 Task: Look for space in Espírito Santo do Pinhal, Brazil from 12th  July, 2023 to 15th July, 2023 for 3 adults in price range Rs.12000 to Rs.16000. Place can be entire place with 2 bedrooms having 3 beds and 1 bathroom. Property type can be house, flat, guest house. Booking option can be shelf check-in. Required host language is Spanish.
Action: Mouse moved to (537, 124)
Screenshot: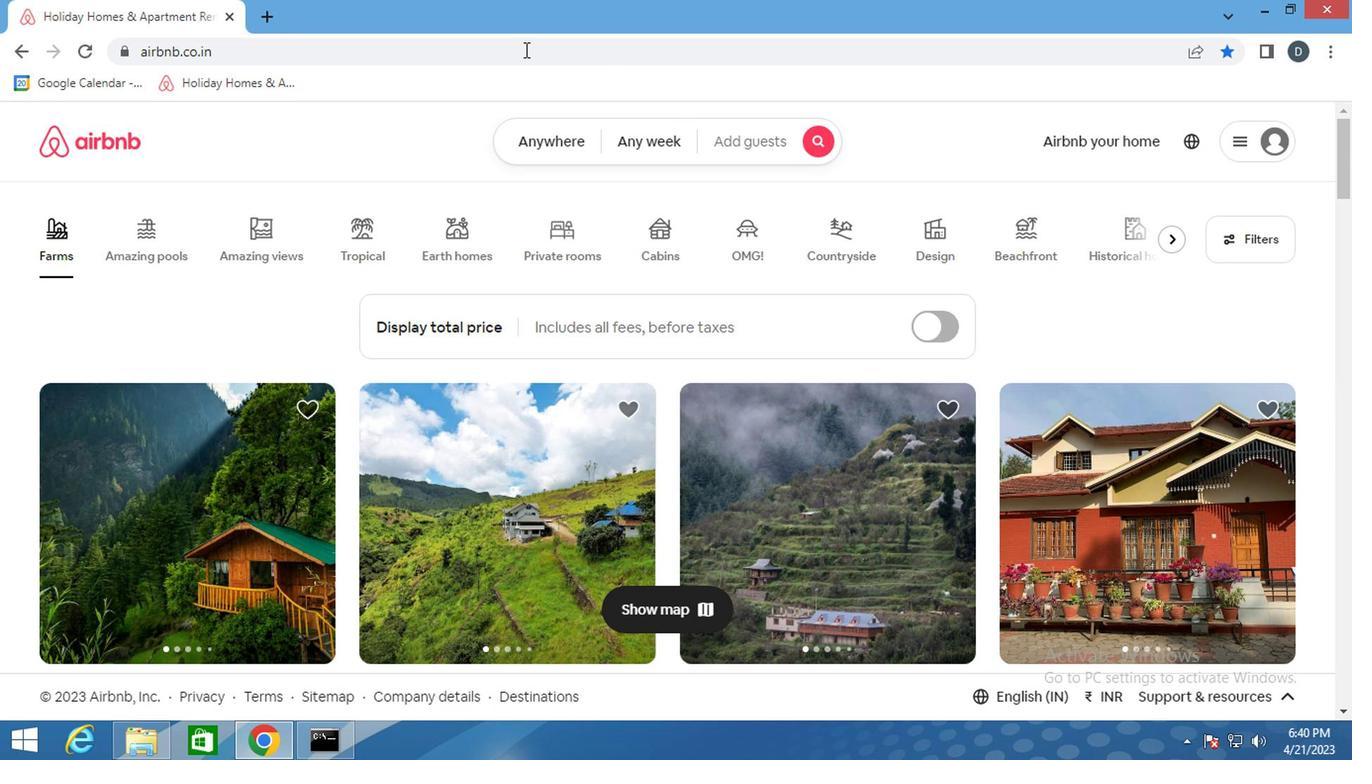 
Action: Mouse pressed left at (537, 124)
Screenshot: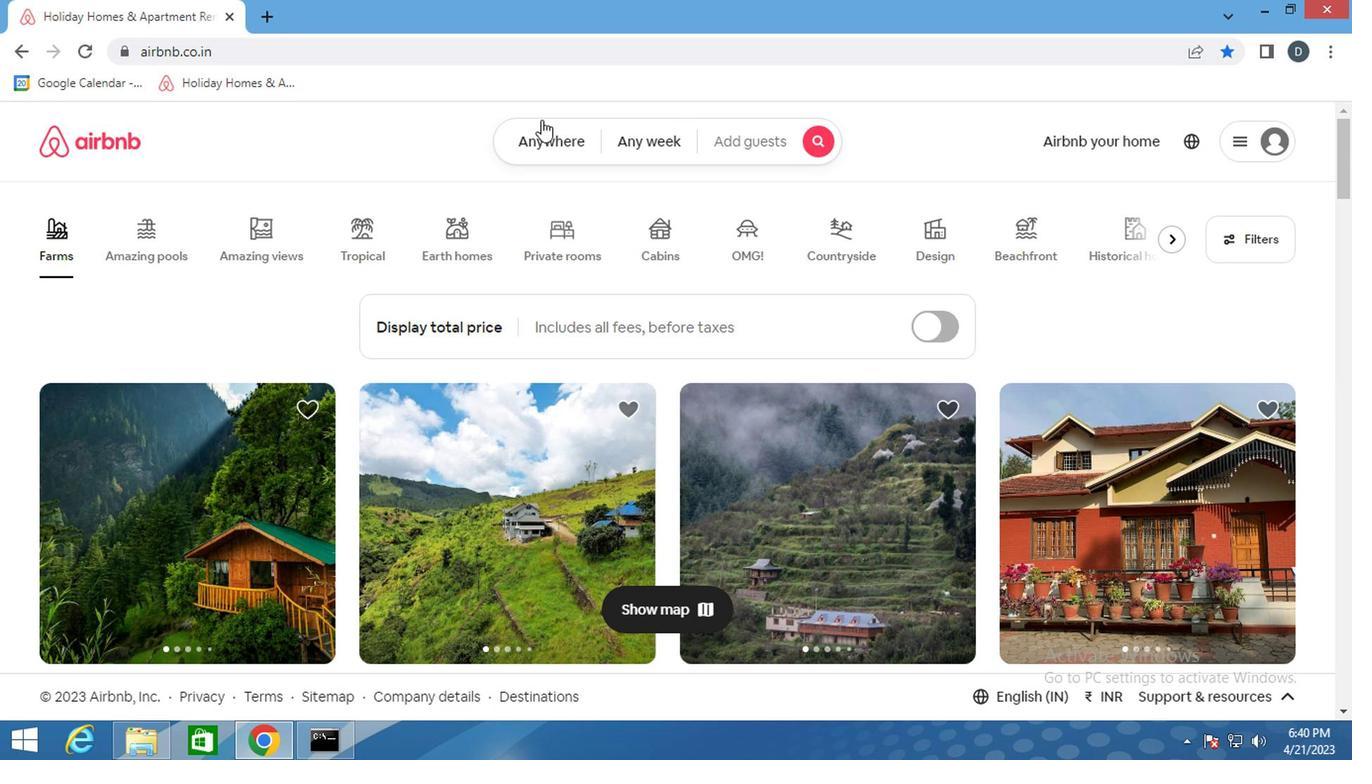 
Action: Mouse moved to (458, 226)
Screenshot: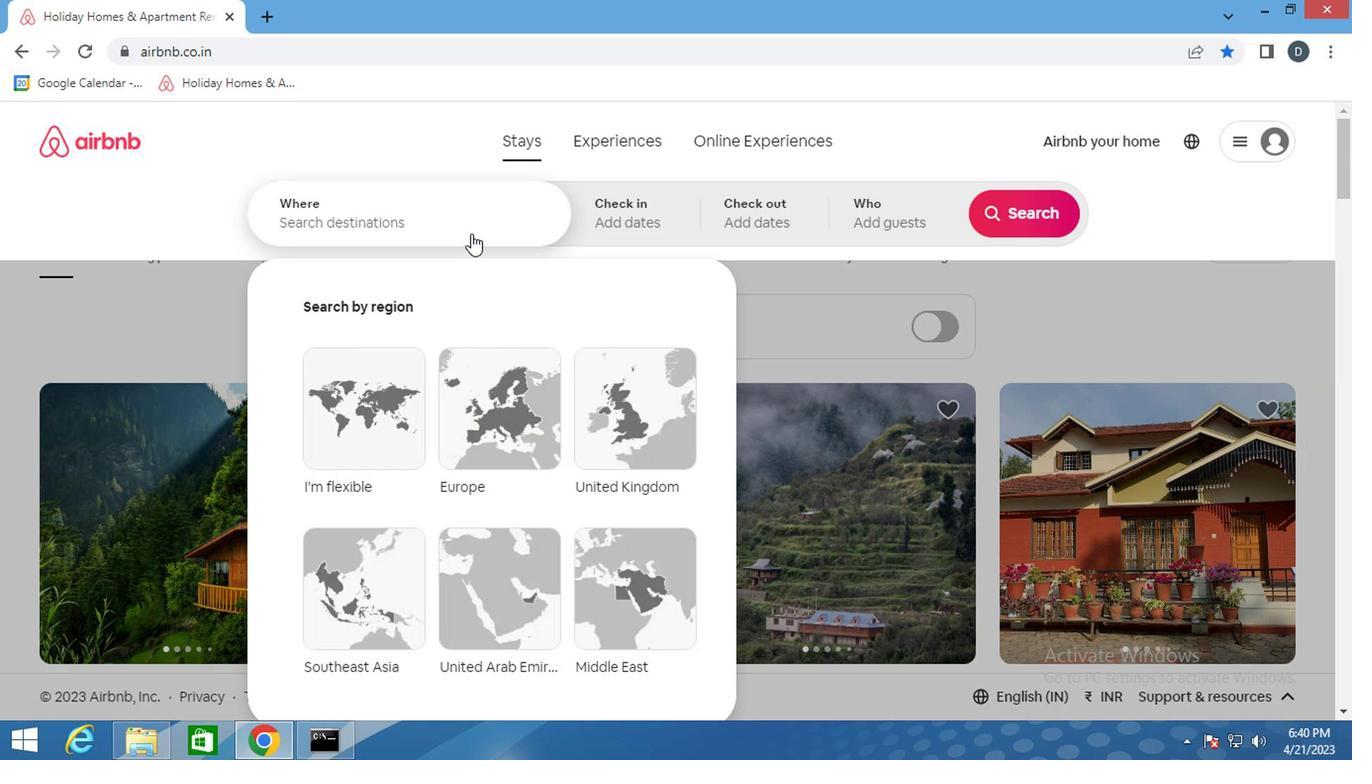 
Action: Mouse pressed left at (458, 226)
Screenshot: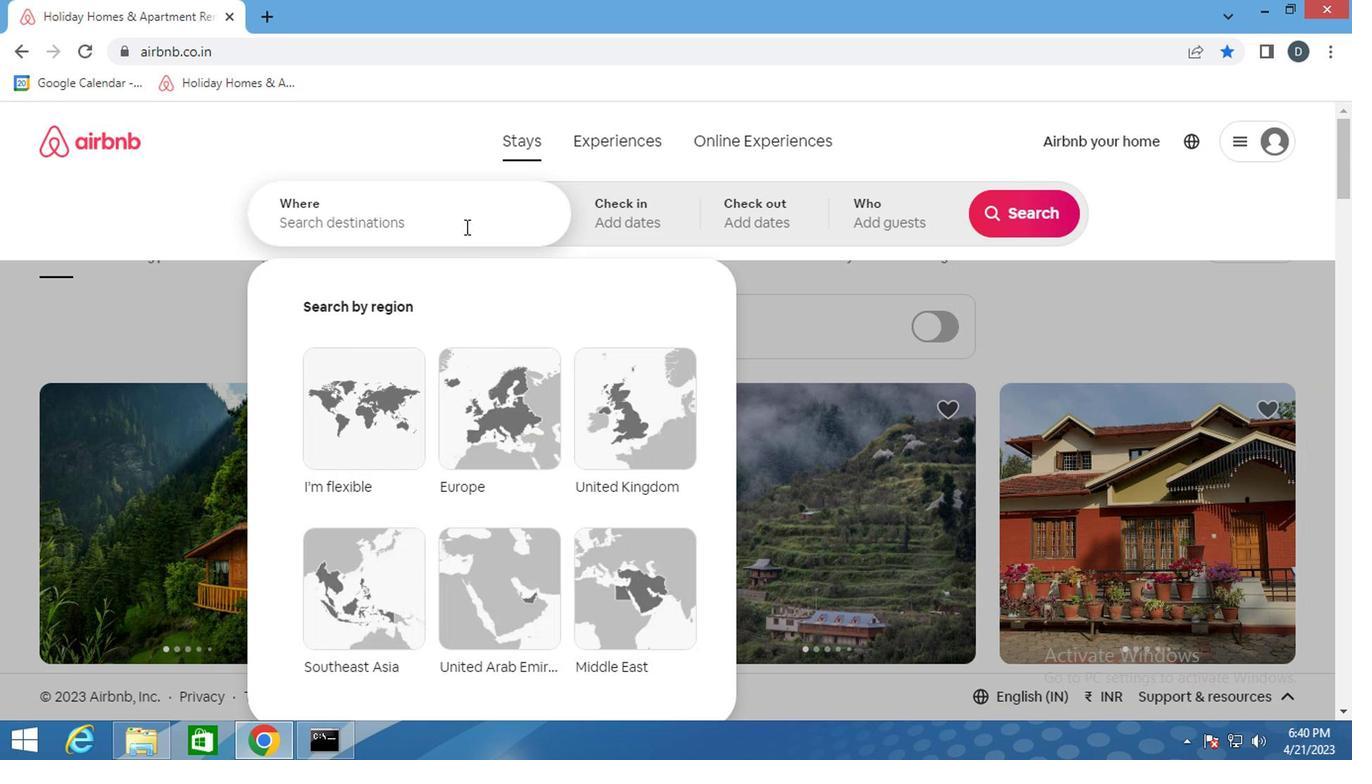 
Action: Key pressed <Key.shift_r>Es[<Key.backspace>pirito<Key.down><Key.up><Key.down><Key.backspace><Key.backspace><Key.backspace><Key.backspace><Key.backspace><Key.backspace><Key.backspace><Key.backspace>b<Key.space><Key.backspace><Key.backspace><Key.space>do<Key.space><Key.shift>PINHAL,<Key.shift><Key.shift><Key.shift><Key.shift><Key.shift><Key.shift><Key.shift><Key.shift><Key.shift><Key.shift><Key.shift><Key.shift><Key.shift><Key.shift><Key.shift><Key.shift><Key.shift><Key.shift><Key.shift><Key.shift><Key.shift><Key.shift><Key.shift><Key.shift><Key.shift><Key.shift><Key.shift>BRAZIL<Key.enter>
Screenshot: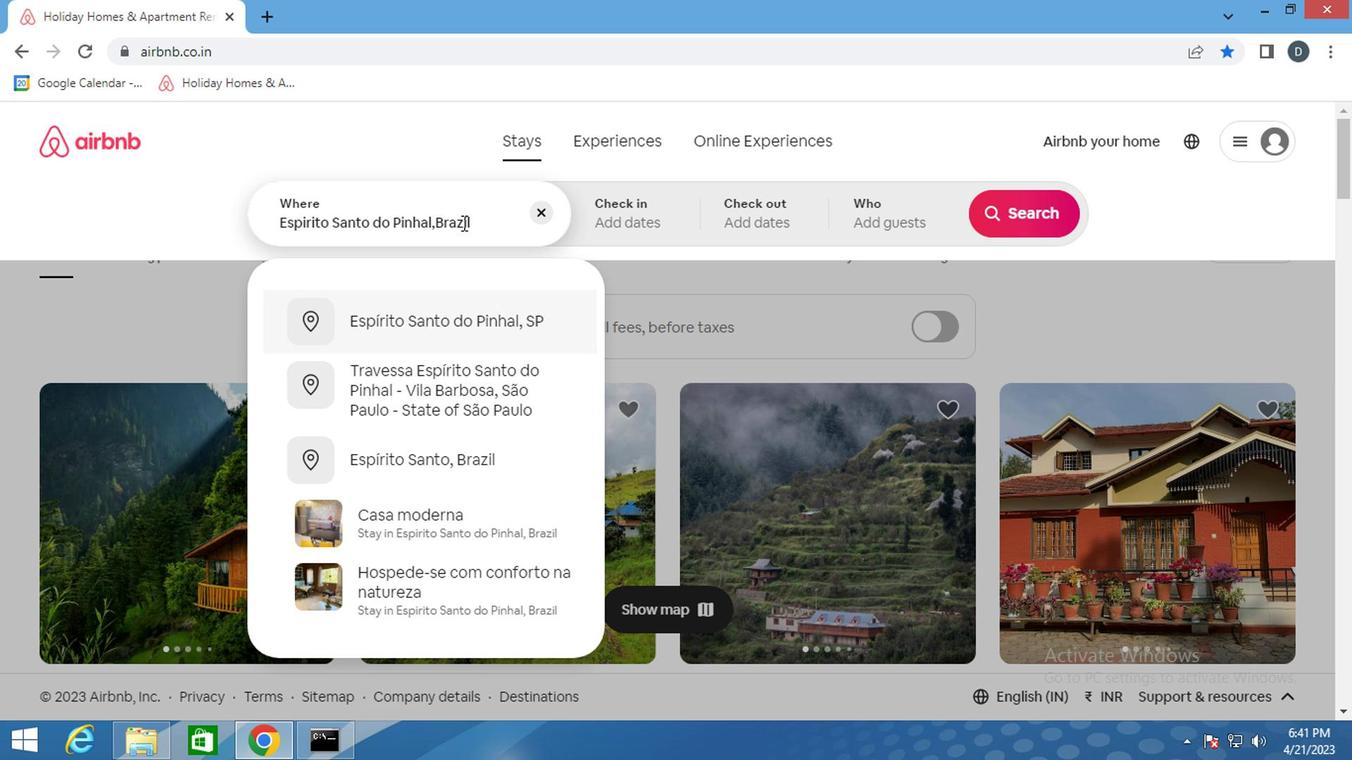 
Action: Mouse moved to (1009, 385)
Screenshot: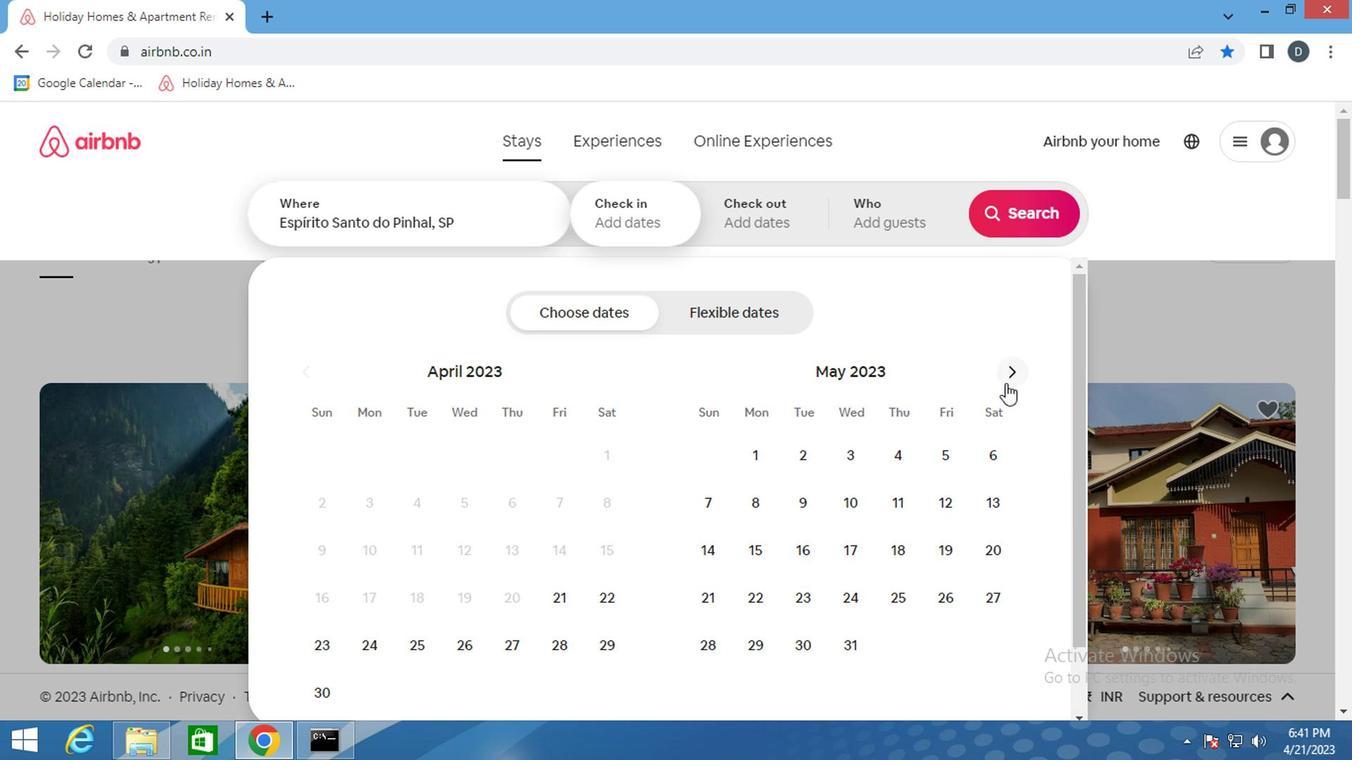 
Action: Mouse pressed left at (1009, 385)
Screenshot: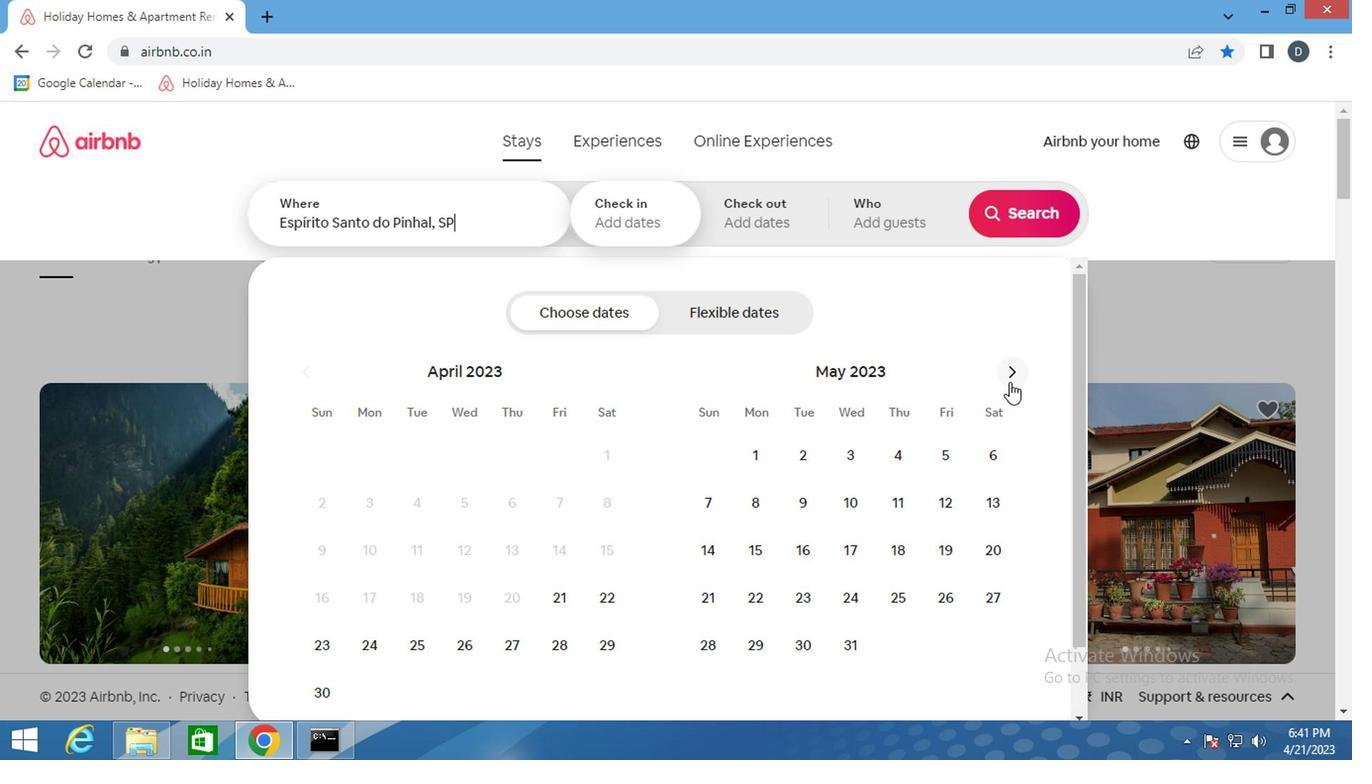 
Action: Mouse pressed left at (1009, 385)
Screenshot: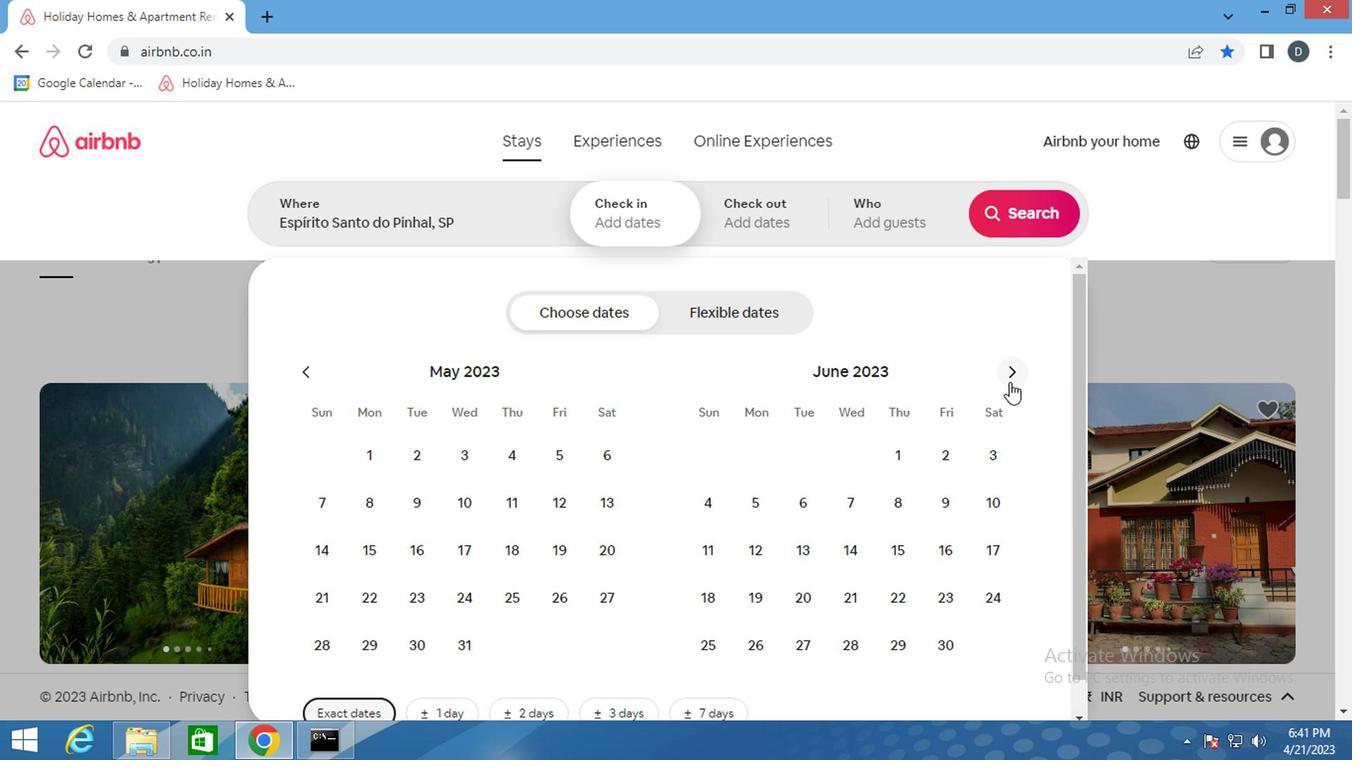 
Action: Mouse moved to (839, 560)
Screenshot: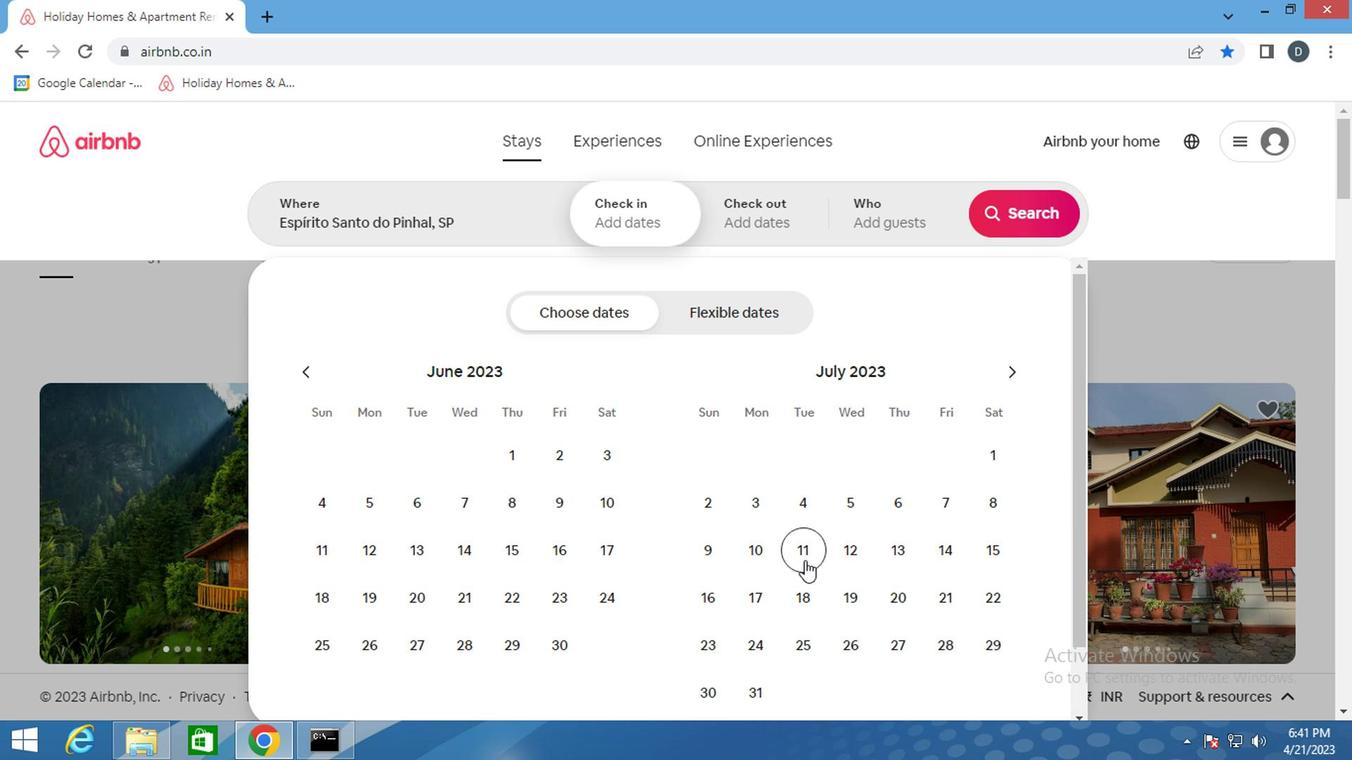
Action: Mouse pressed left at (839, 560)
Screenshot: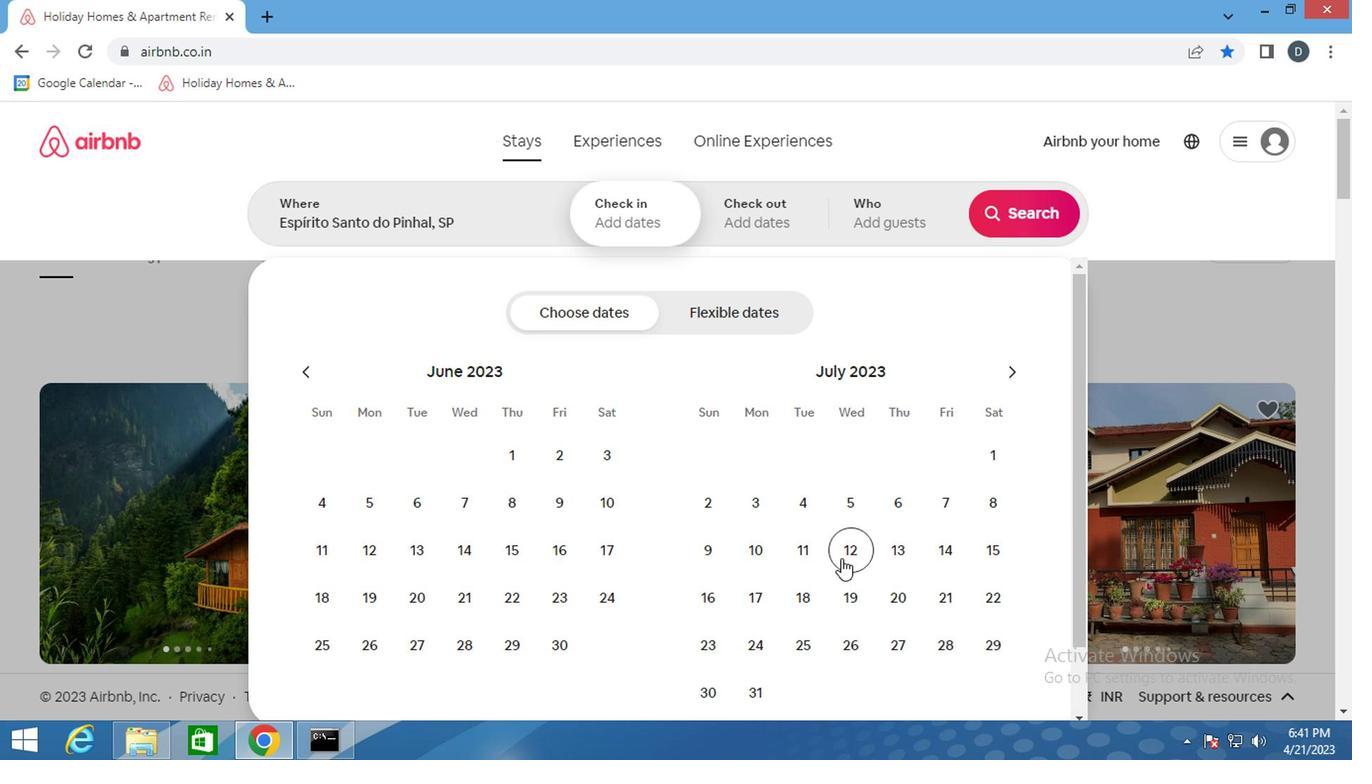 
Action: Mouse moved to (1014, 551)
Screenshot: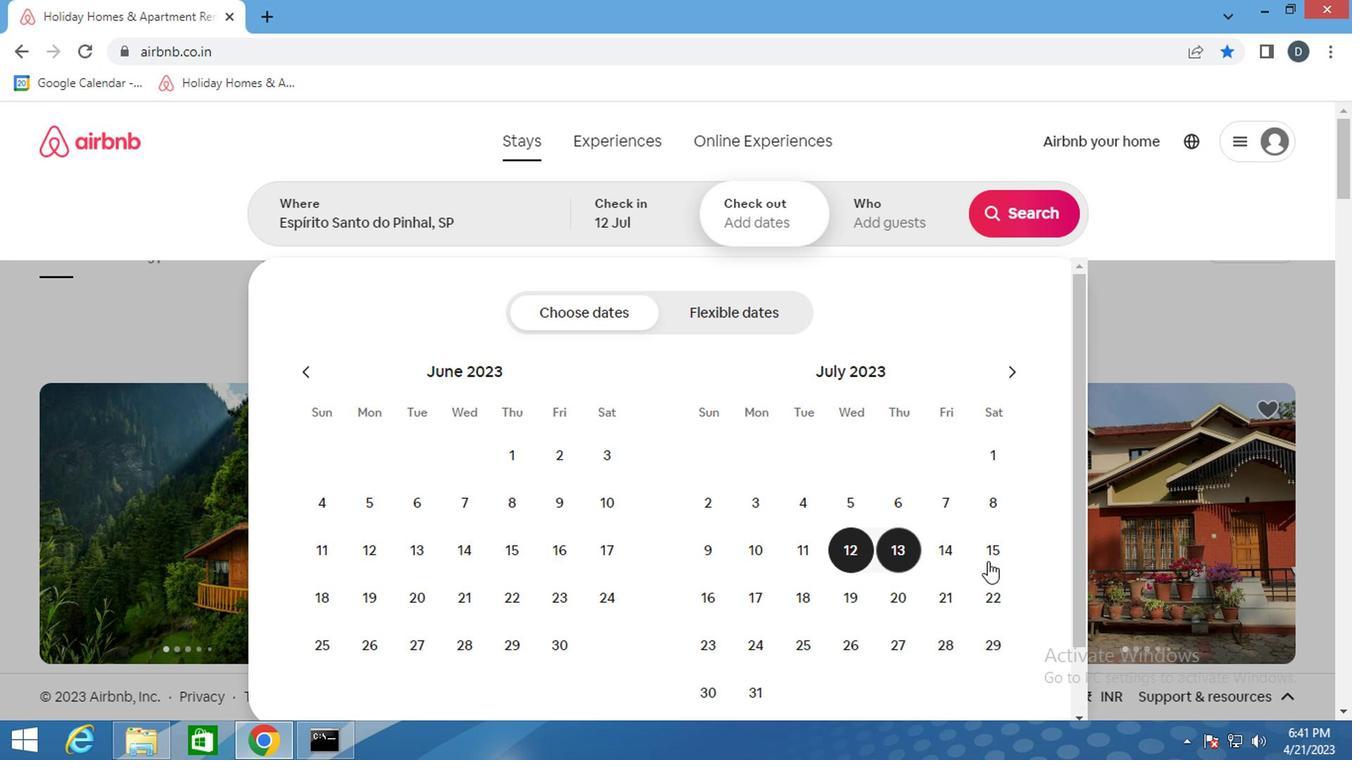 
Action: Mouse pressed left at (1014, 551)
Screenshot: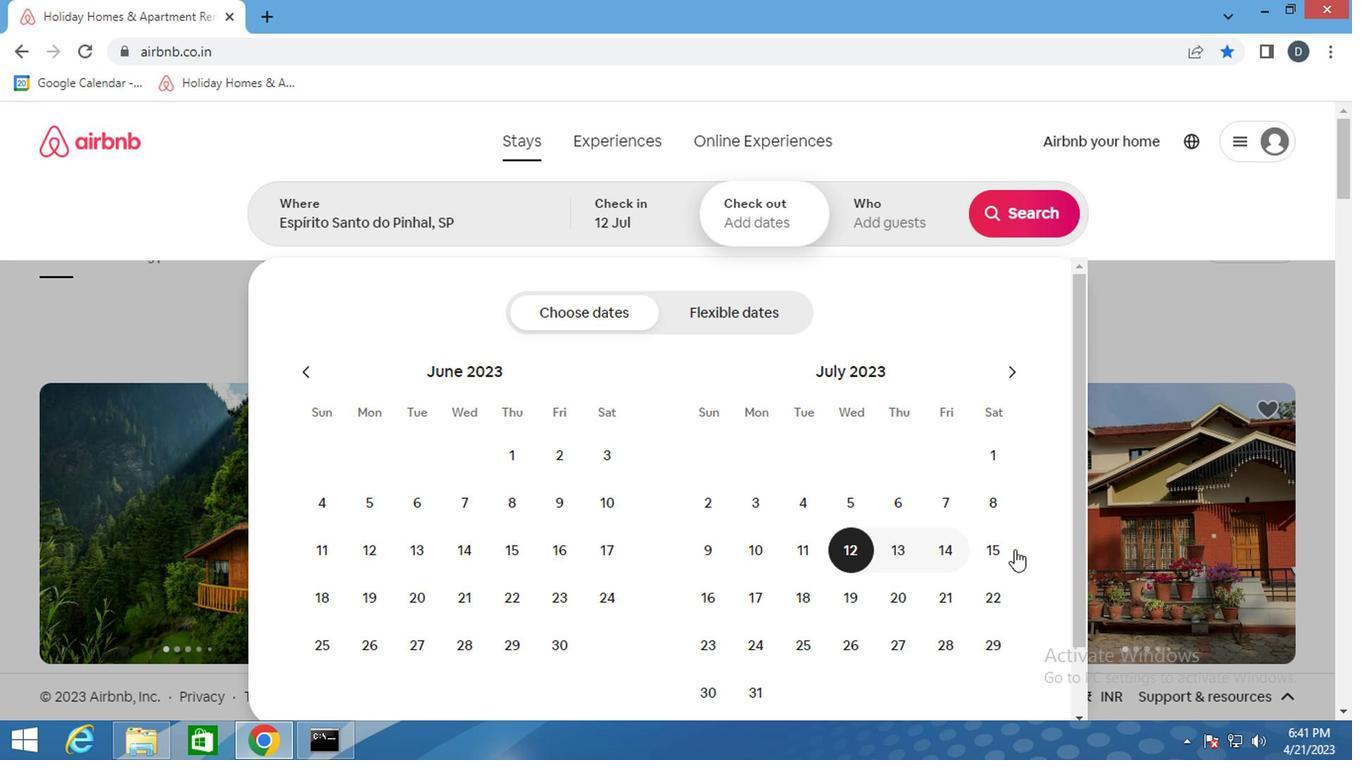 
Action: Mouse moved to (897, 230)
Screenshot: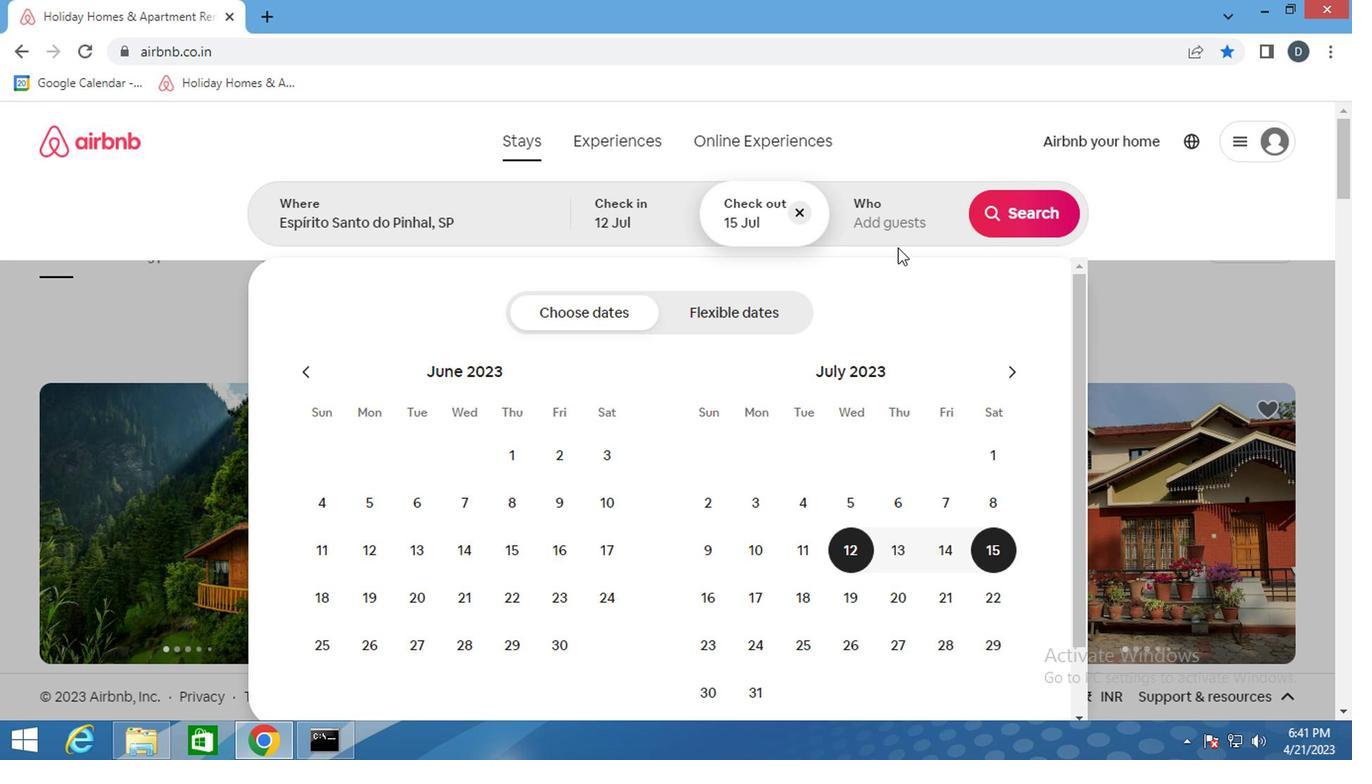 
Action: Mouse pressed left at (897, 230)
Screenshot: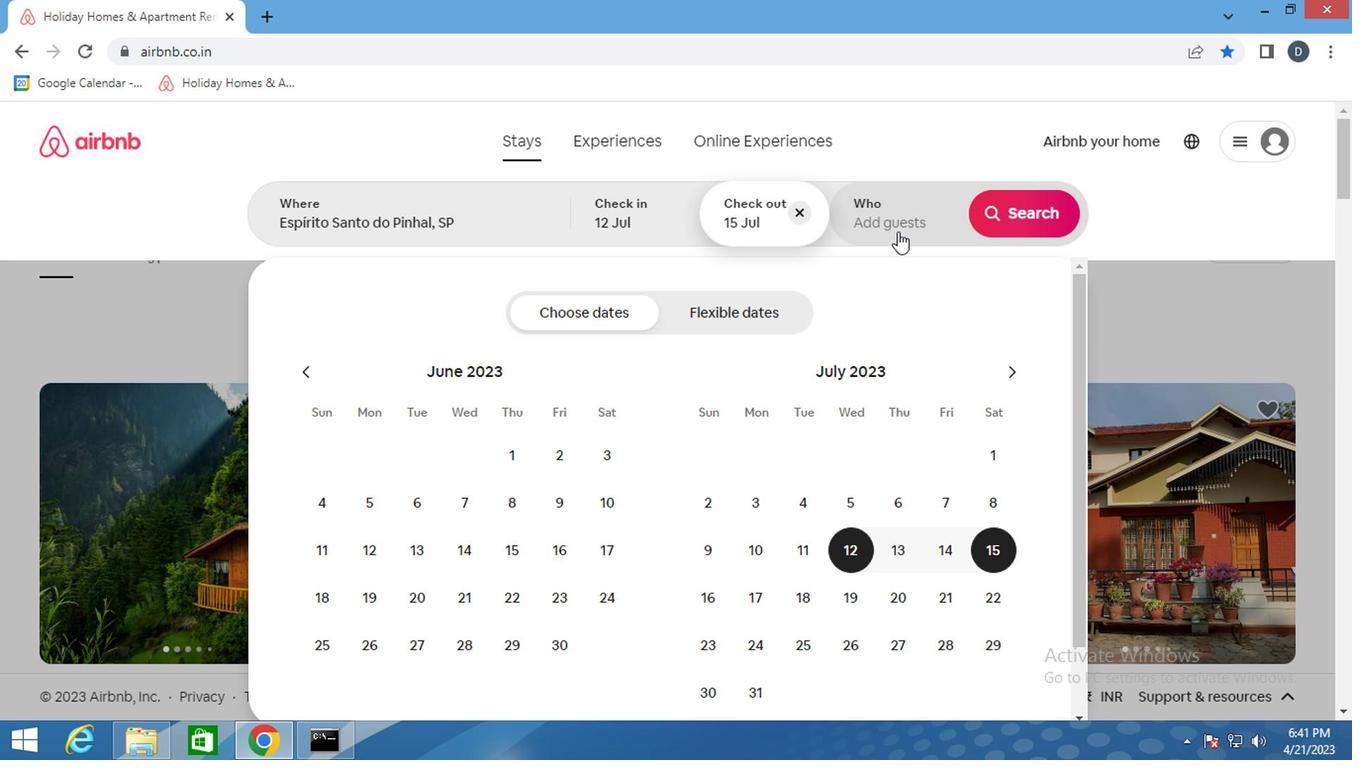 
Action: Mouse moved to (1025, 320)
Screenshot: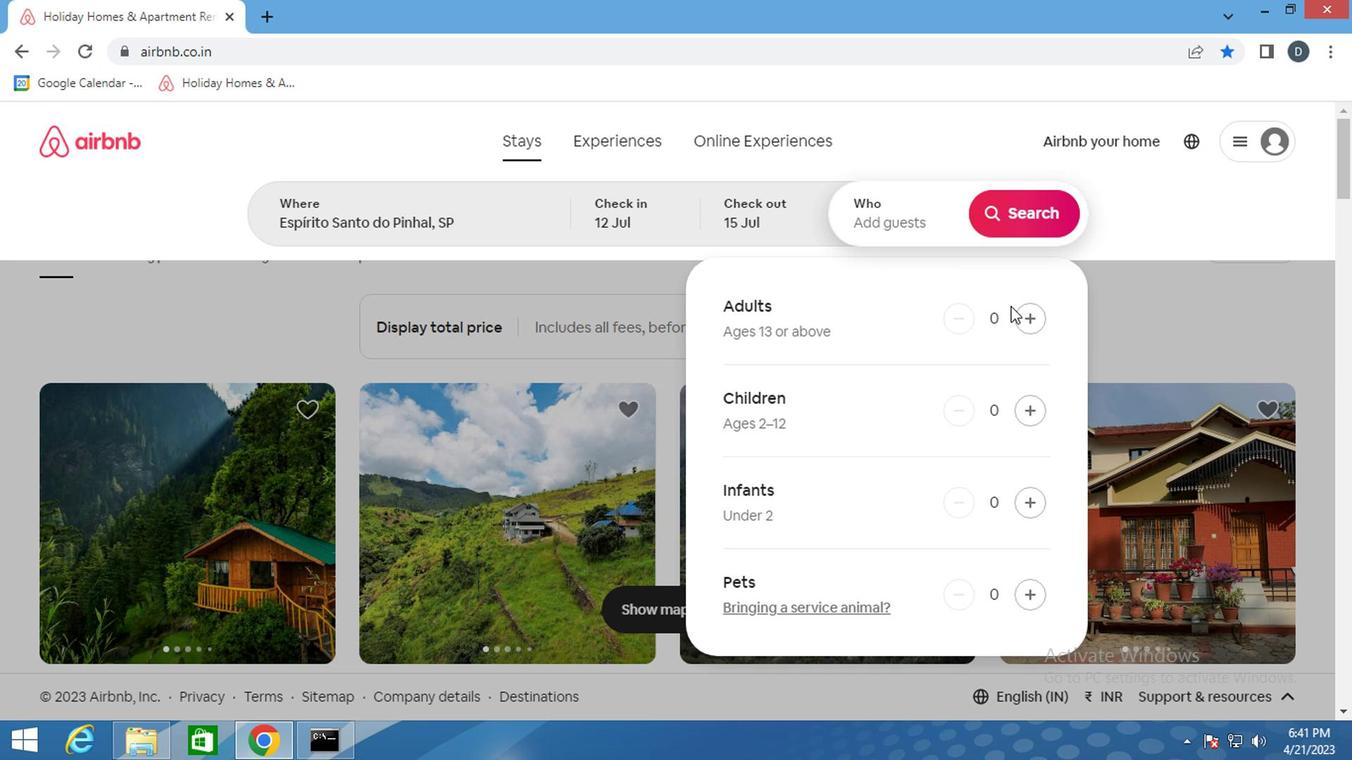 
Action: Mouse pressed left at (1025, 320)
Screenshot: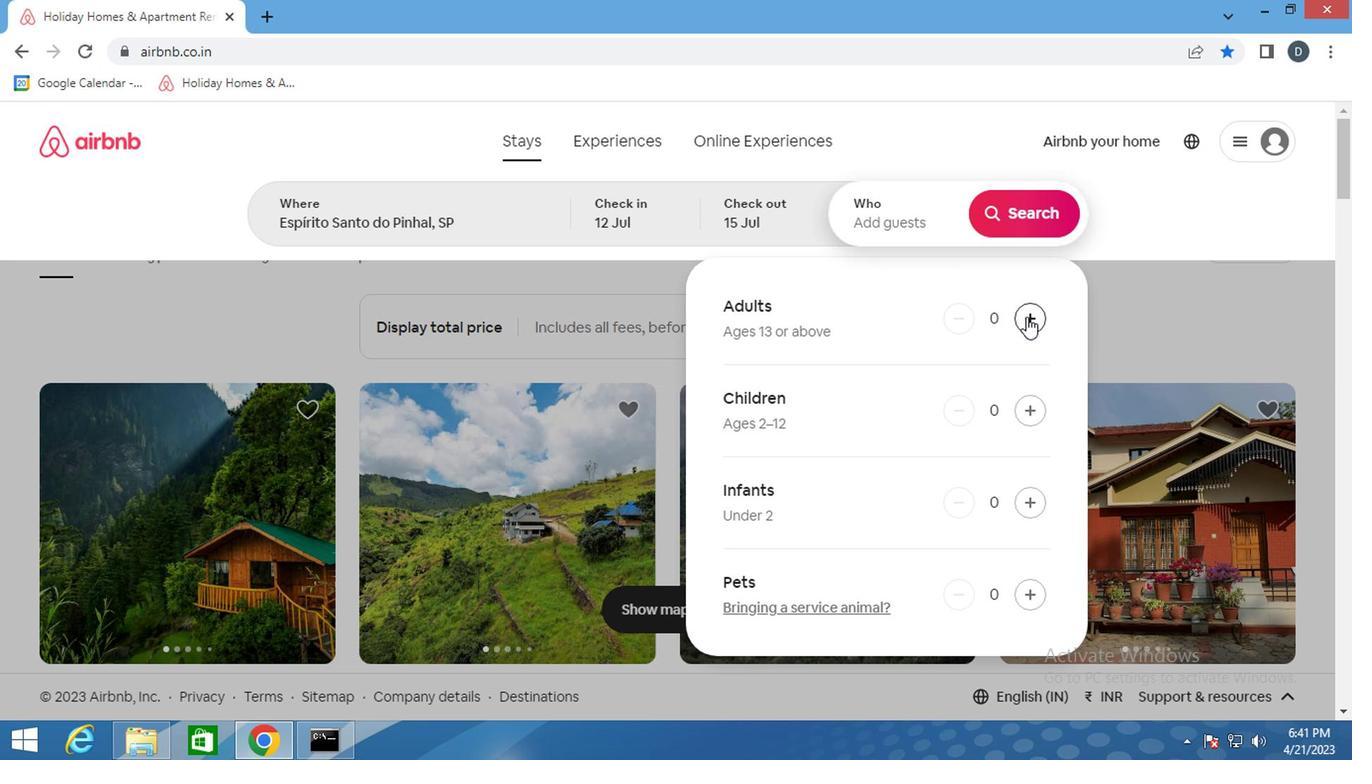 
Action: Mouse pressed left at (1025, 320)
Screenshot: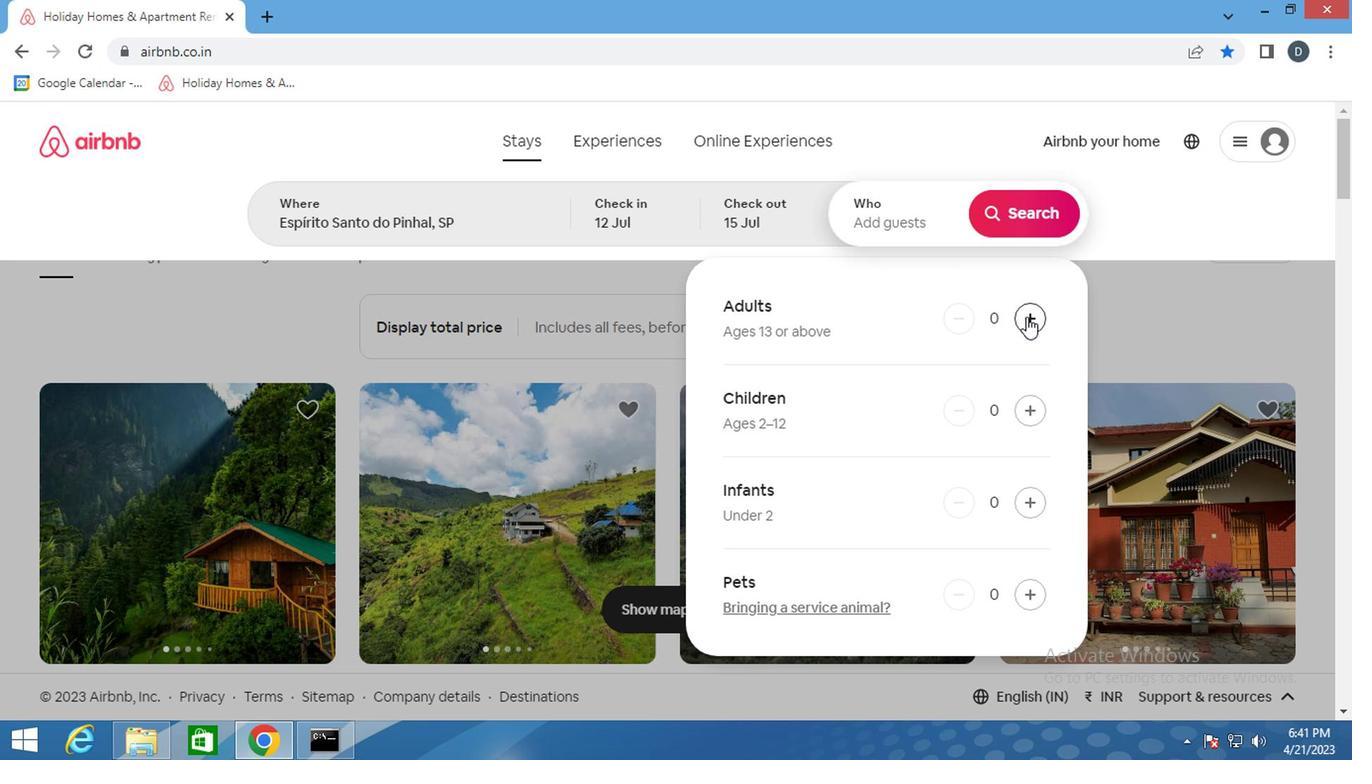
Action: Mouse pressed left at (1025, 320)
Screenshot: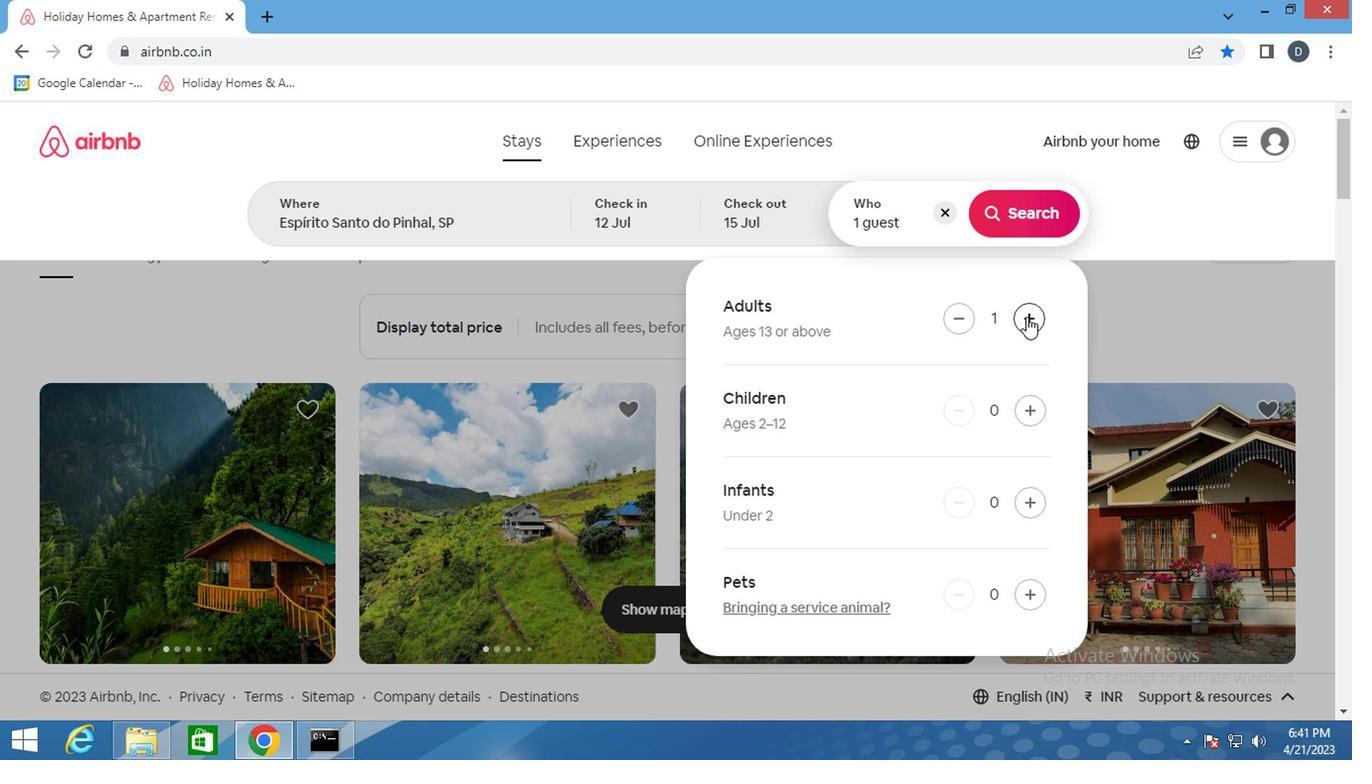 
Action: Mouse moved to (1016, 223)
Screenshot: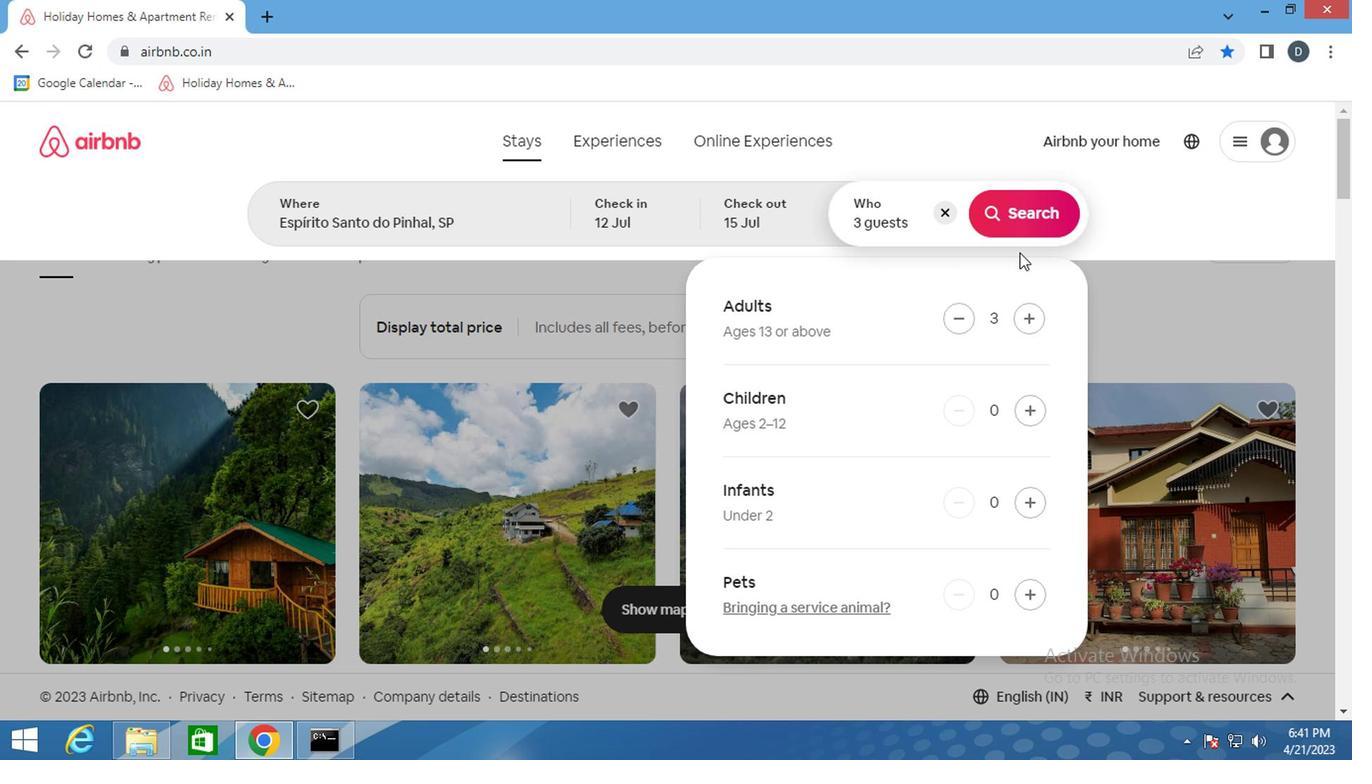 
Action: Mouse pressed left at (1016, 223)
Screenshot: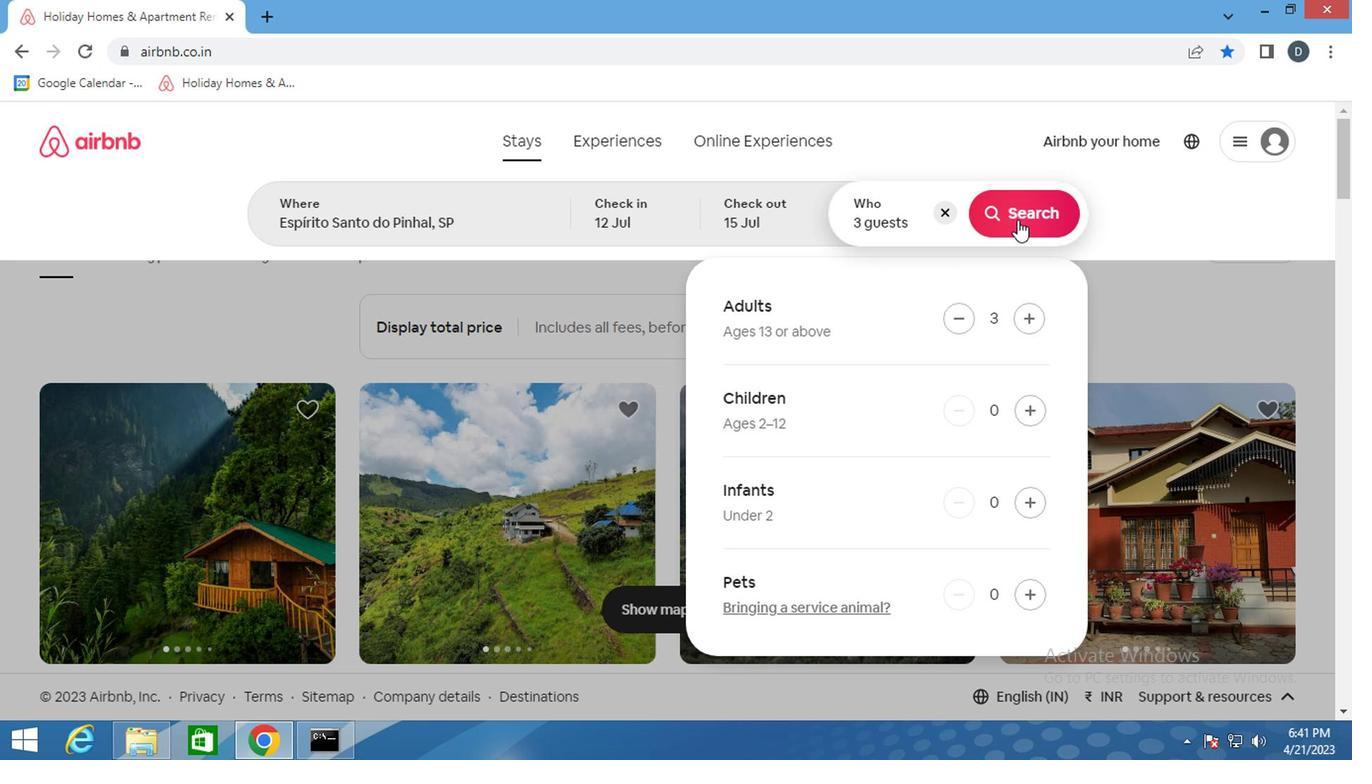
Action: Mouse moved to (1256, 216)
Screenshot: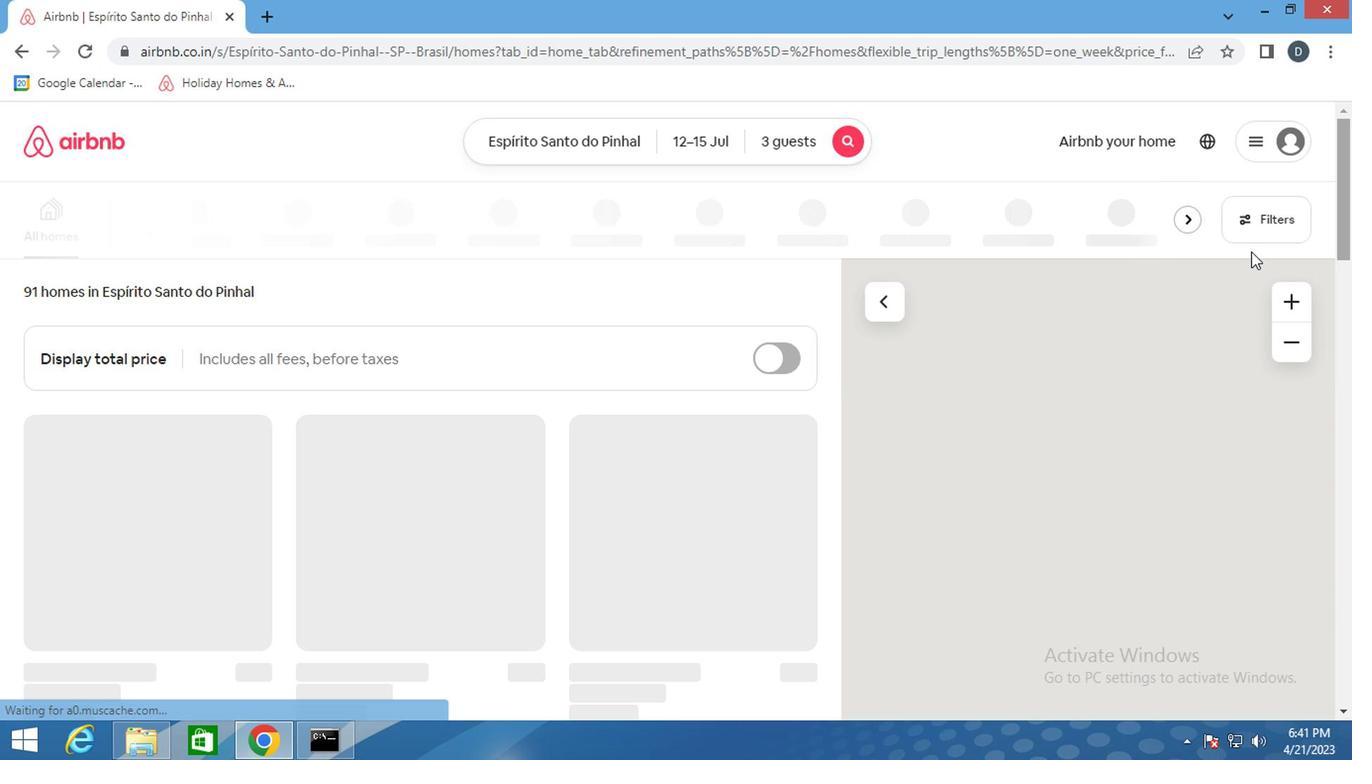 
Action: Mouse pressed left at (1256, 216)
Screenshot: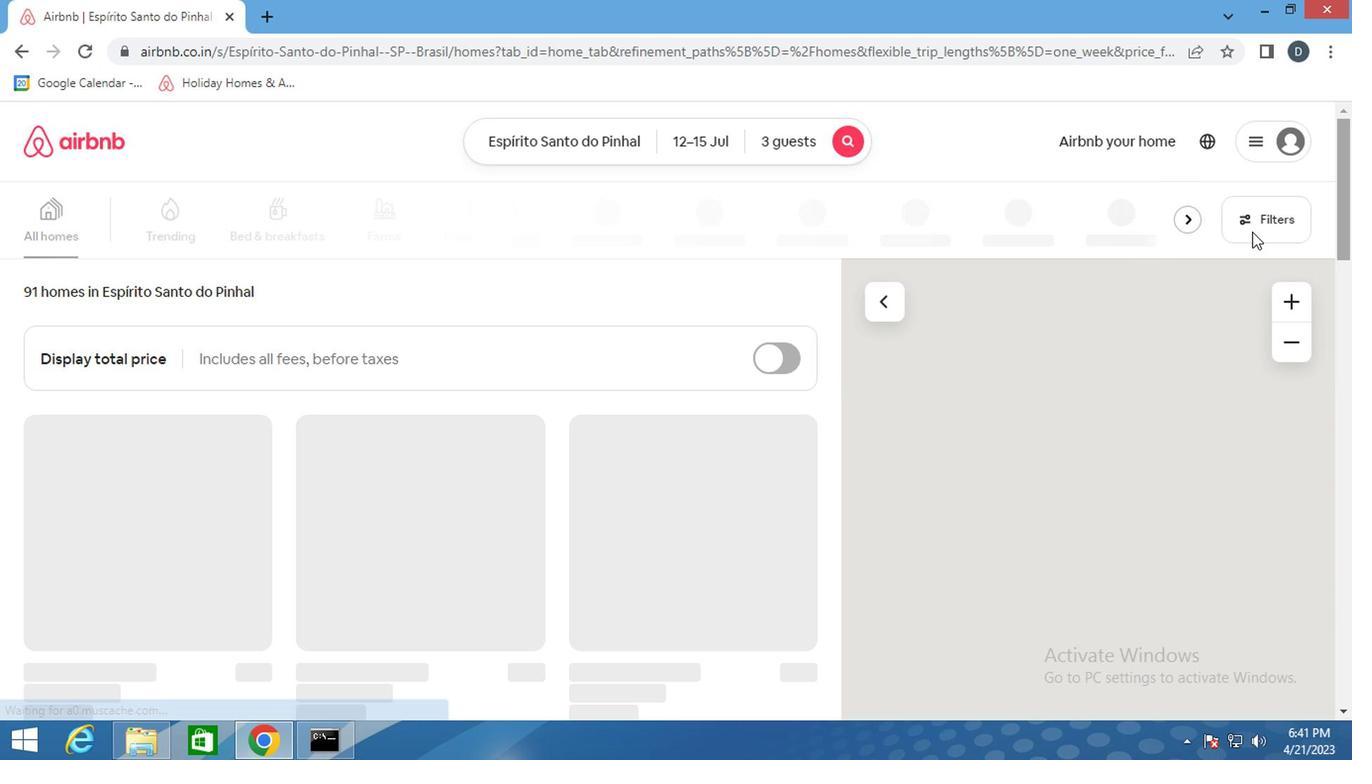 
Action: Mouse moved to (415, 469)
Screenshot: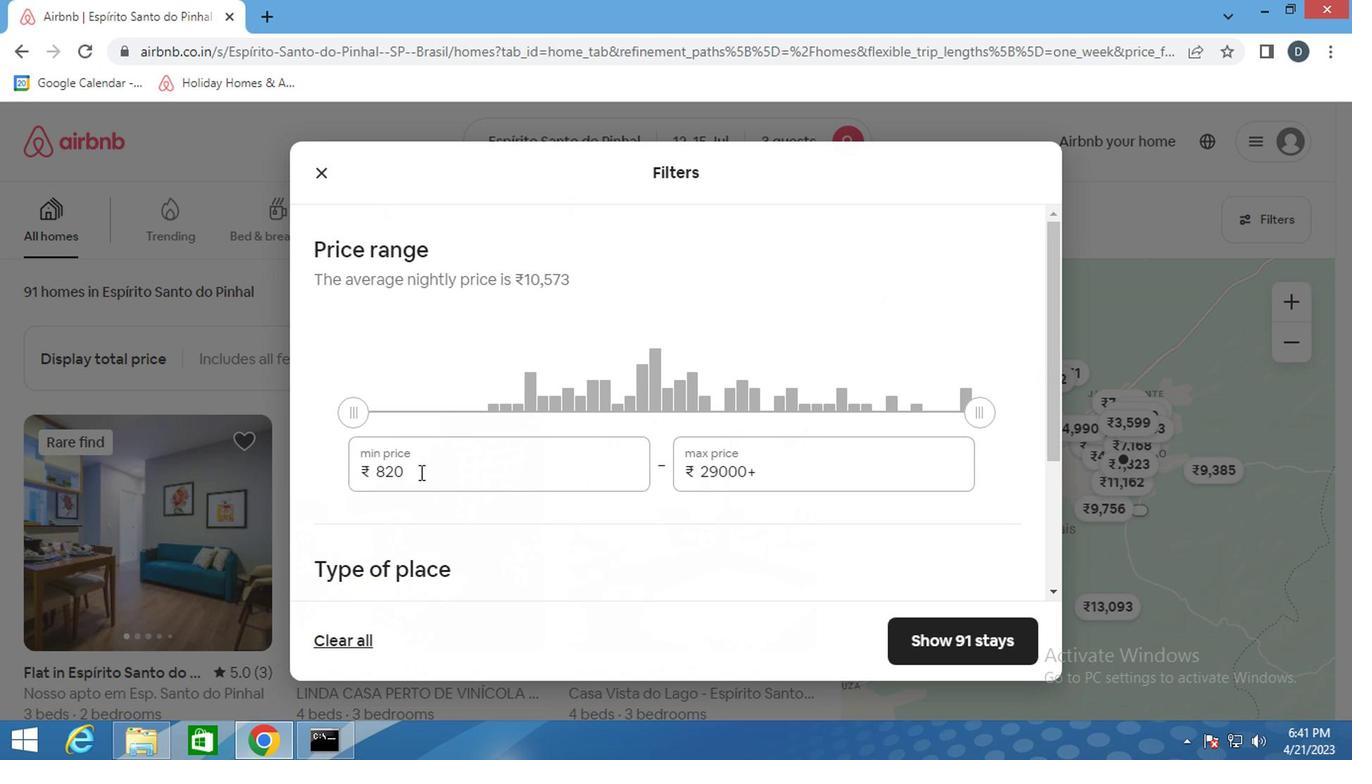 
Action: Mouse pressed left at (415, 469)
Screenshot: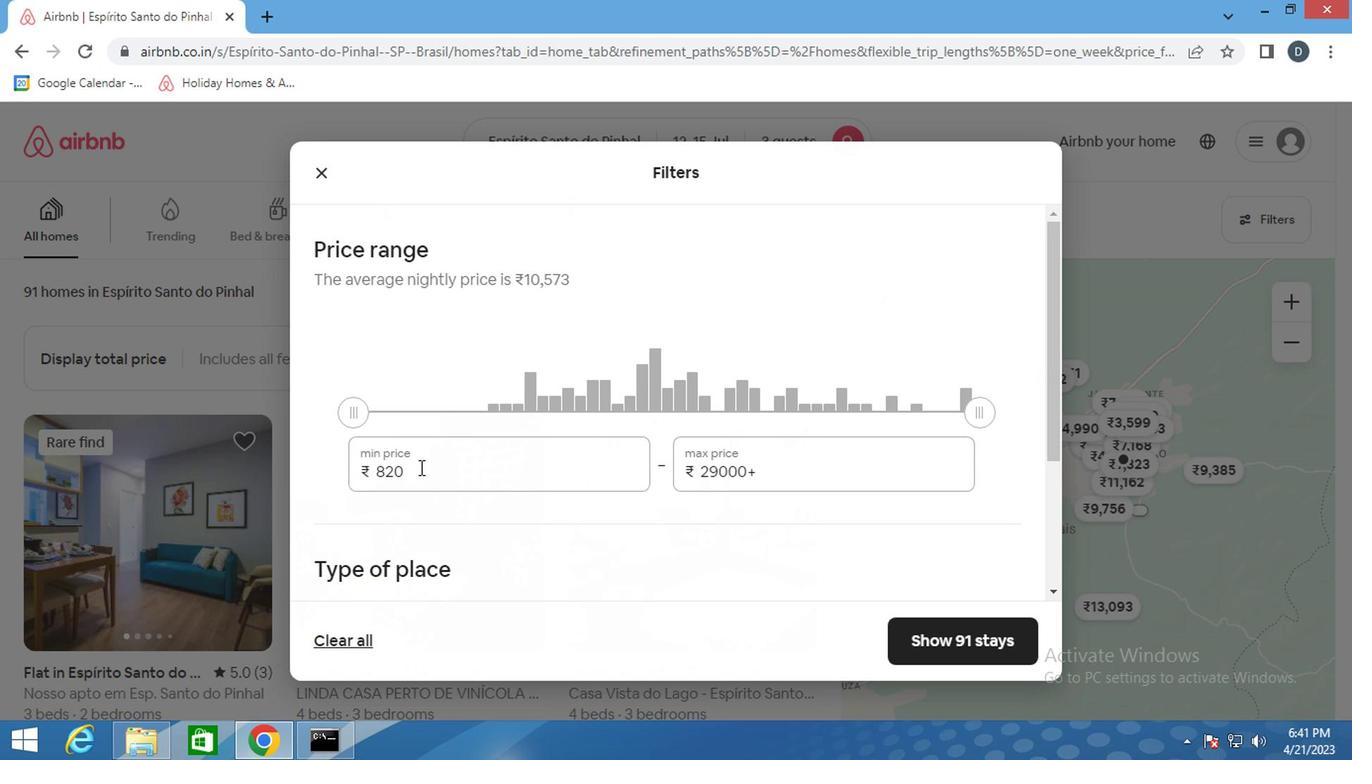 
Action: Mouse pressed left at (415, 469)
Screenshot: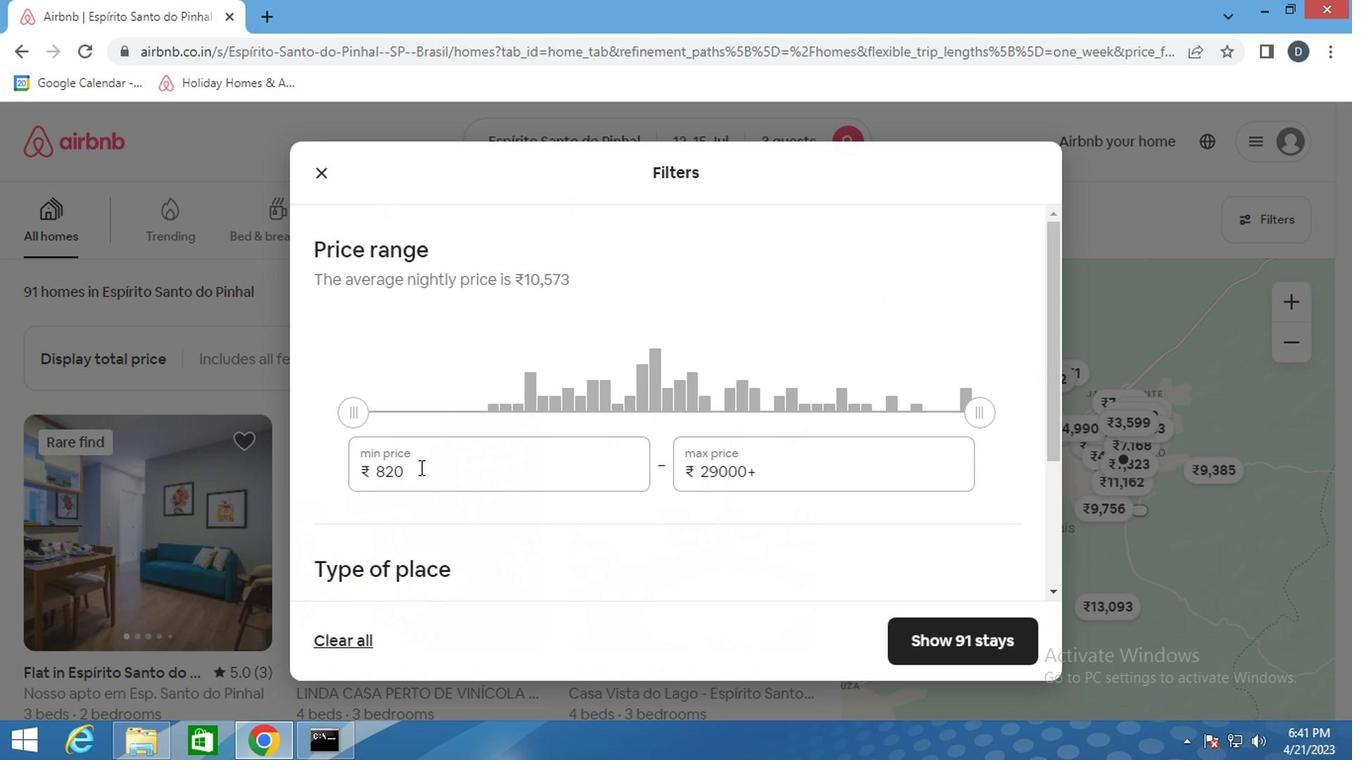 
Action: Key pressed 12
Screenshot: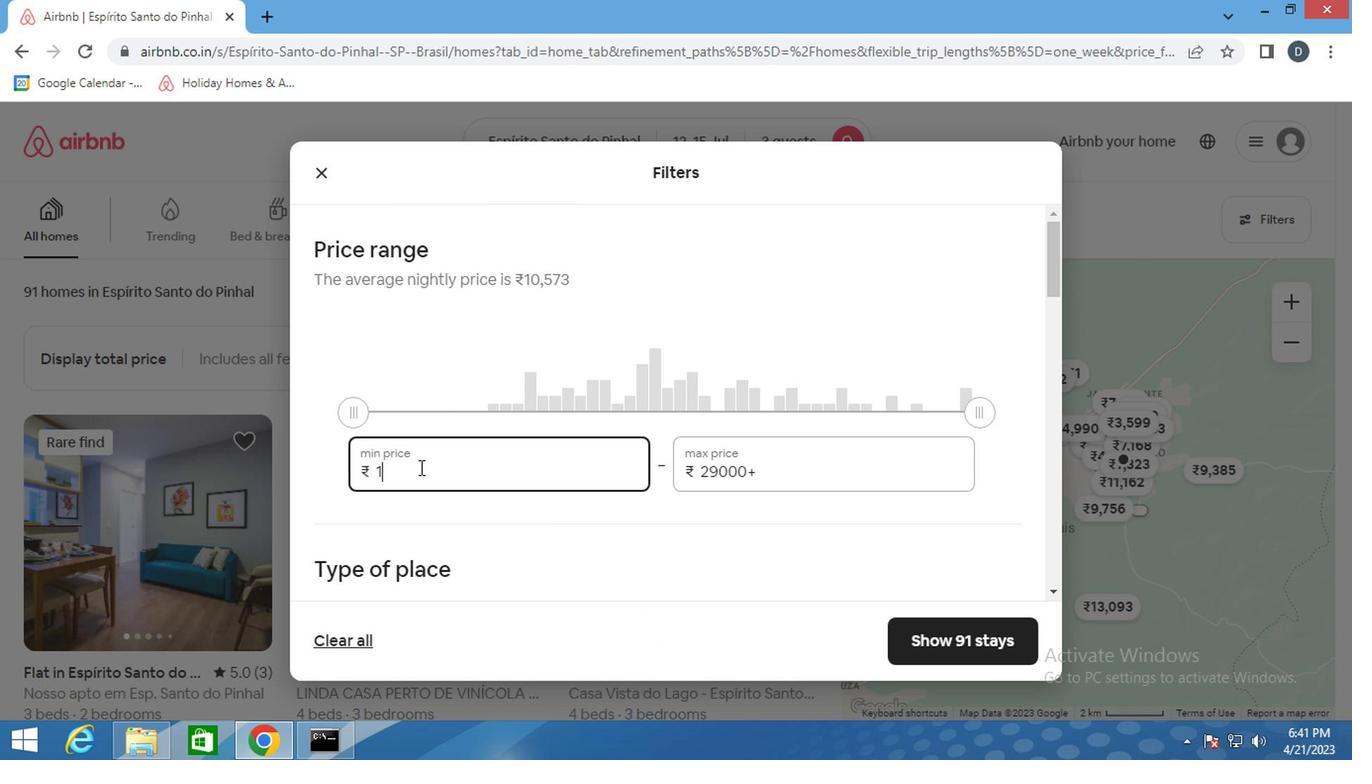 
Action: Mouse moved to (415, 469)
Screenshot: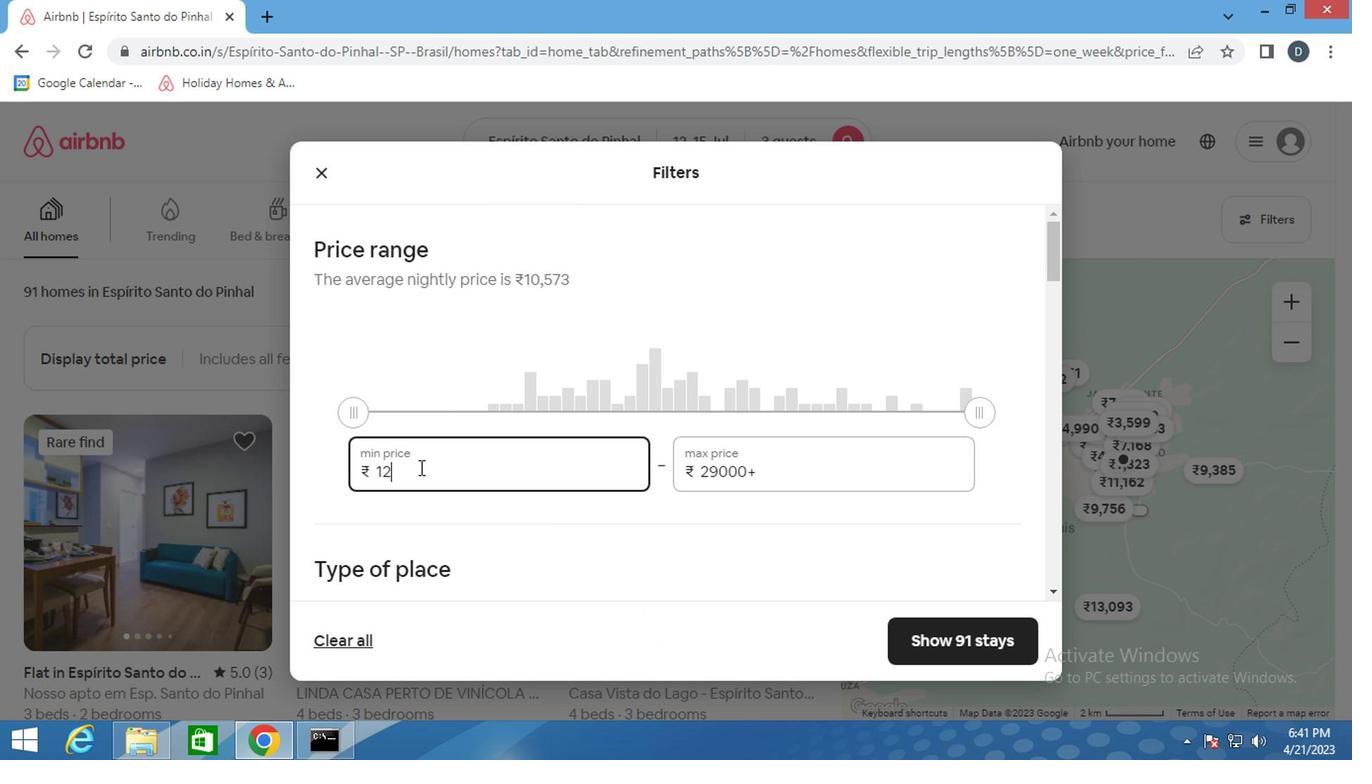 
Action: Key pressed 00
Screenshot: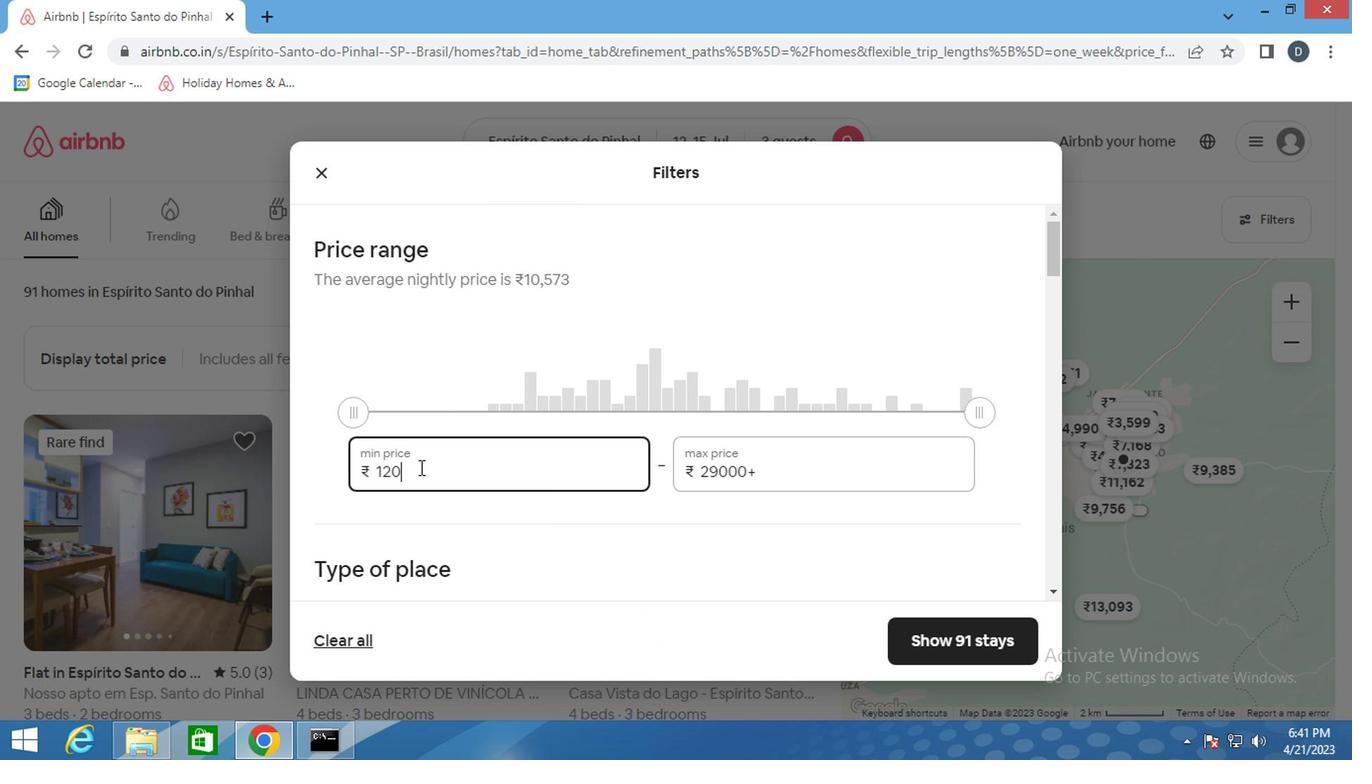 
Action: Mouse moved to (423, 473)
Screenshot: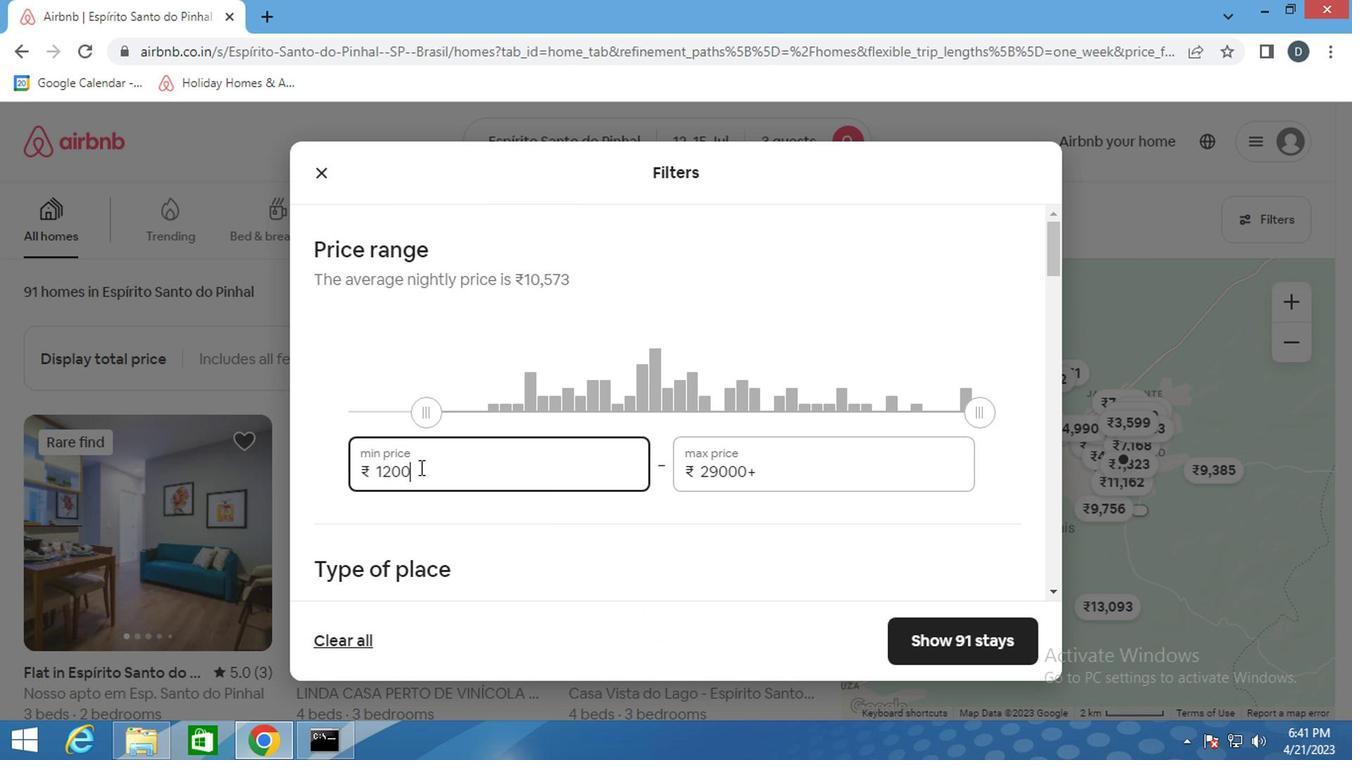 
Action: Key pressed 0
Screenshot: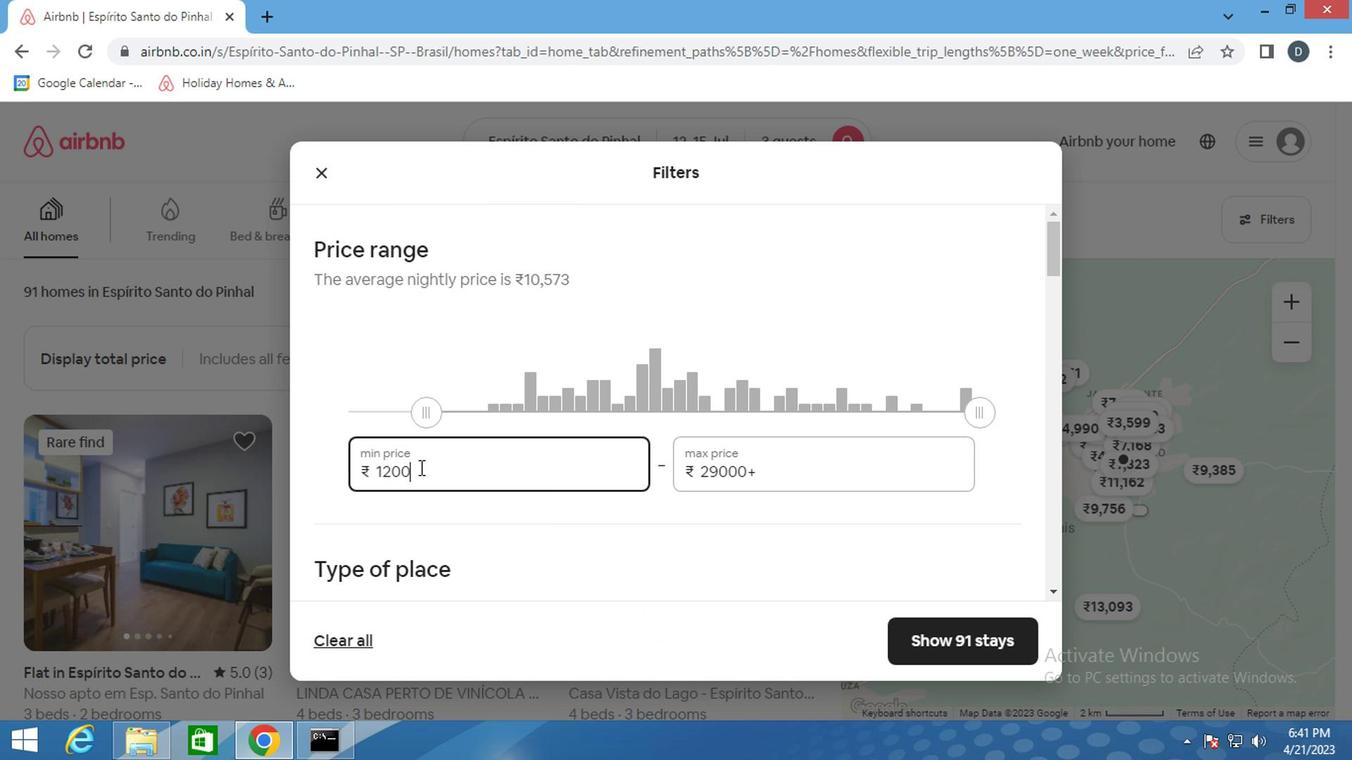 
Action: Mouse moved to (766, 464)
Screenshot: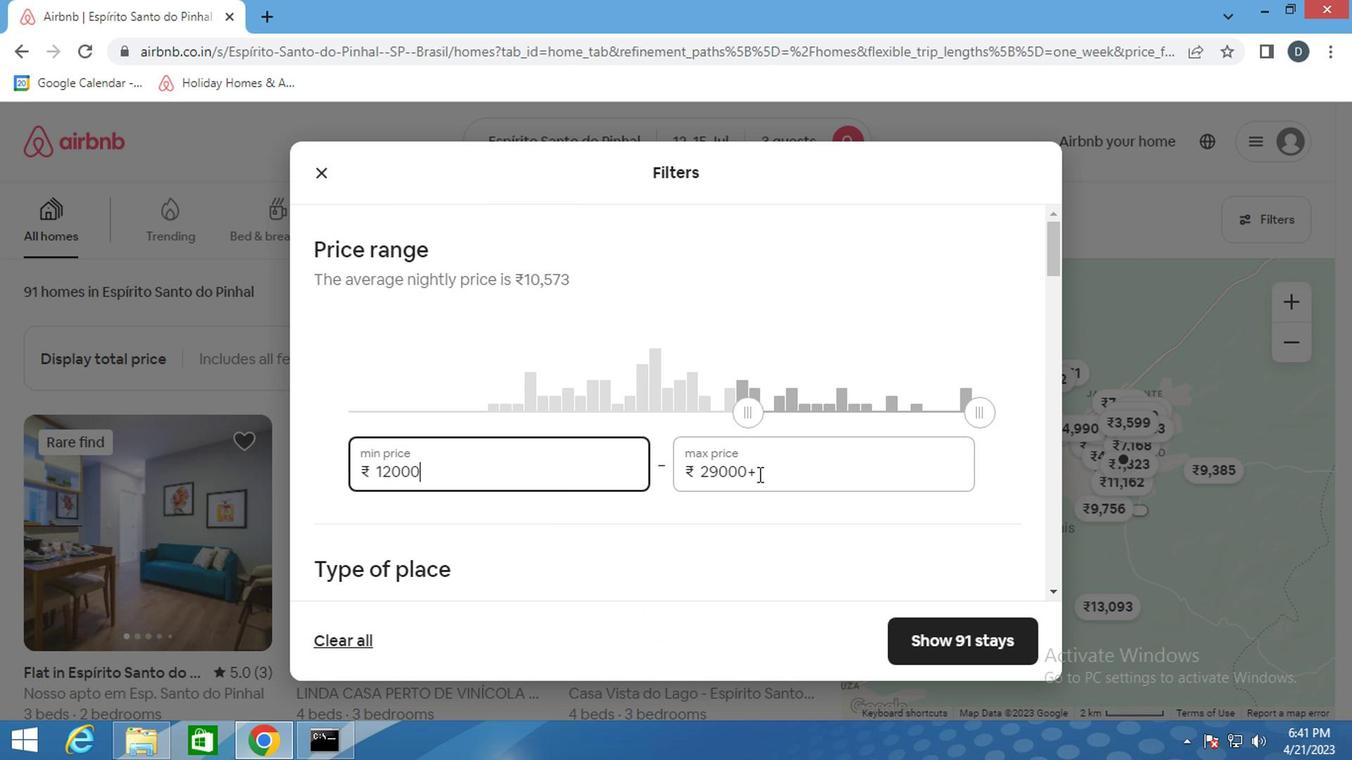 
Action: Mouse pressed left at (766, 464)
Screenshot: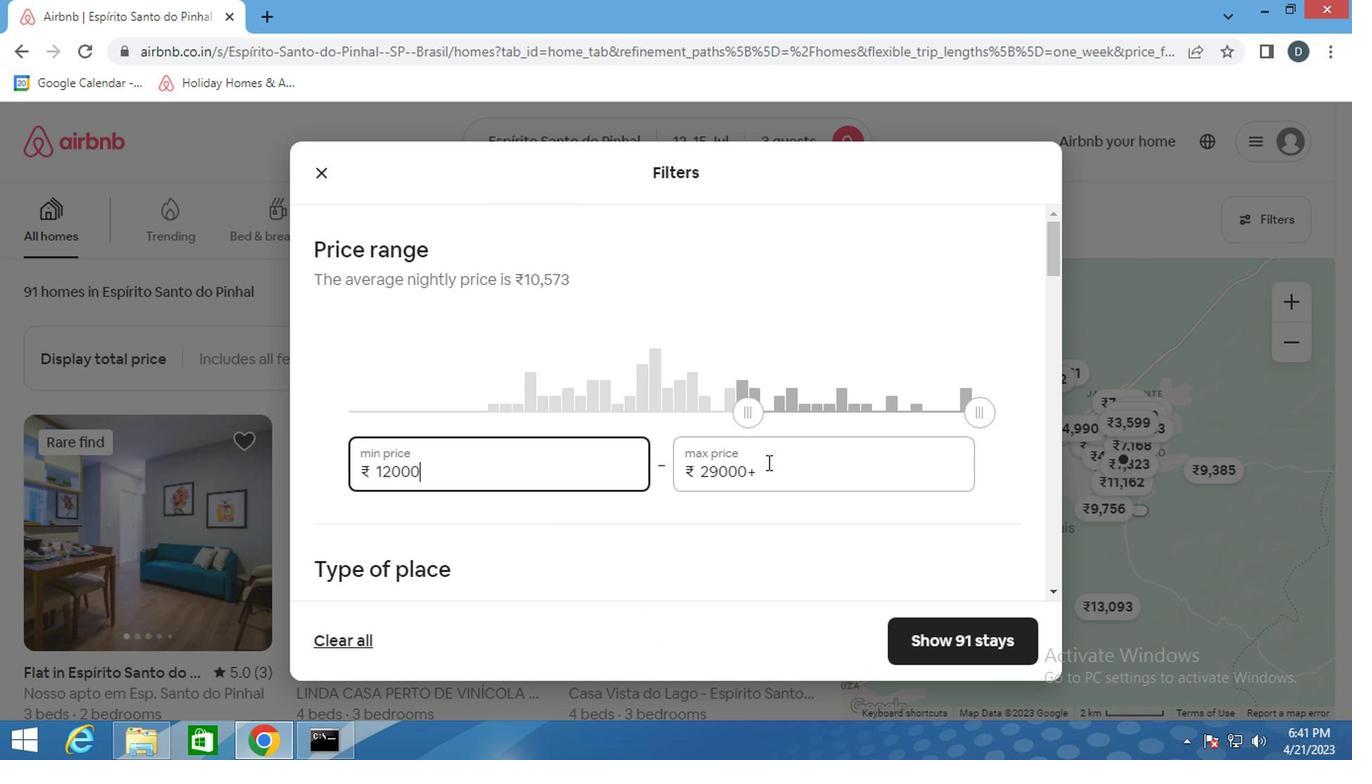 
Action: Mouse pressed left at (766, 464)
Screenshot: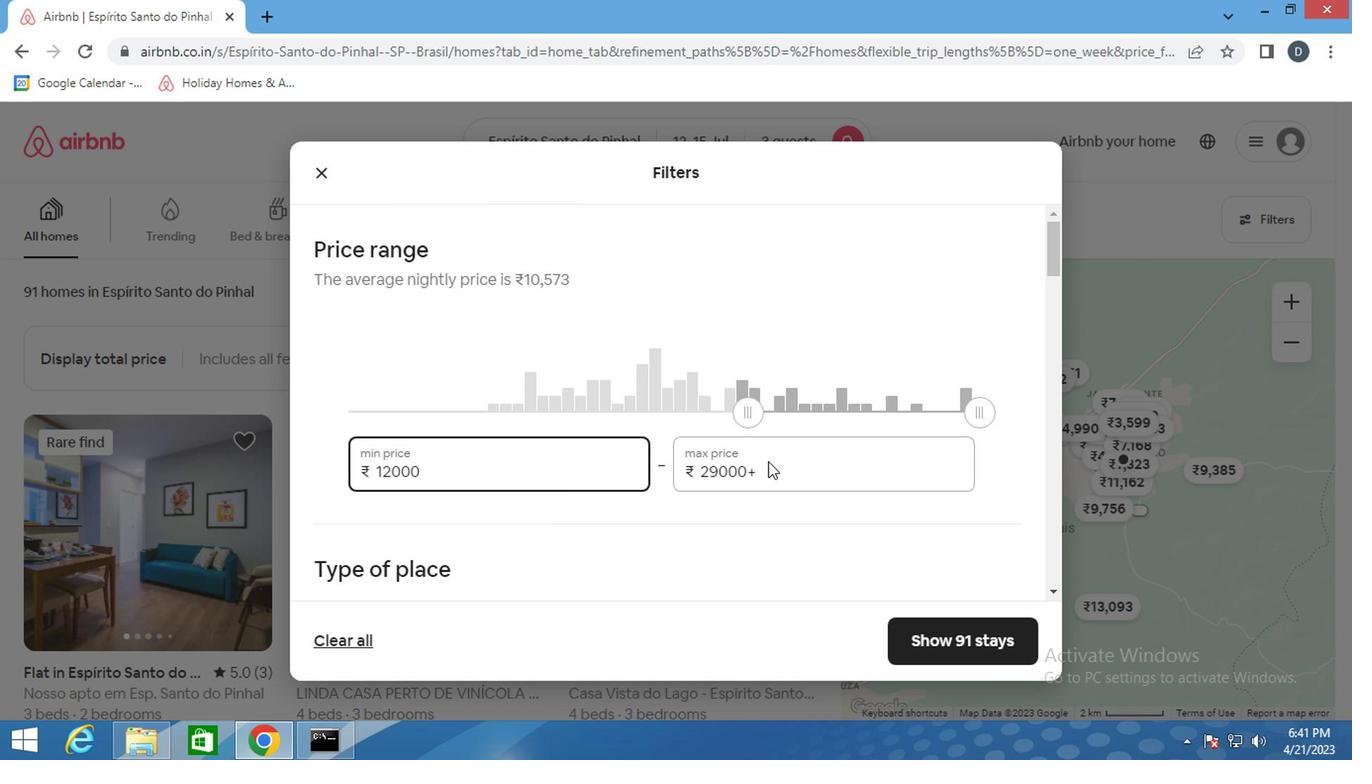 
Action: Key pressed ctrl+Actrl+16000
Screenshot: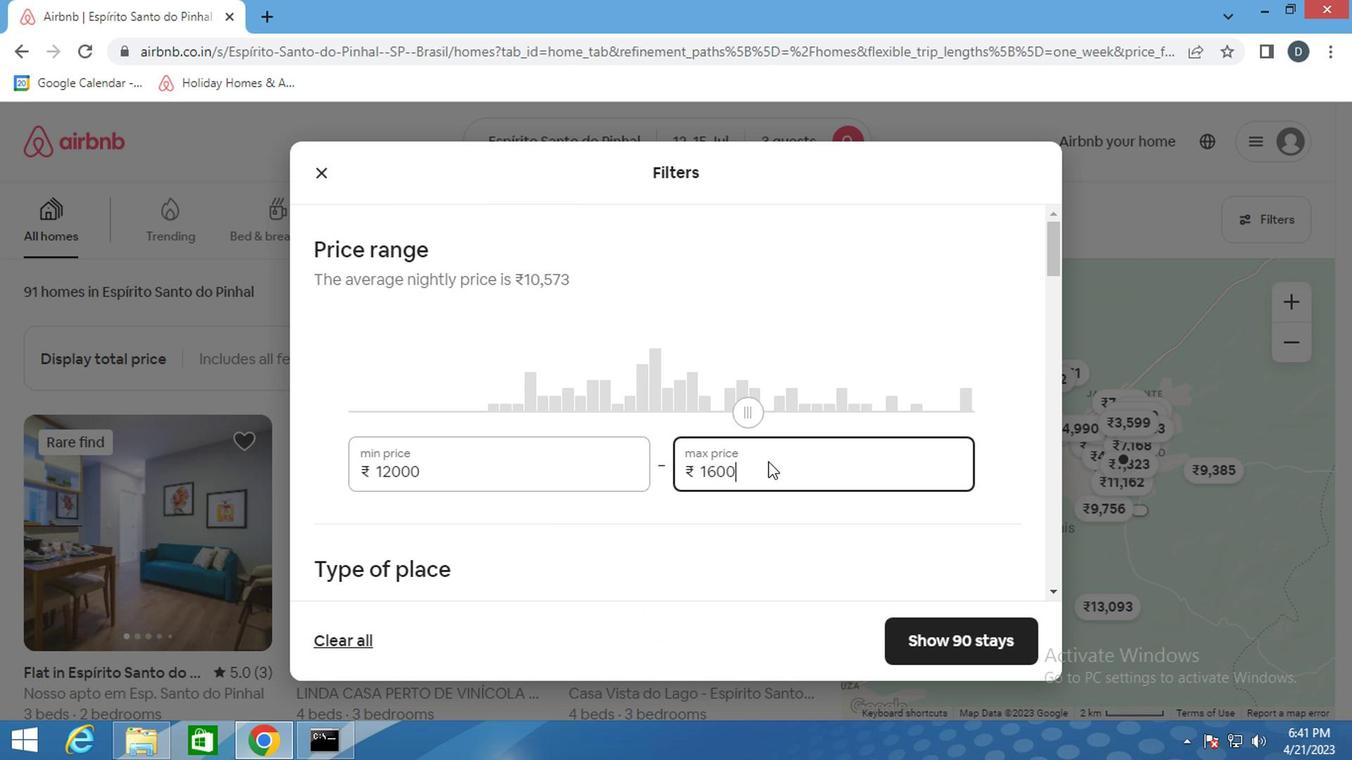
Action: Mouse moved to (749, 478)
Screenshot: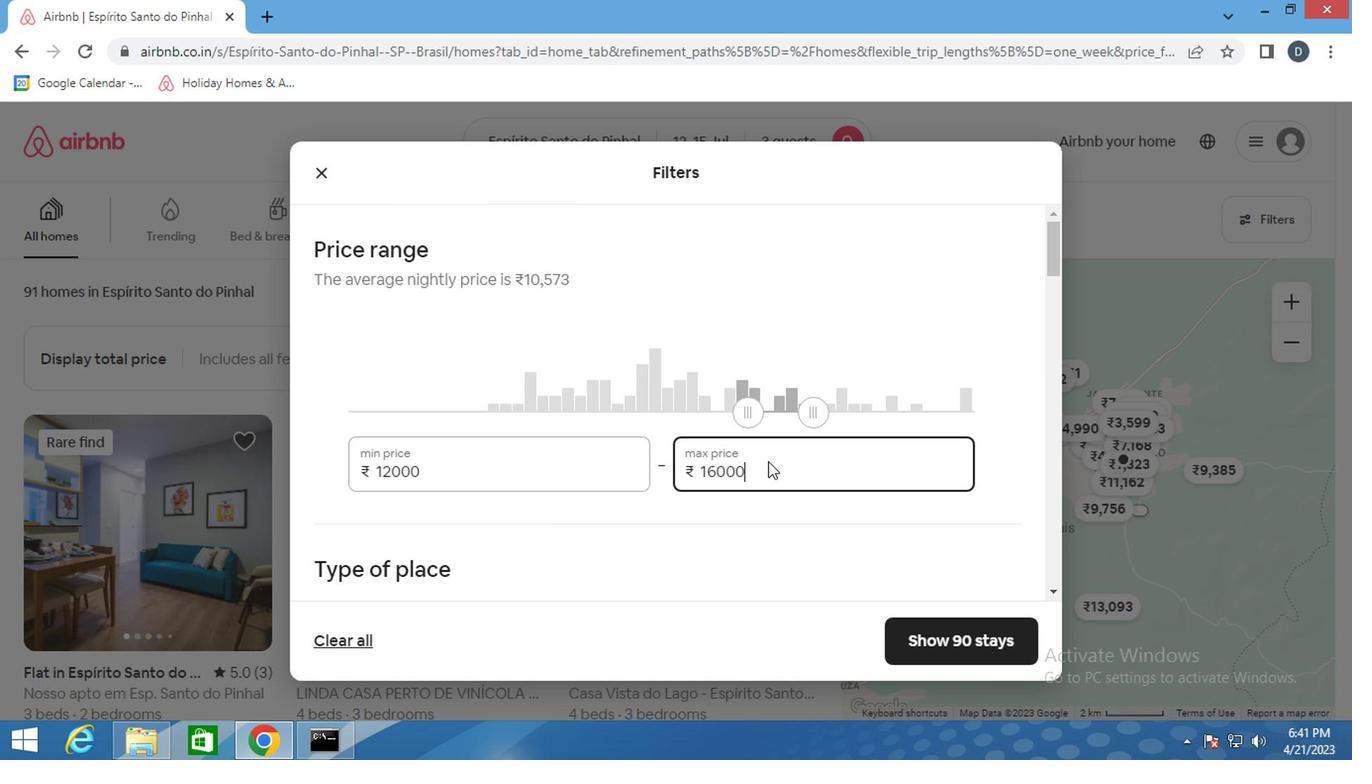
Action: Mouse scrolled (749, 477) with delta (0, -1)
Screenshot: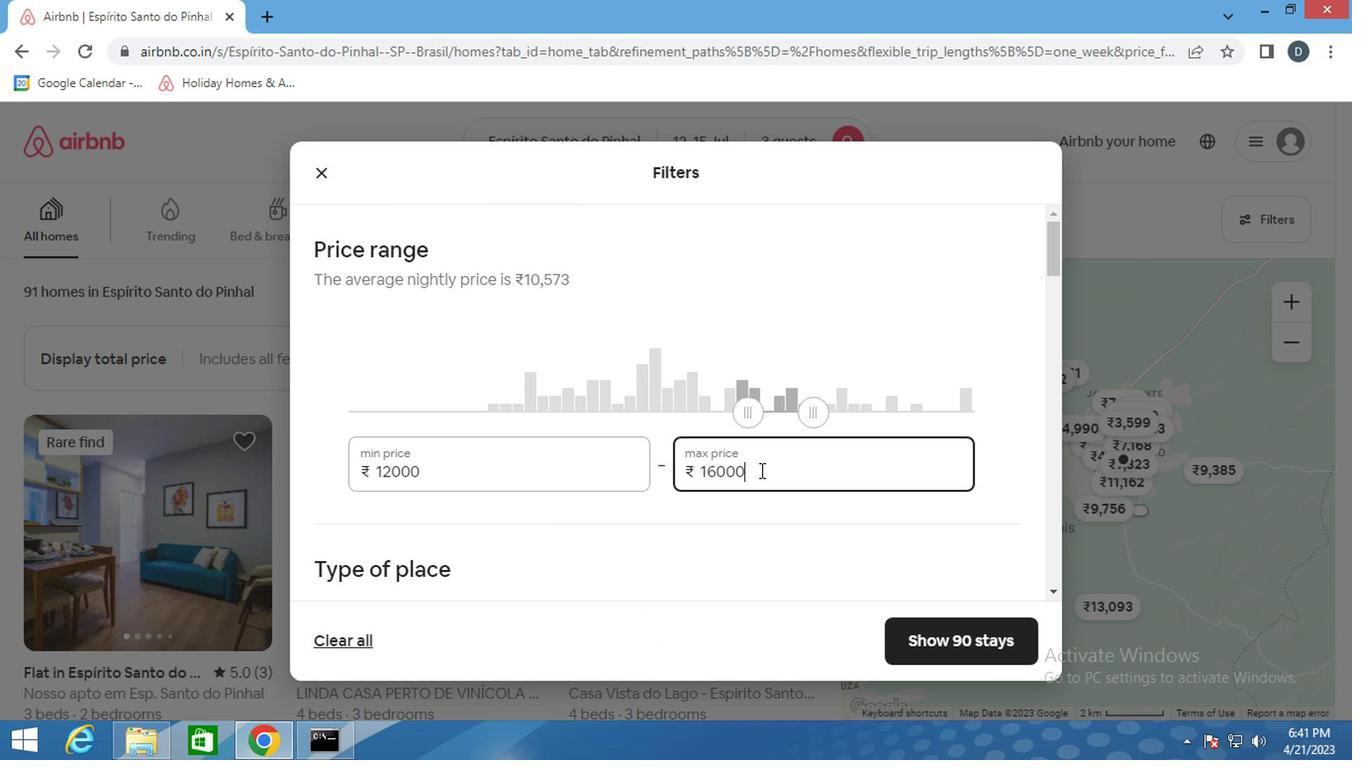 
Action: Mouse scrolled (749, 477) with delta (0, -1)
Screenshot: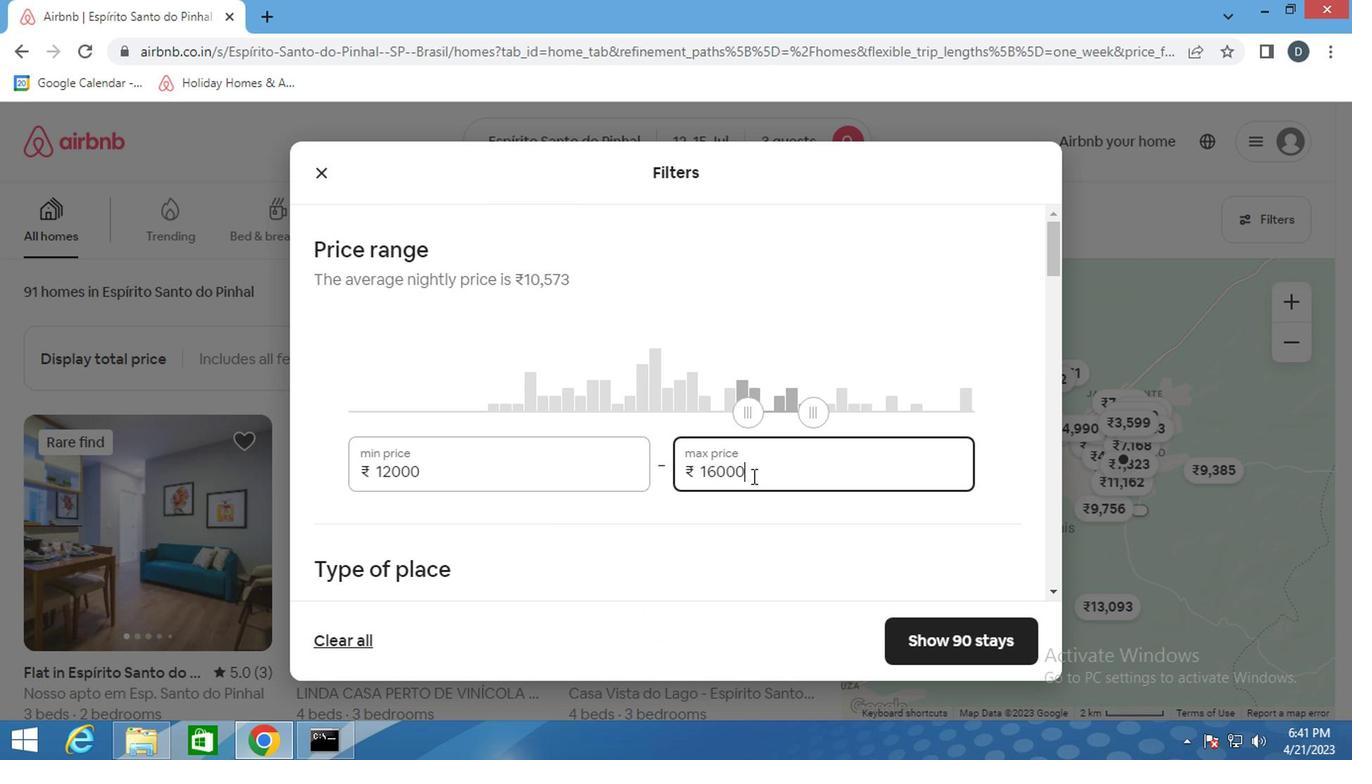 
Action: Mouse scrolled (749, 477) with delta (0, -1)
Screenshot: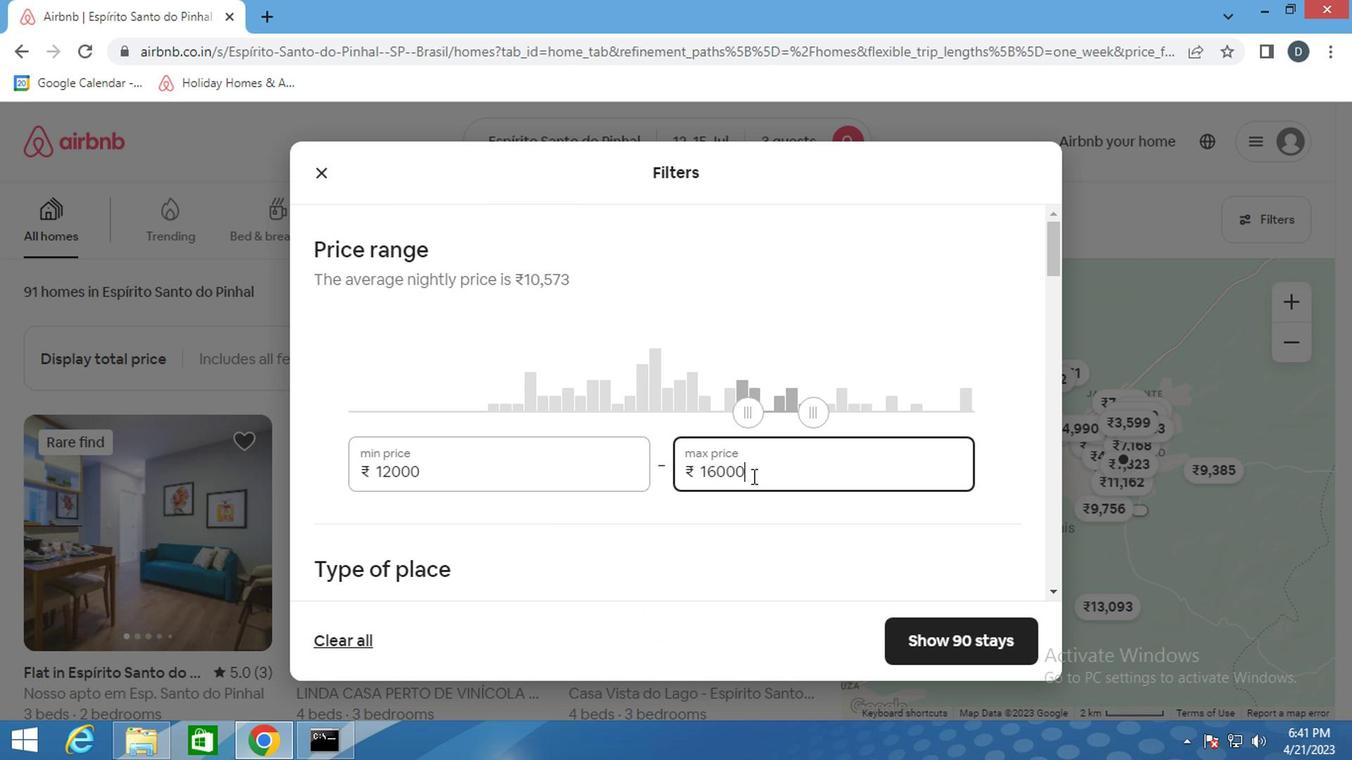 
Action: Mouse moved to (441, 364)
Screenshot: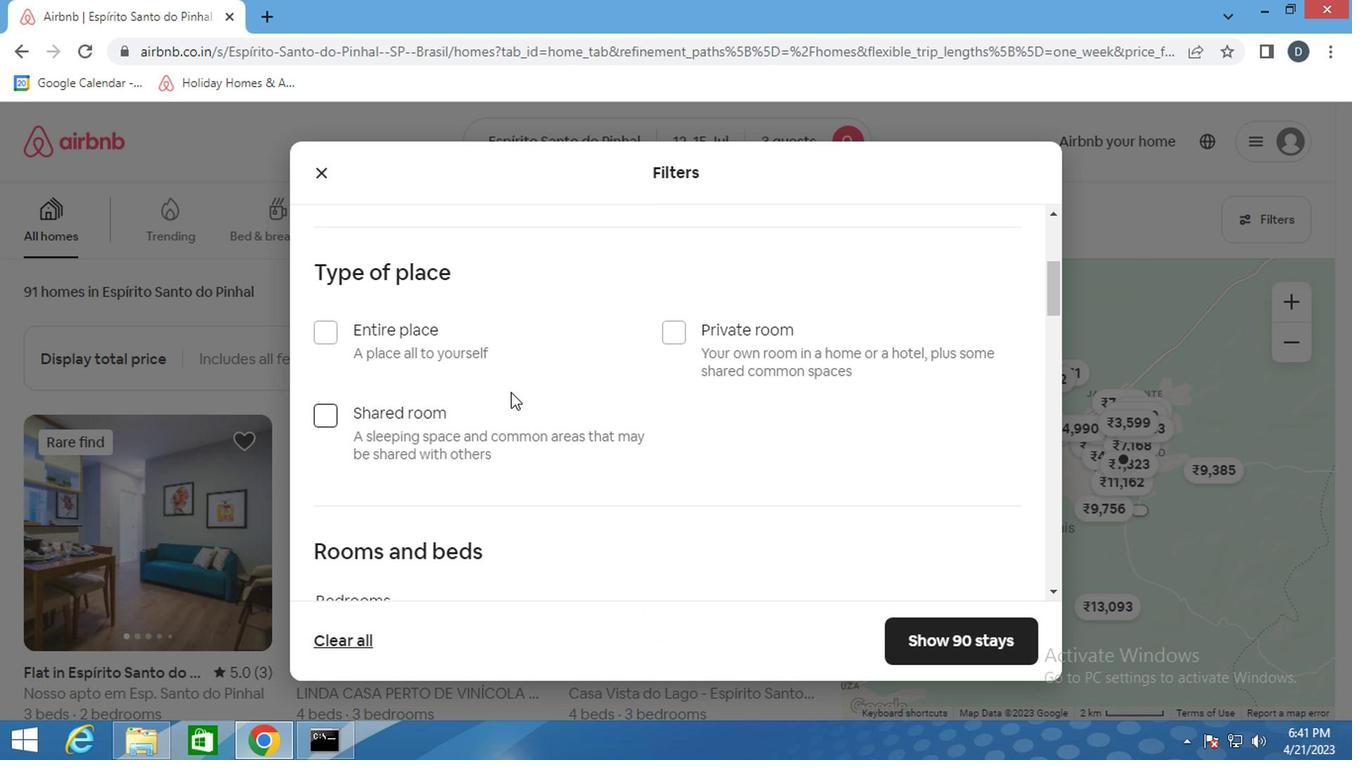 
Action: Mouse pressed left at (441, 364)
Screenshot: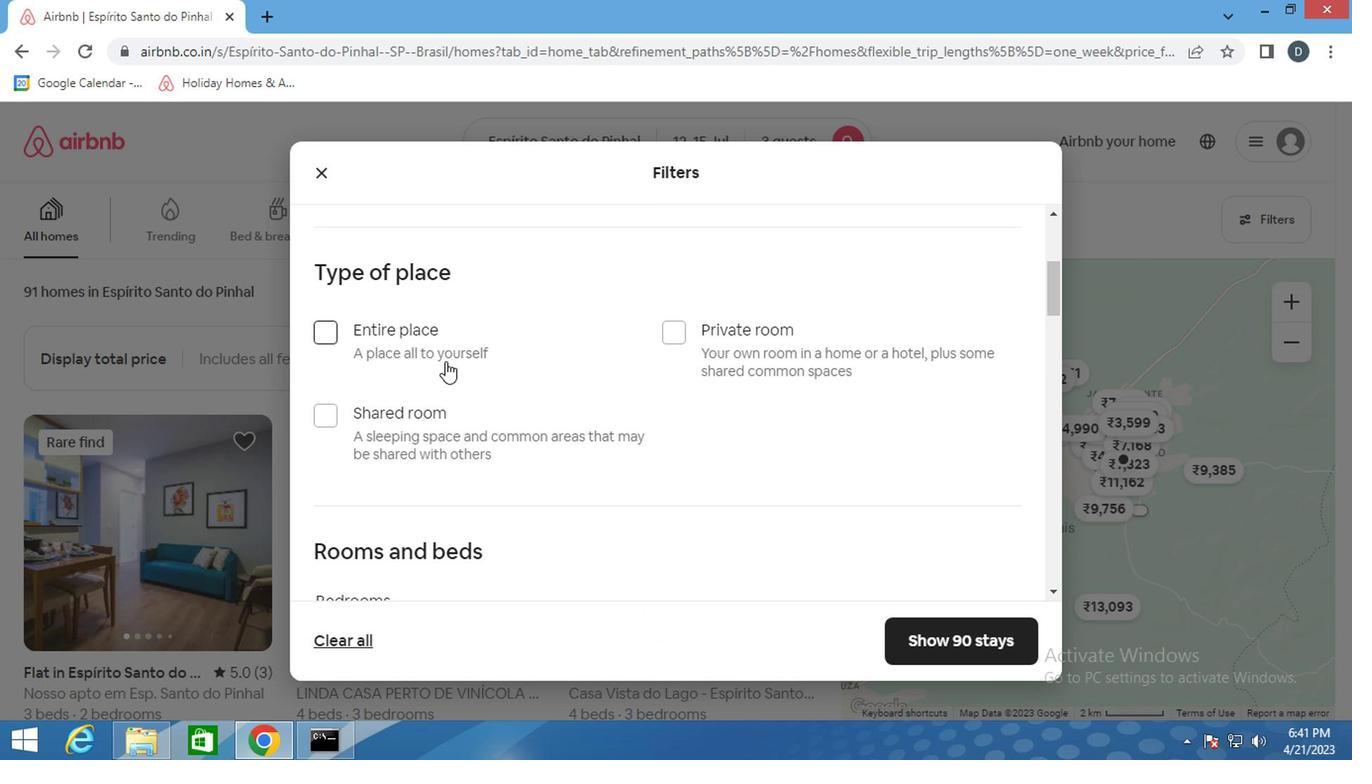 
Action: Mouse moved to (554, 473)
Screenshot: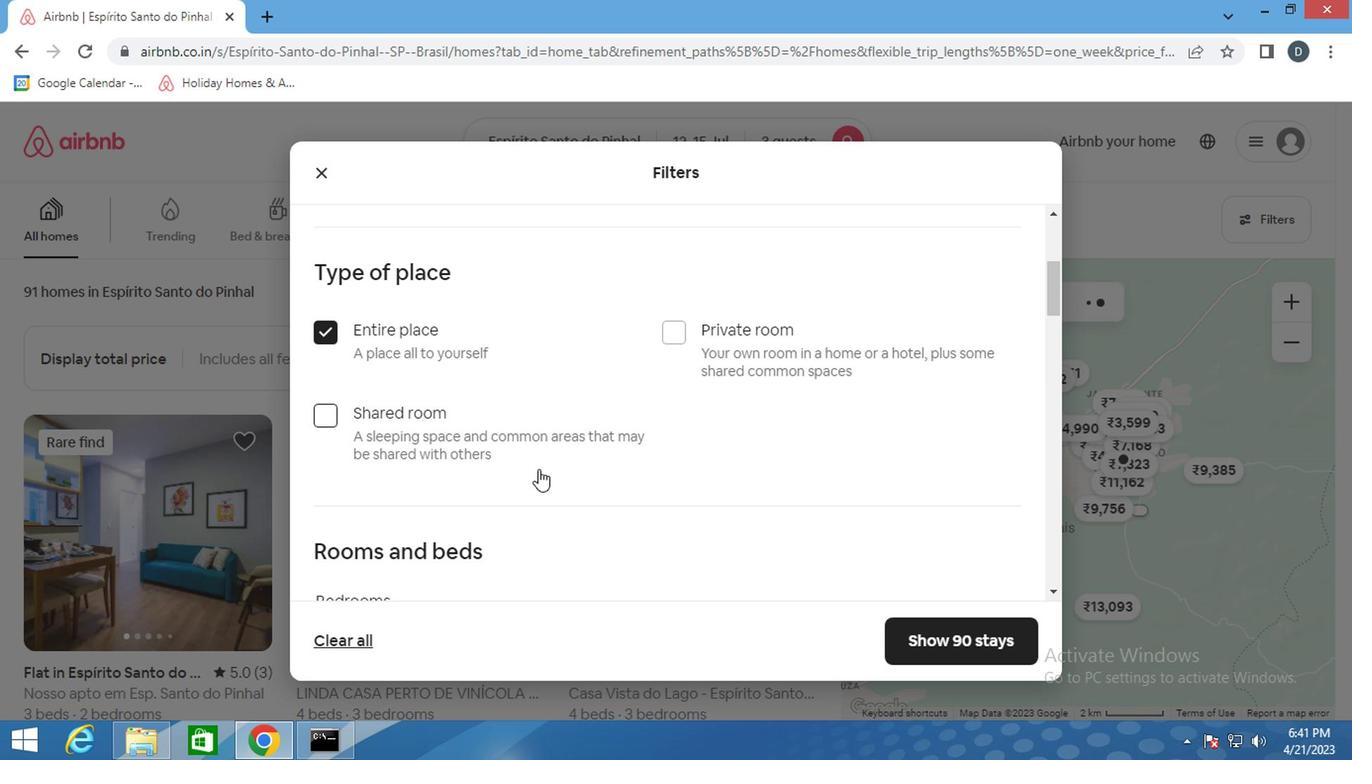 
Action: Mouse scrolled (554, 472) with delta (0, -1)
Screenshot: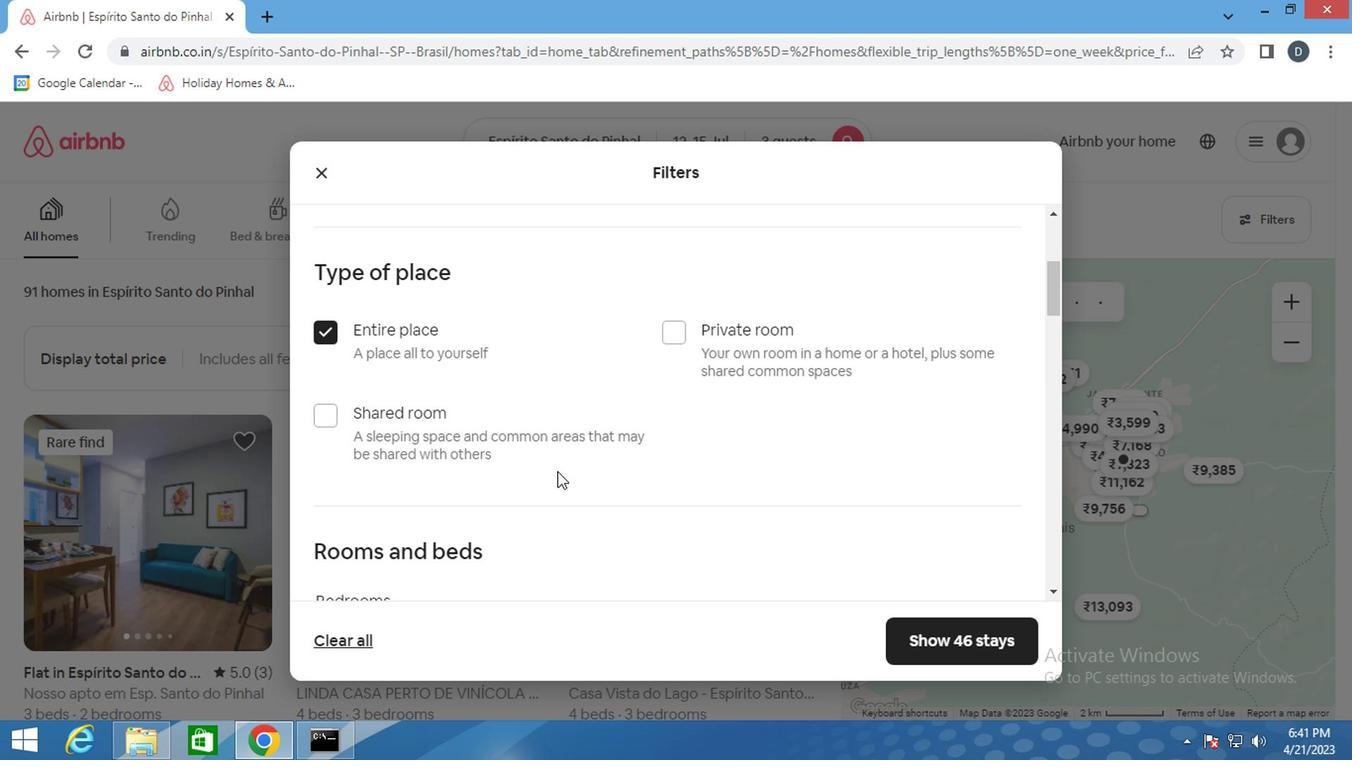 
Action: Mouse scrolled (554, 472) with delta (0, -1)
Screenshot: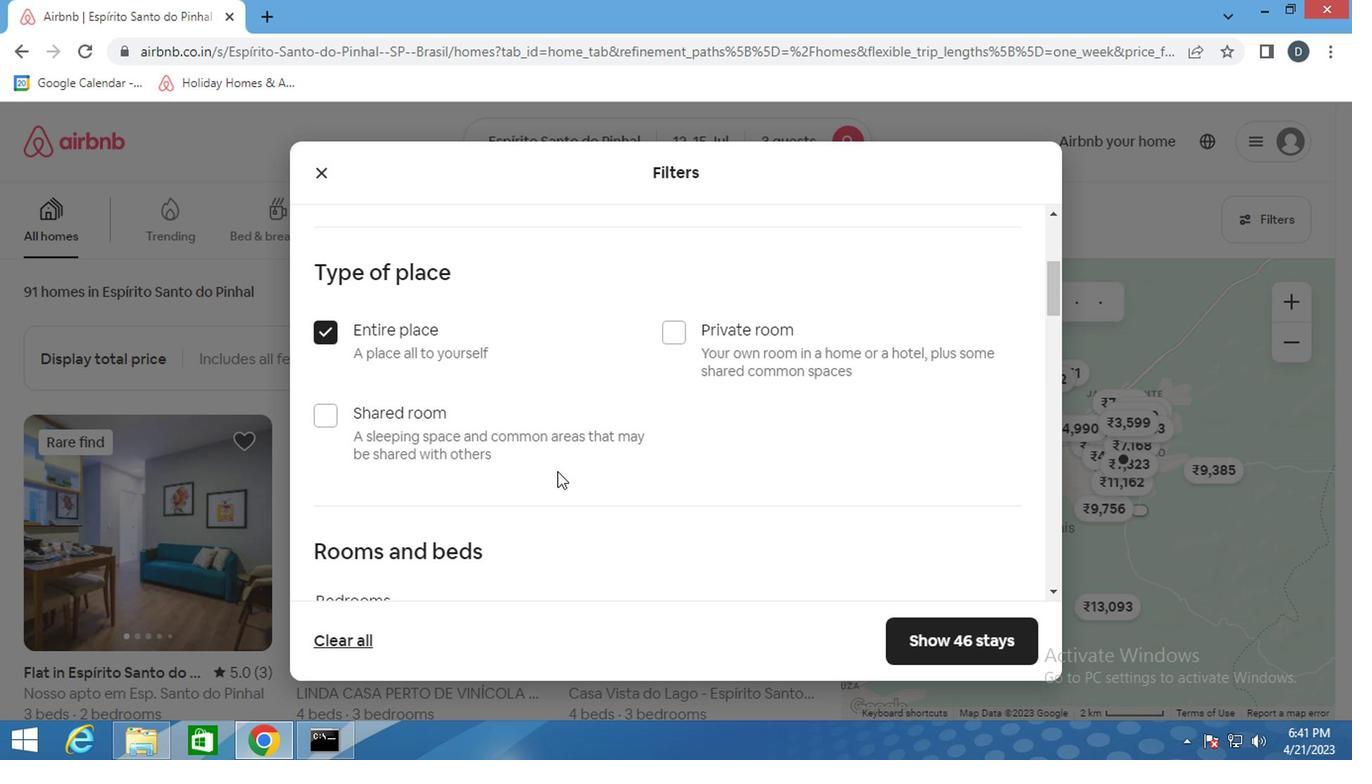 
Action: Mouse scrolled (554, 472) with delta (0, -1)
Screenshot: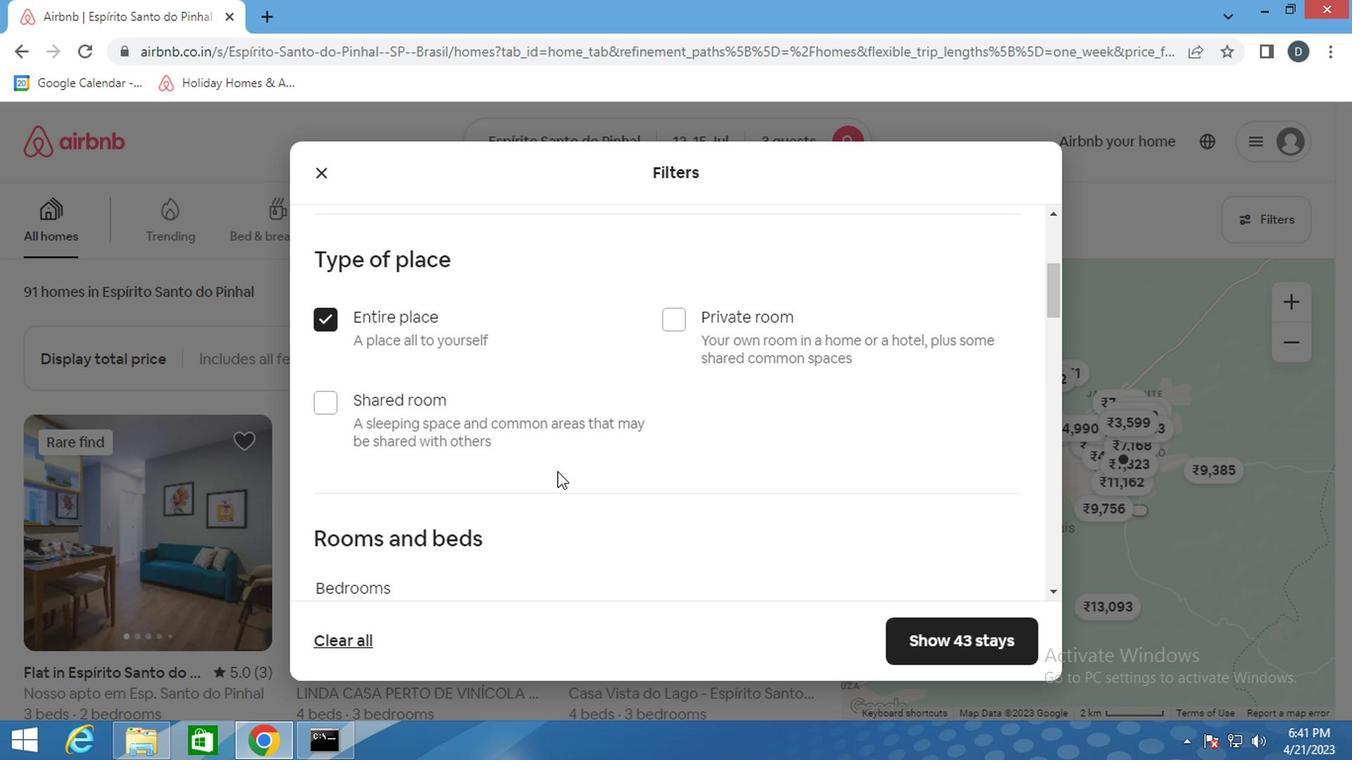 
Action: Mouse moved to (499, 363)
Screenshot: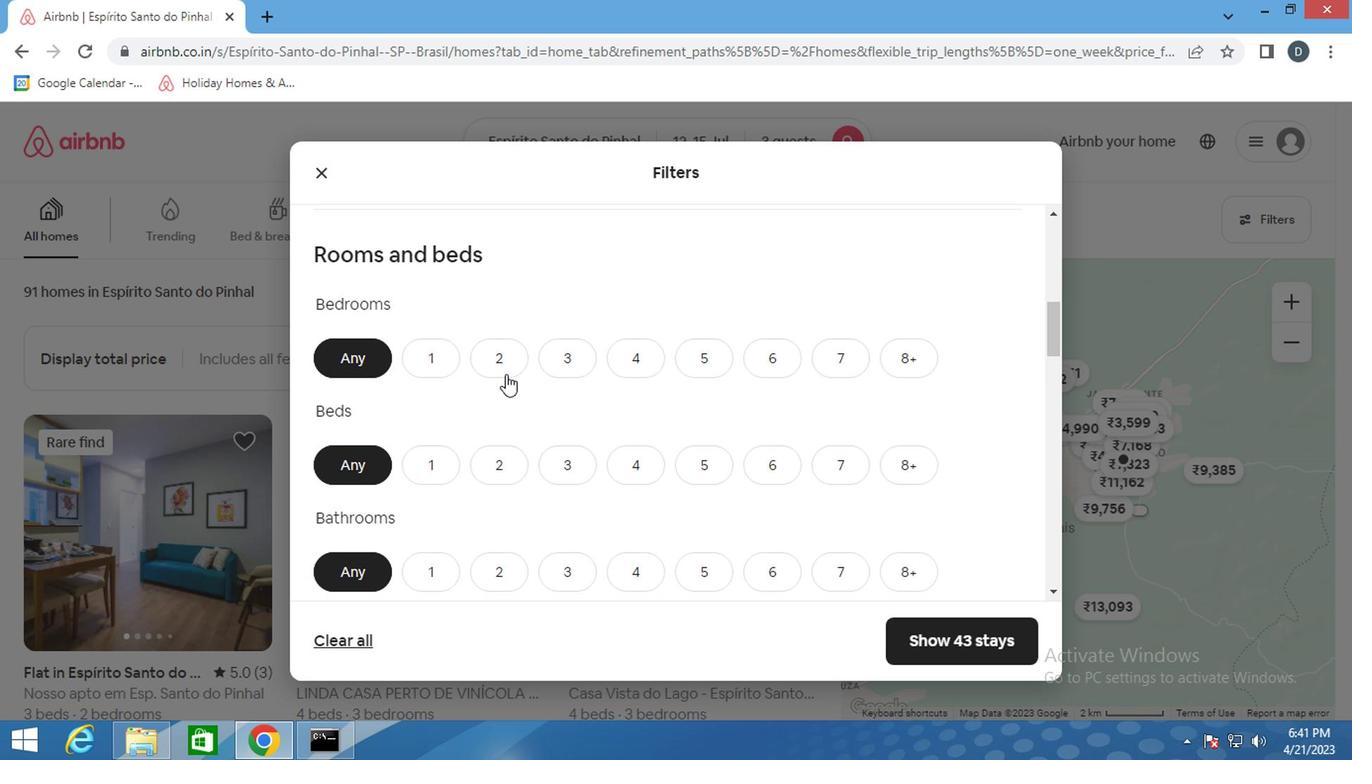 
Action: Mouse pressed left at (499, 363)
Screenshot: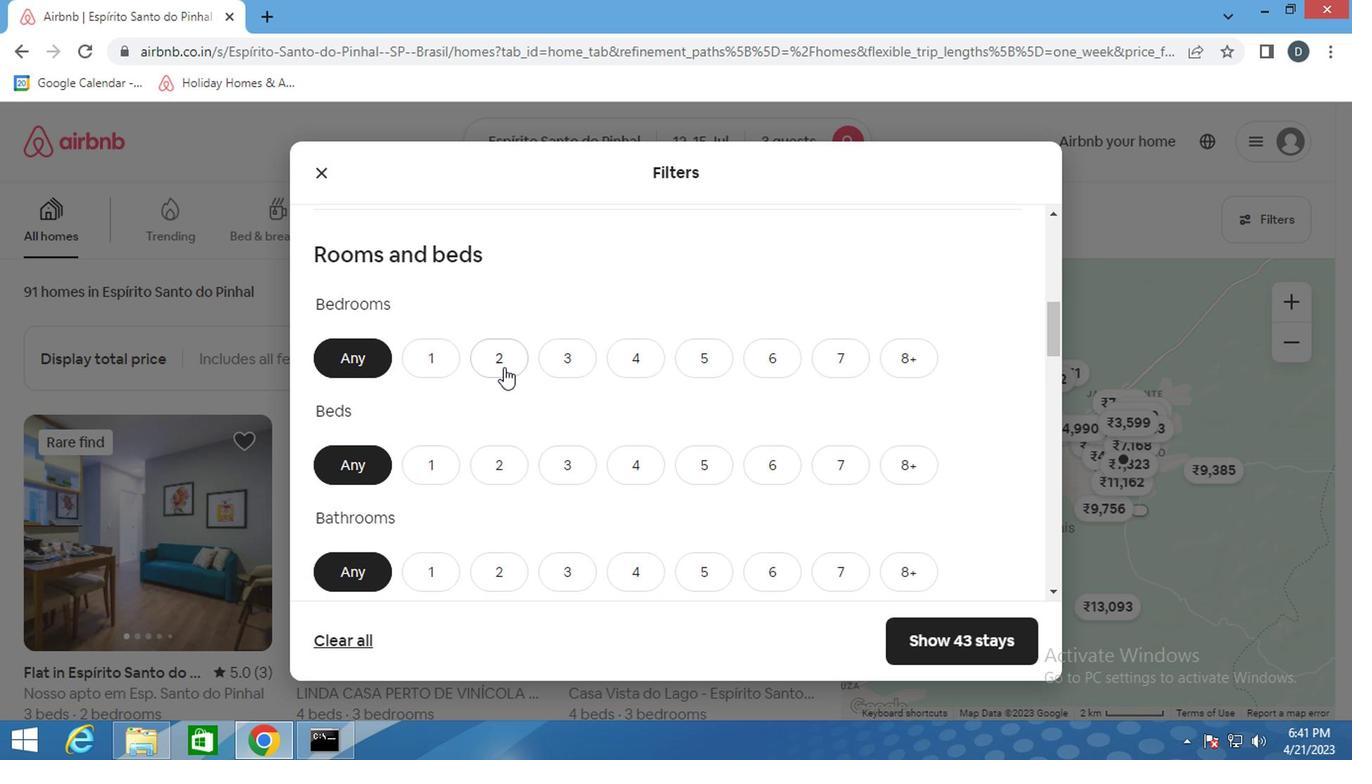 
Action: Mouse moved to (557, 459)
Screenshot: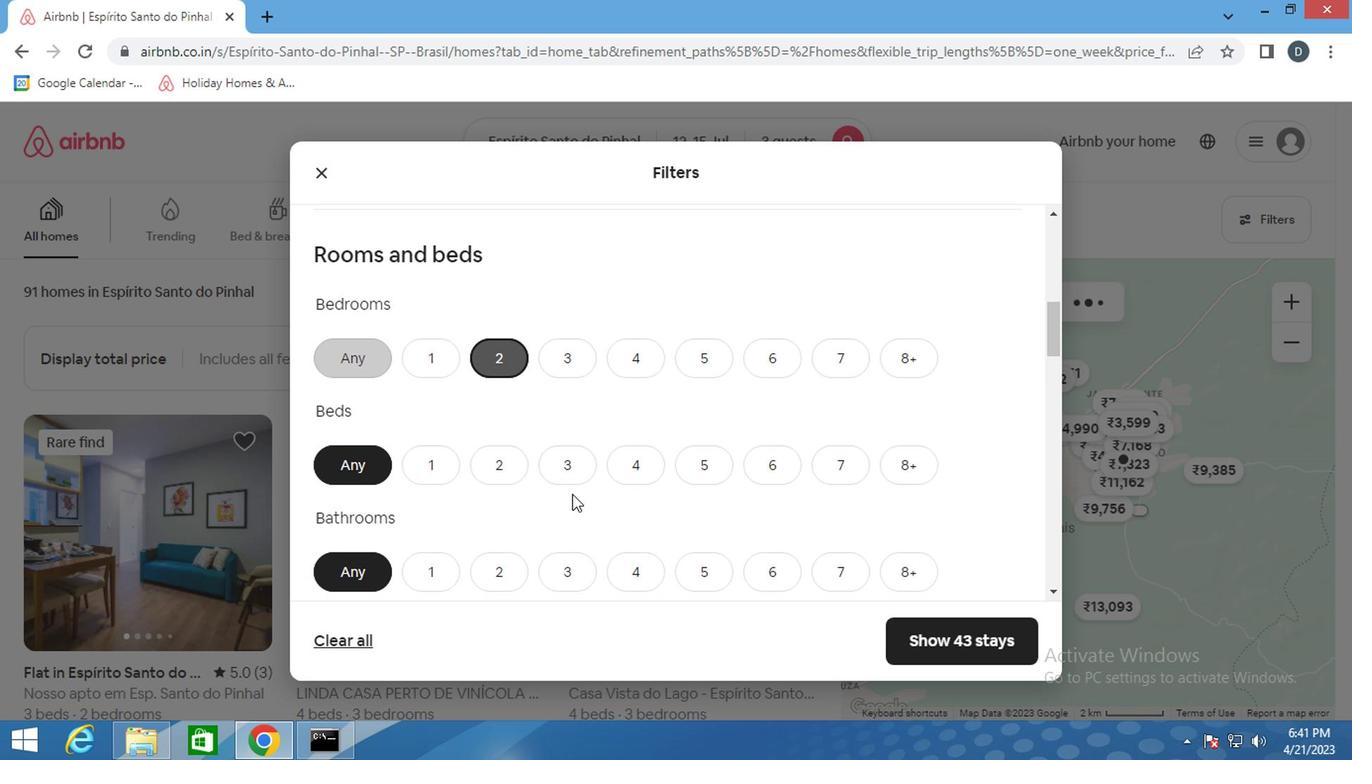 
Action: Mouse pressed left at (557, 459)
Screenshot: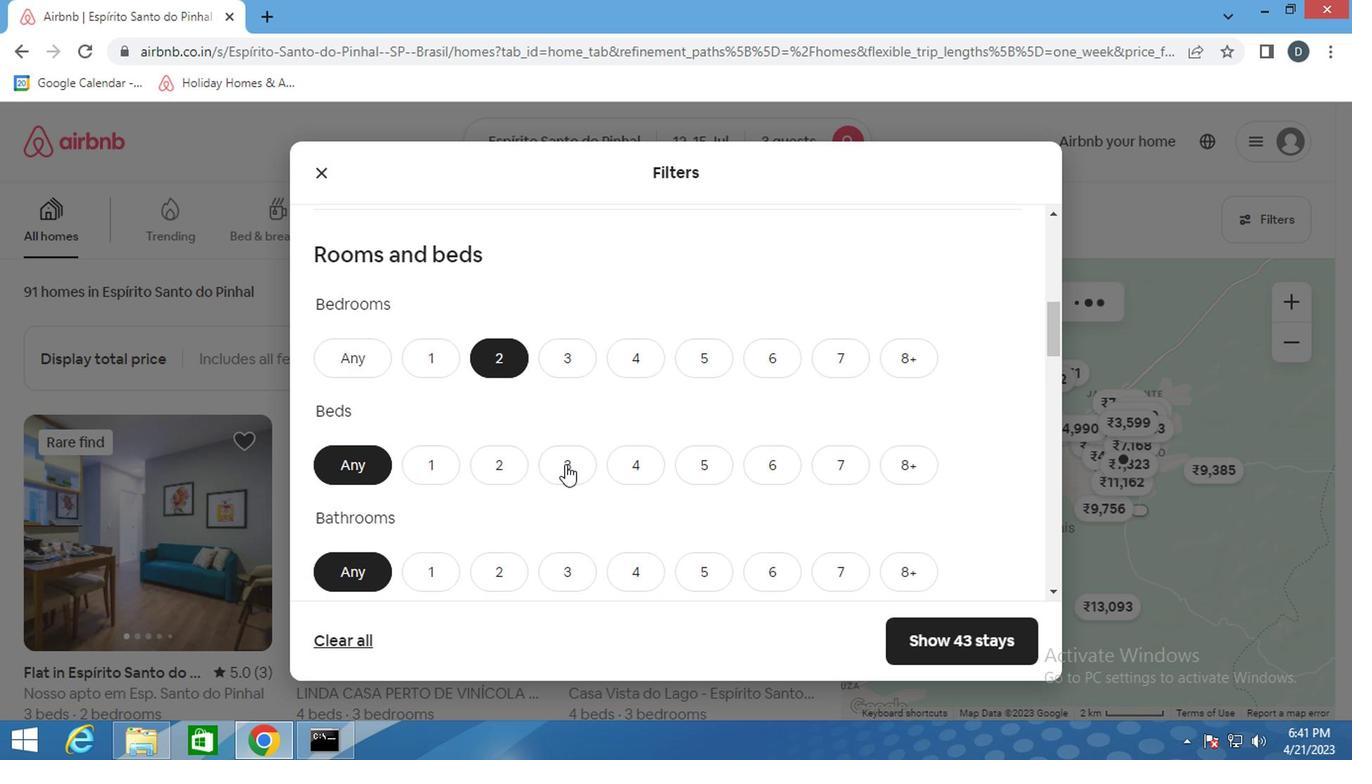 
Action: Mouse moved to (404, 570)
Screenshot: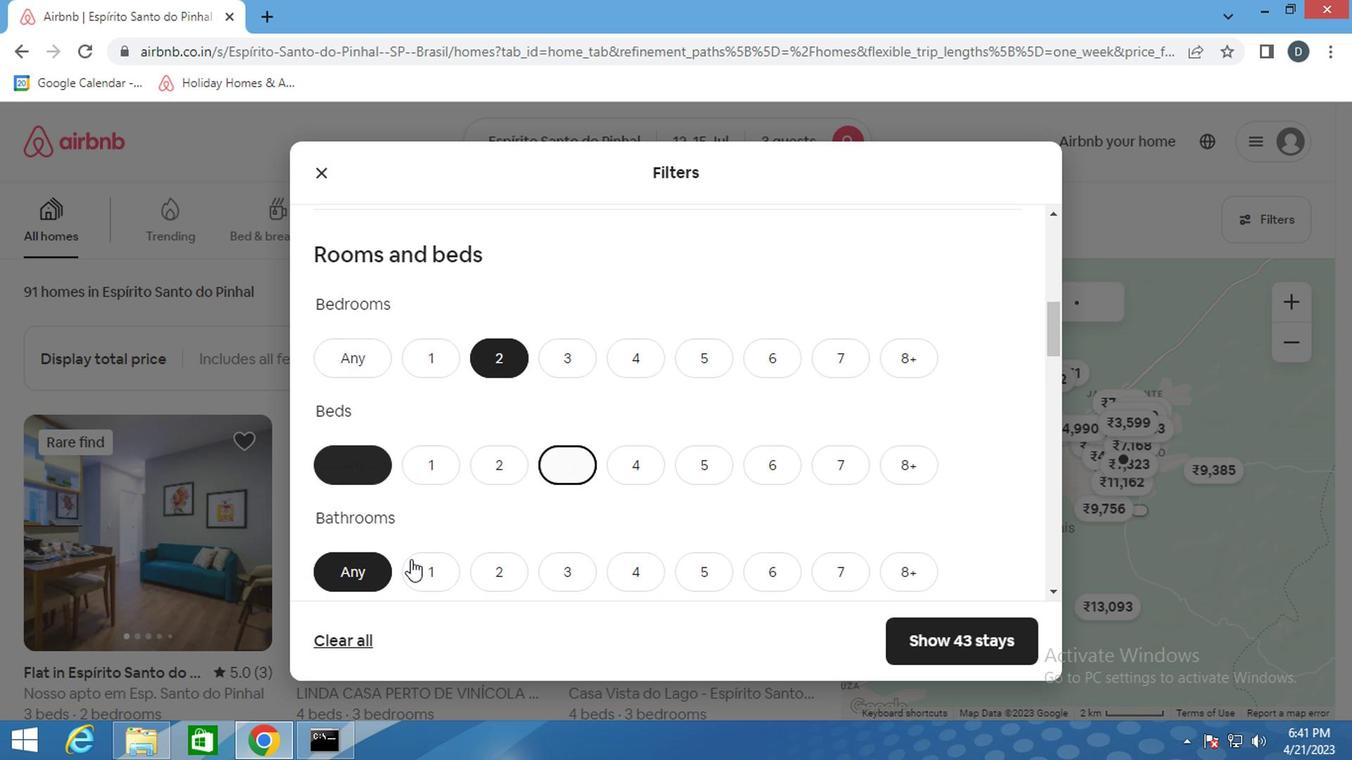
Action: Mouse pressed left at (404, 570)
Screenshot: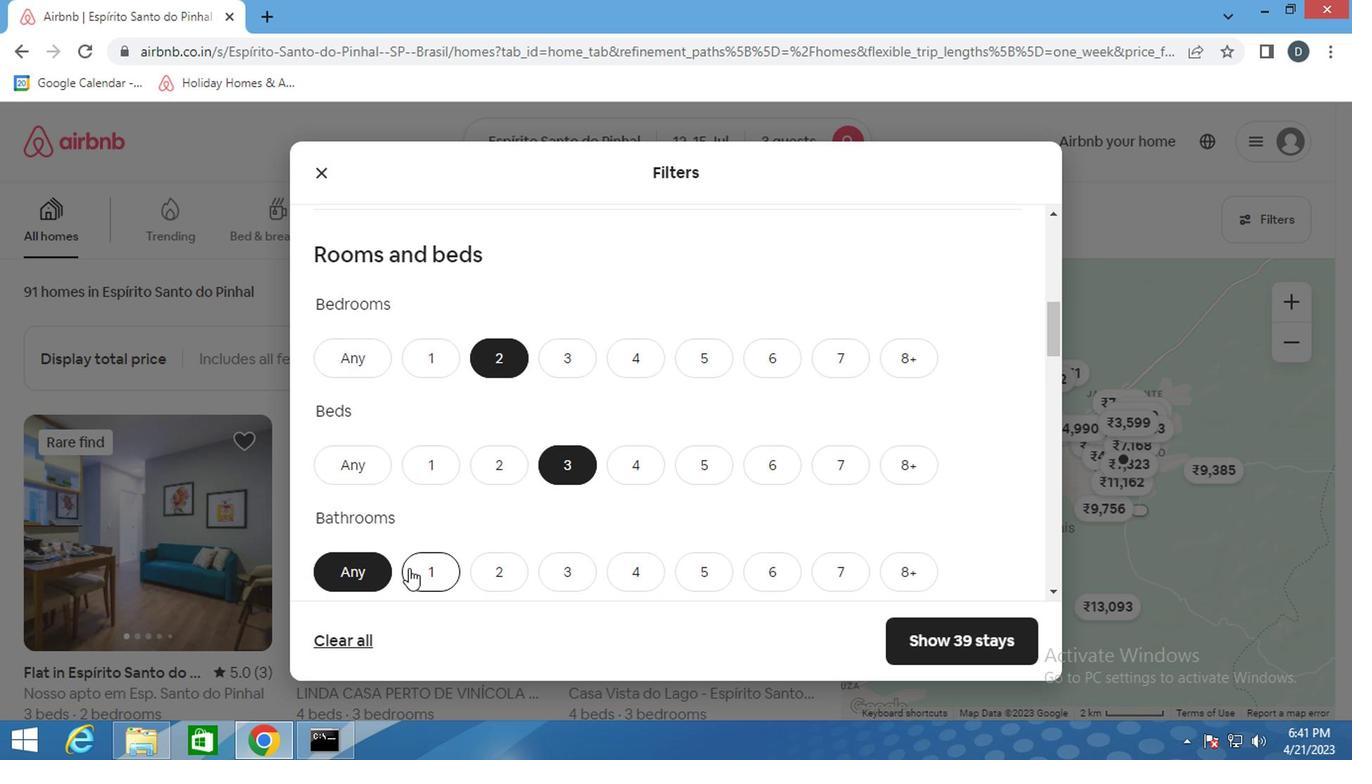 
Action: Mouse moved to (459, 544)
Screenshot: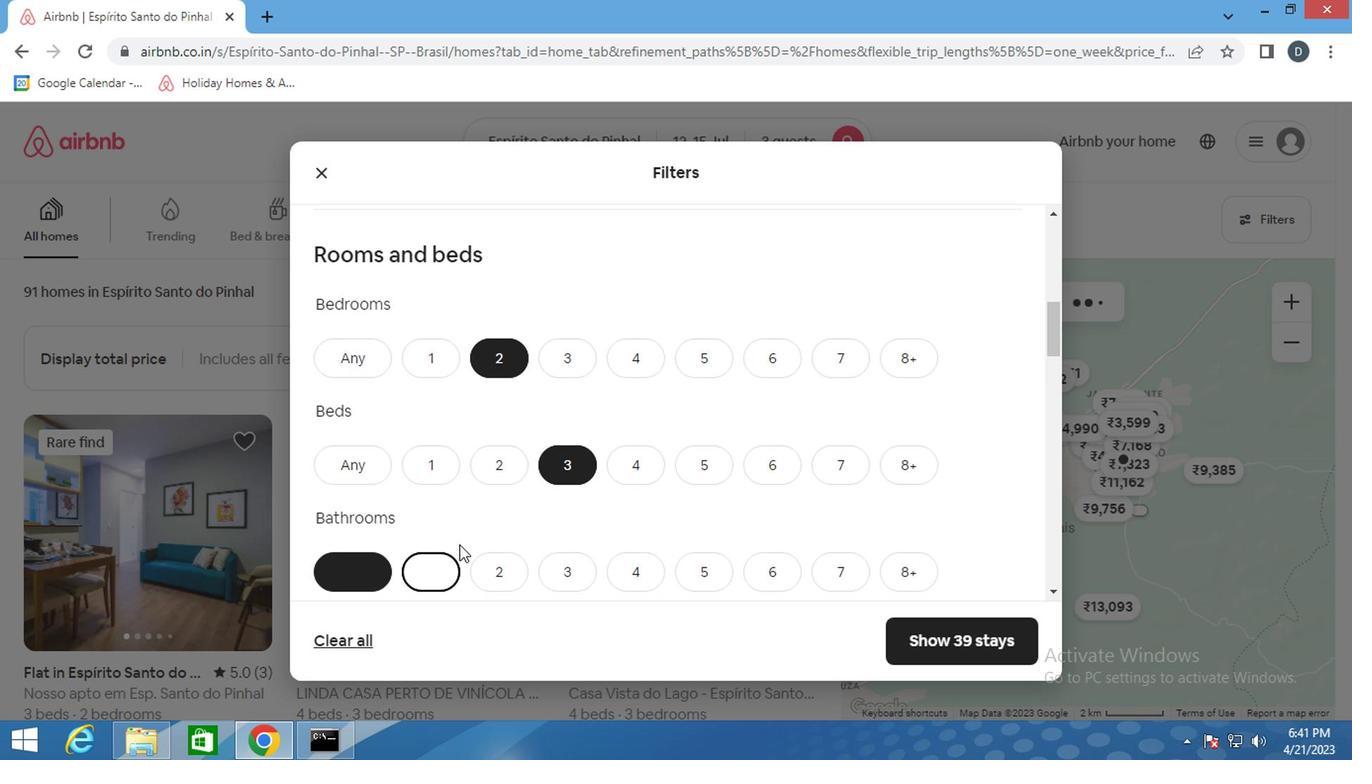 
Action: Mouse scrolled (459, 543) with delta (0, 0)
Screenshot: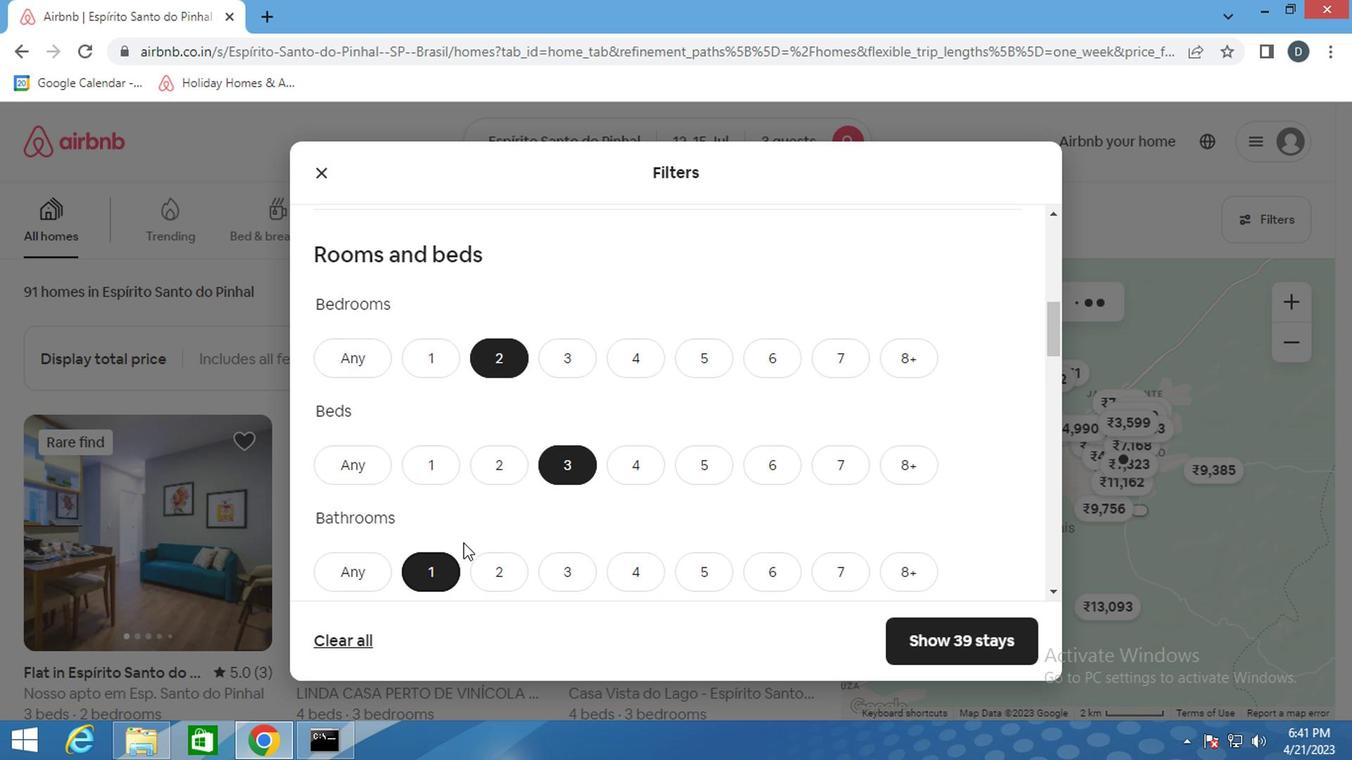 
Action: Mouse scrolled (459, 543) with delta (0, 0)
Screenshot: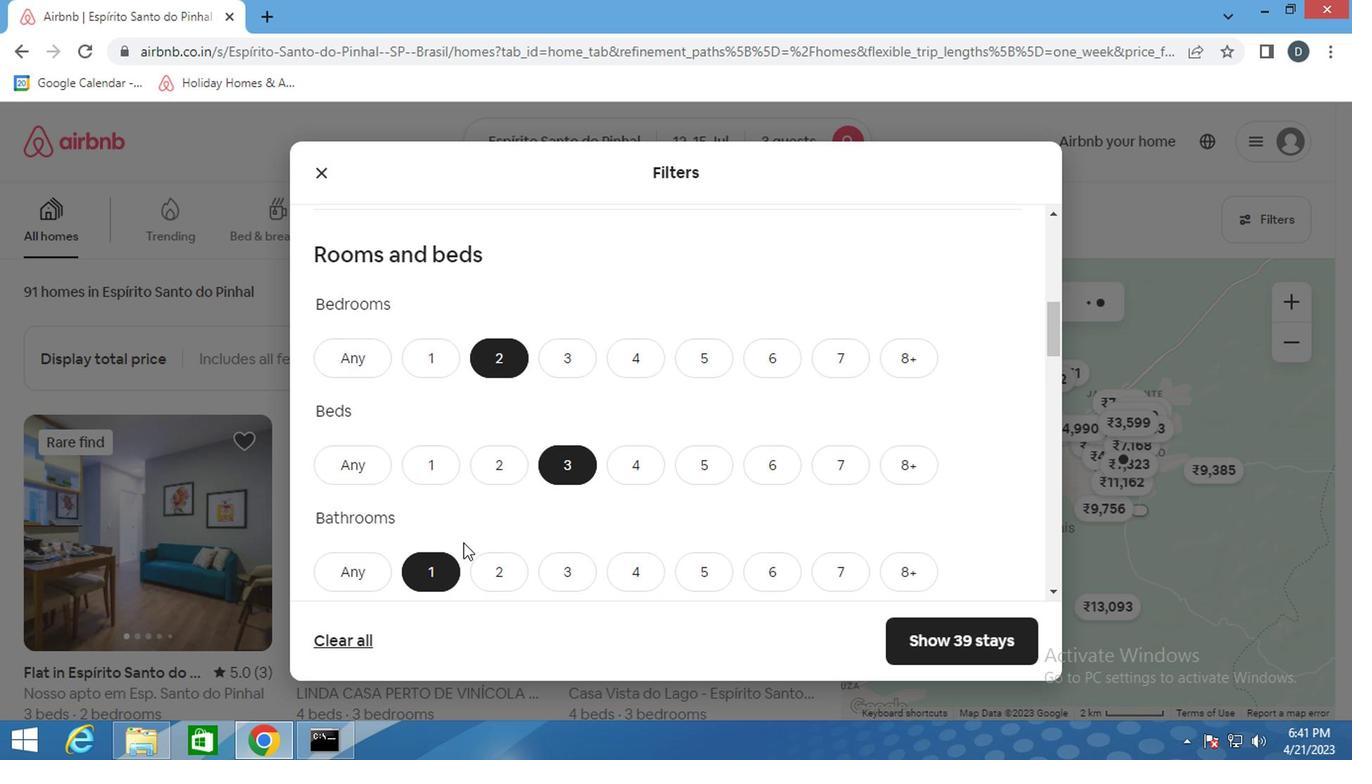 
Action: Mouse scrolled (459, 543) with delta (0, 0)
Screenshot: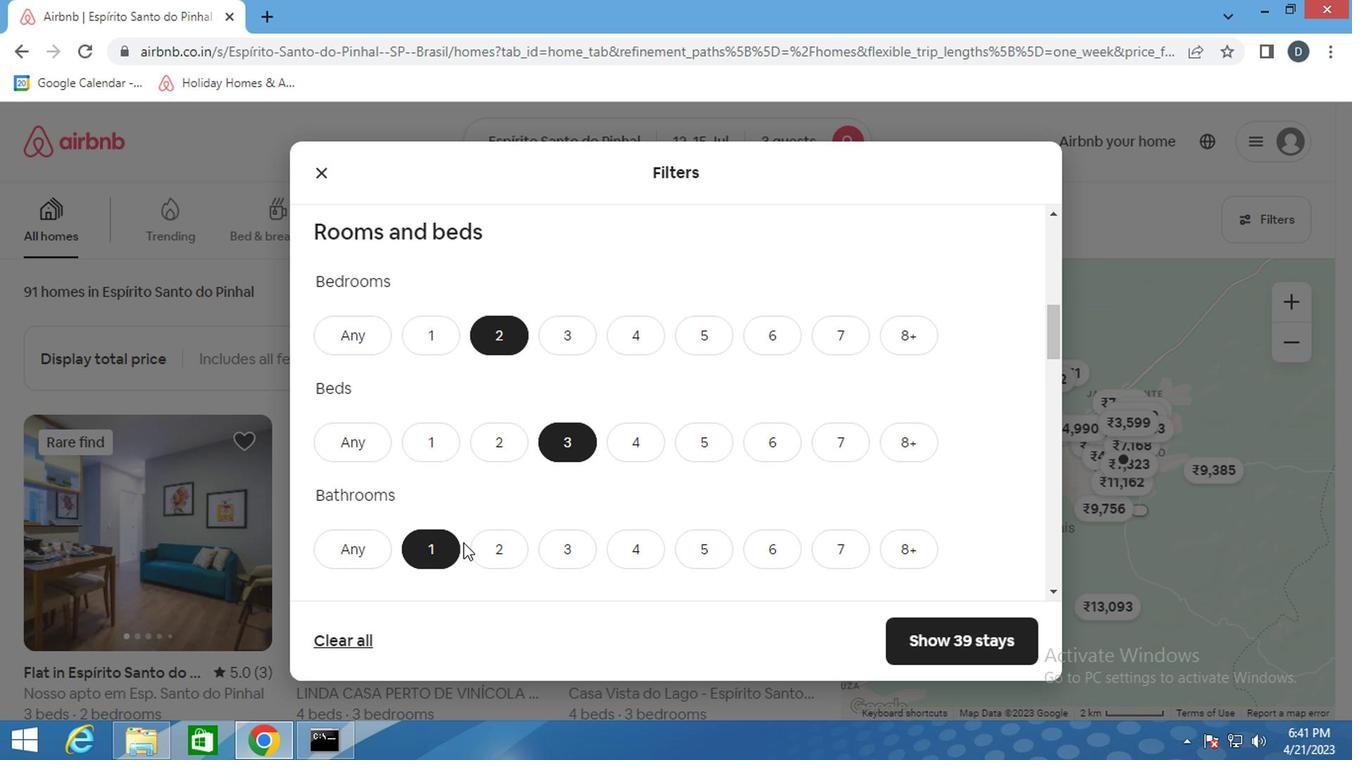 
Action: Mouse moved to (423, 473)
Screenshot: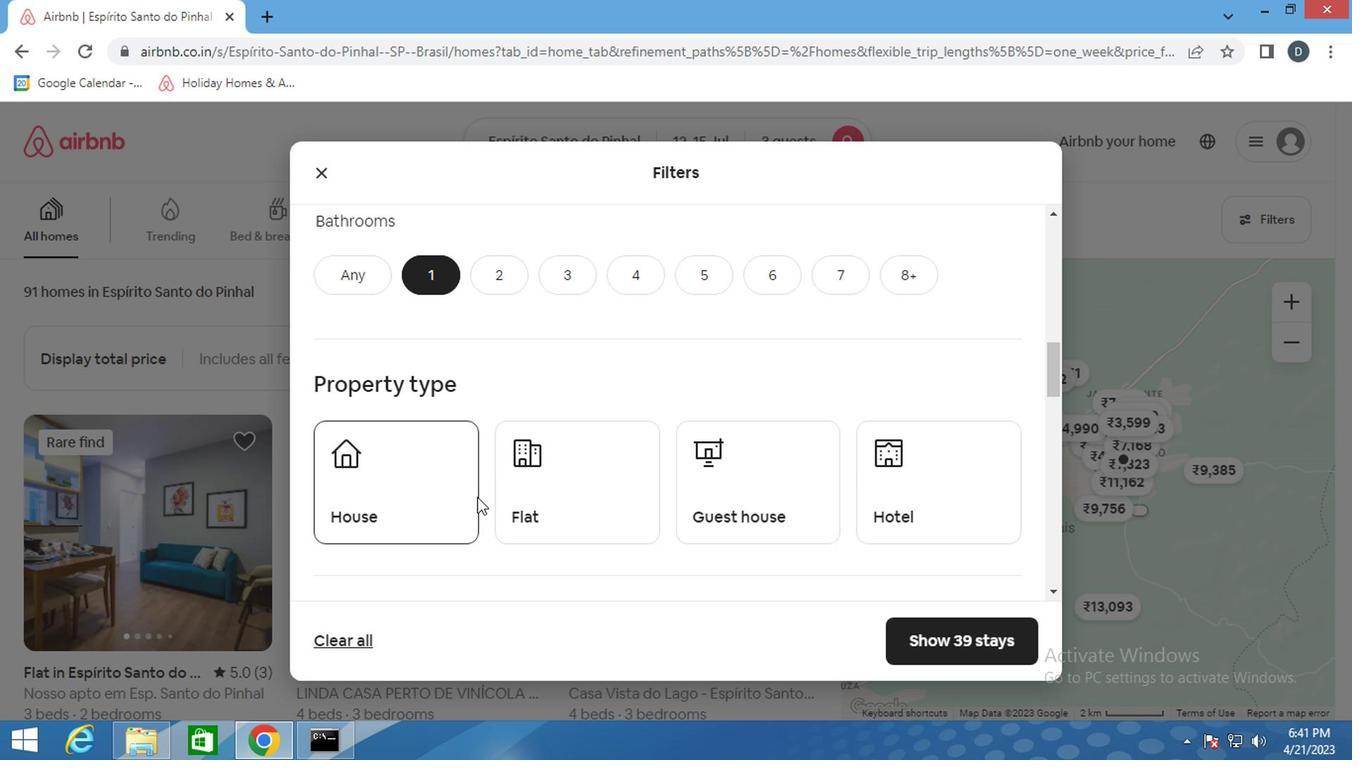 
Action: Mouse pressed left at (423, 473)
Screenshot: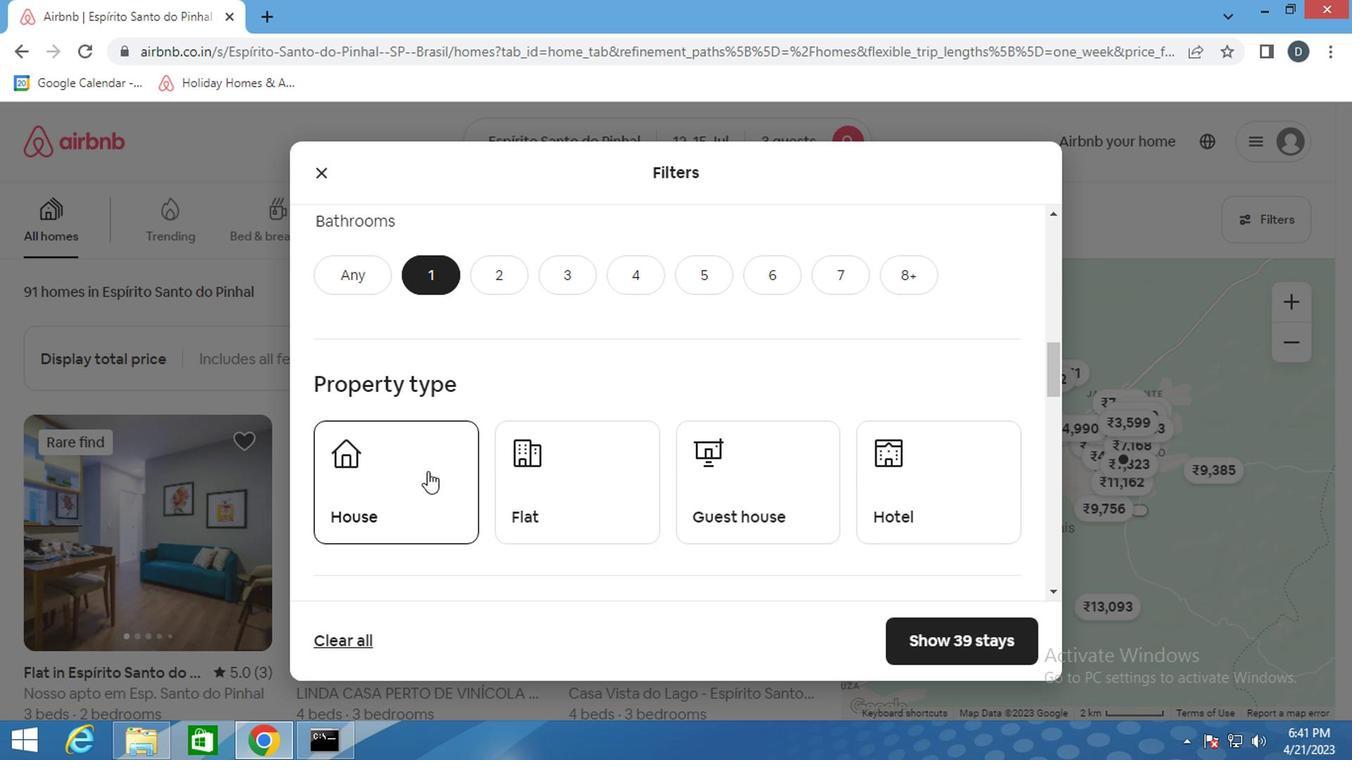 
Action: Mouse moved to (554, 480)
Screenshot: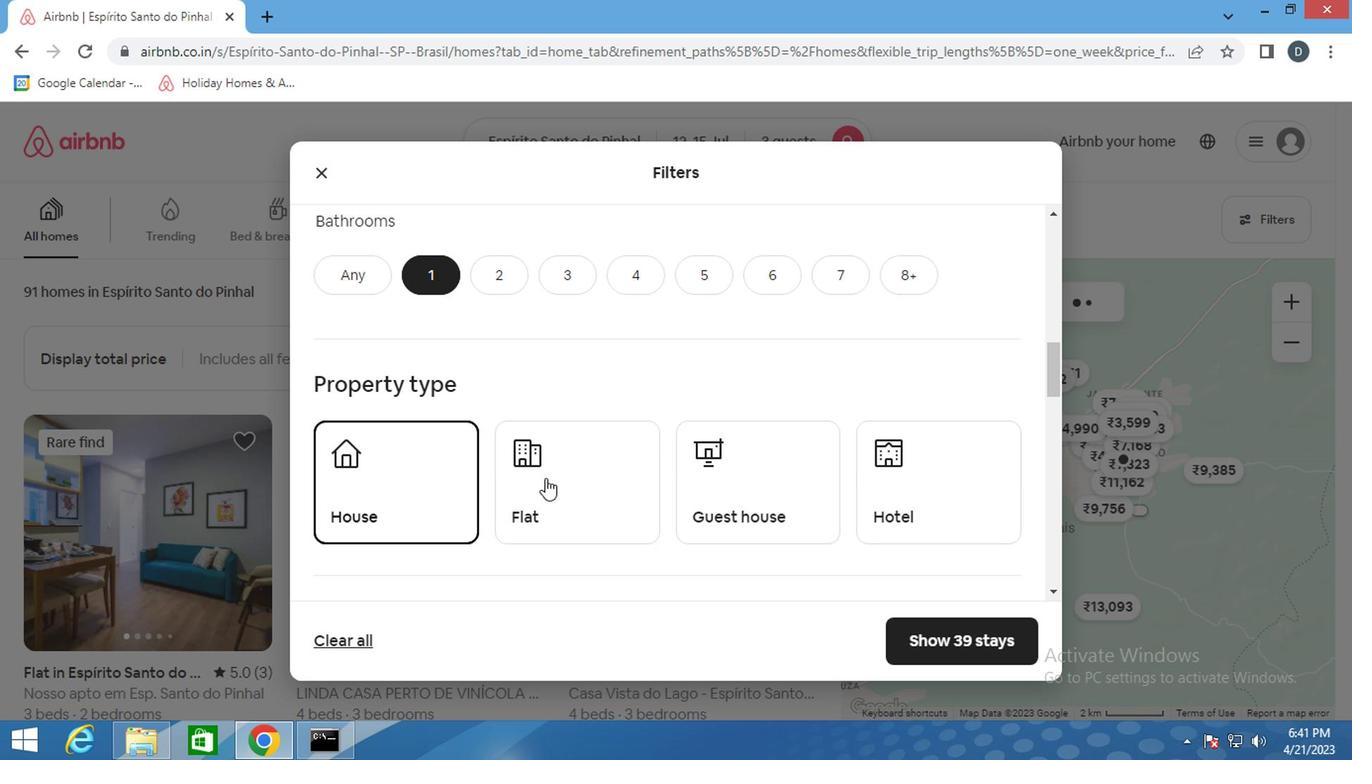 
Action: Mouse pressed left at (554, 480)
Screenshot: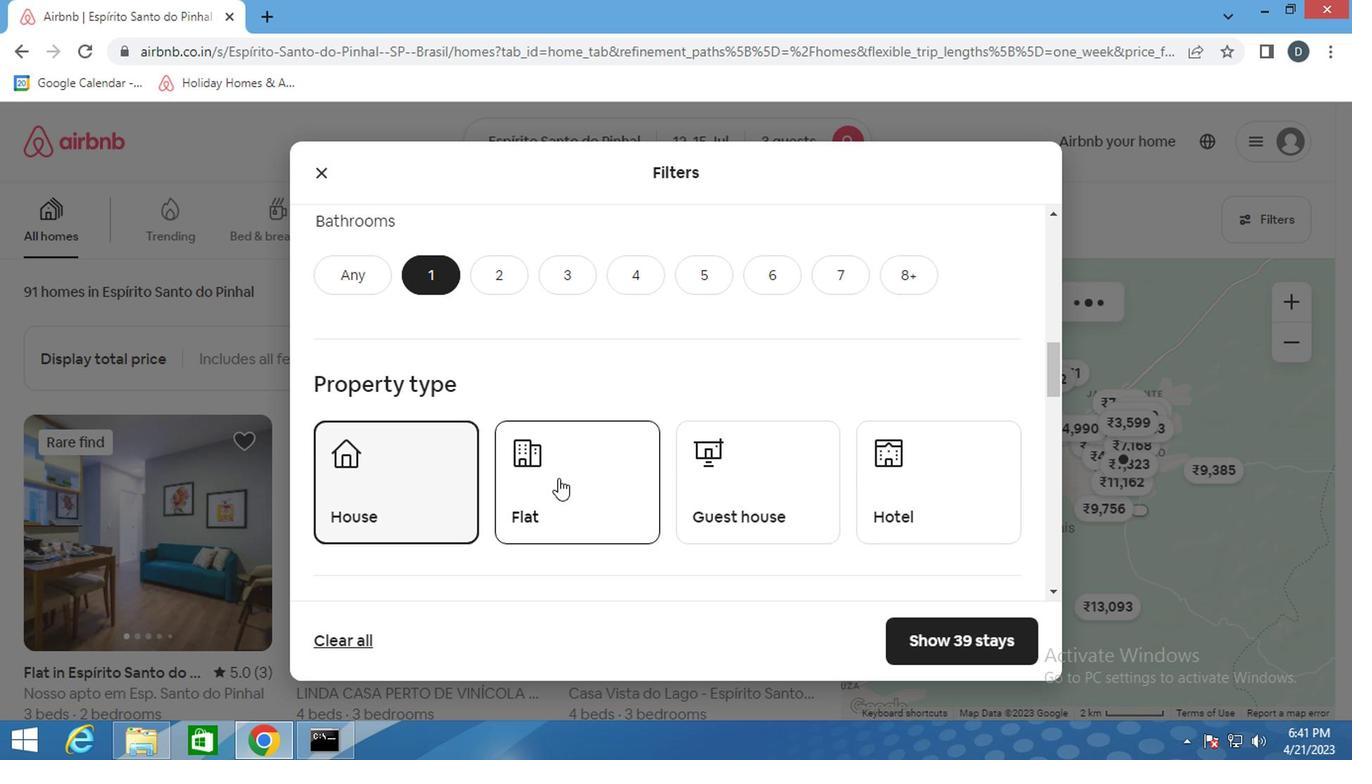 
Action: Mouse moved to (737, 480)
Screenshot: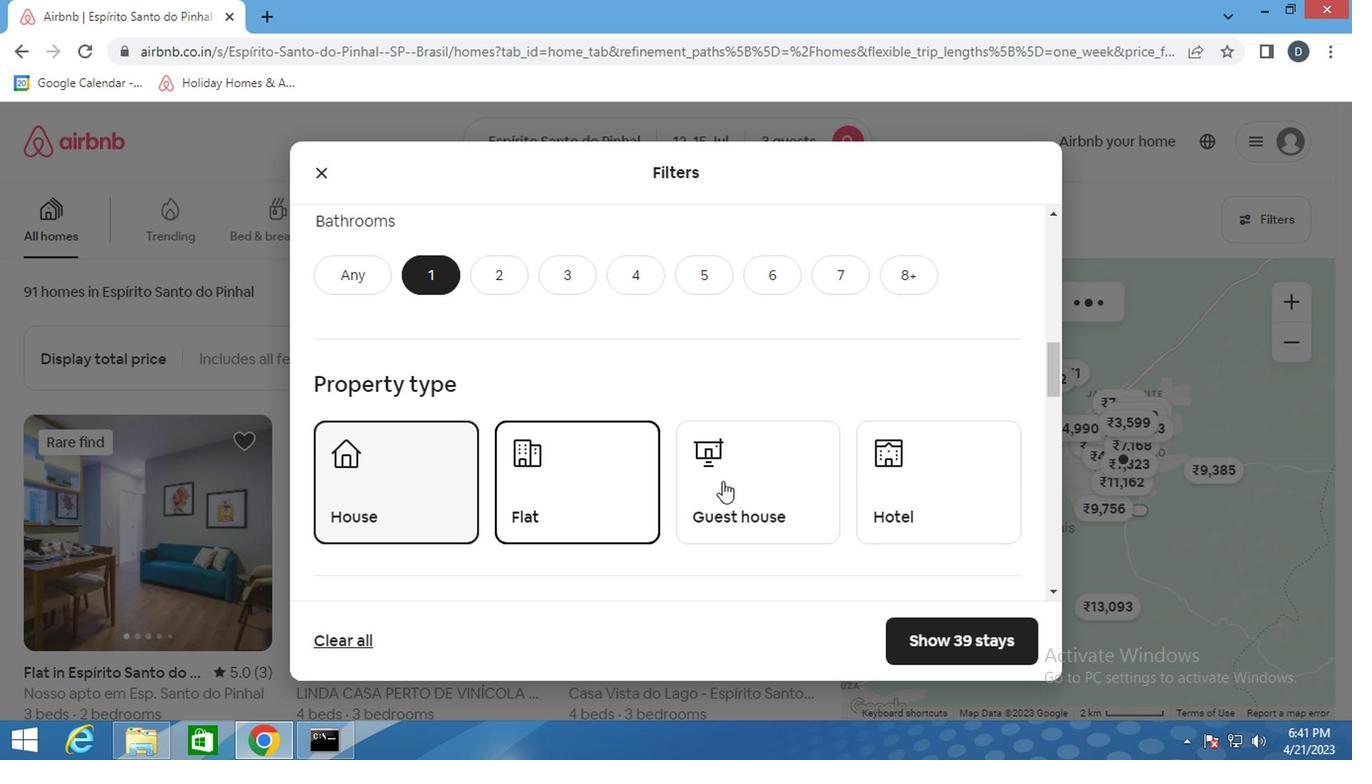 
Action: Mouse pressed left at (737, 480)
Screenshot: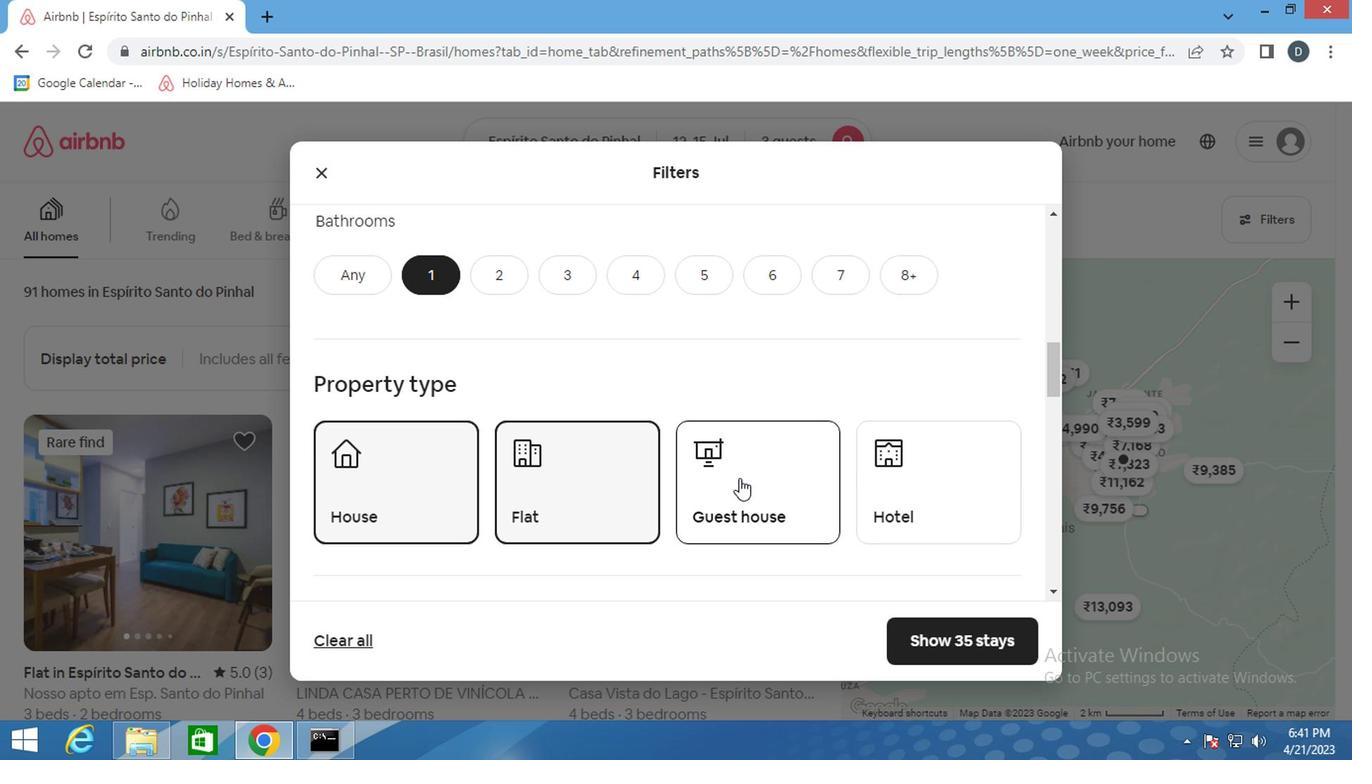 
Action: Mouse scrolled (737, 479) with delta (0, -1)
Screenshot: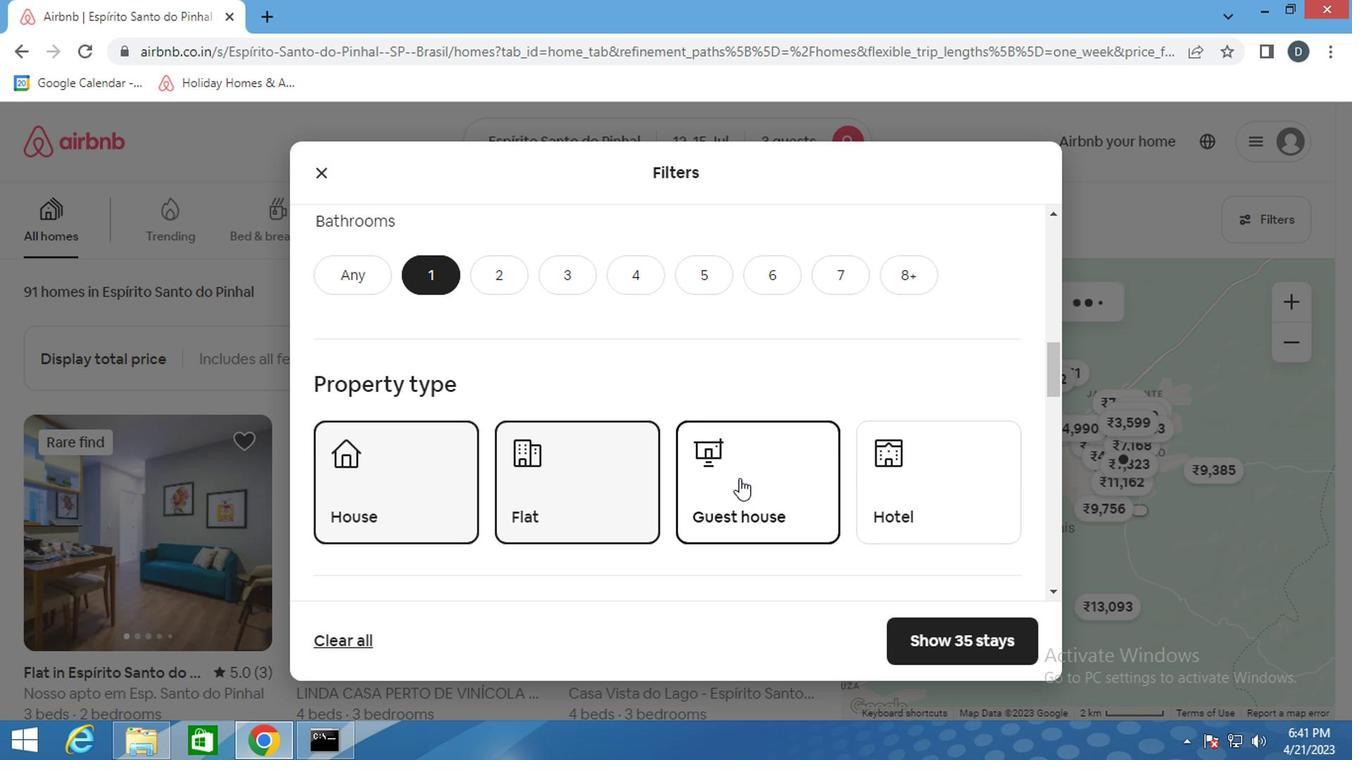 
Action: Mouse scrolled (737, 479) with delta (0, -1)
Screenshot: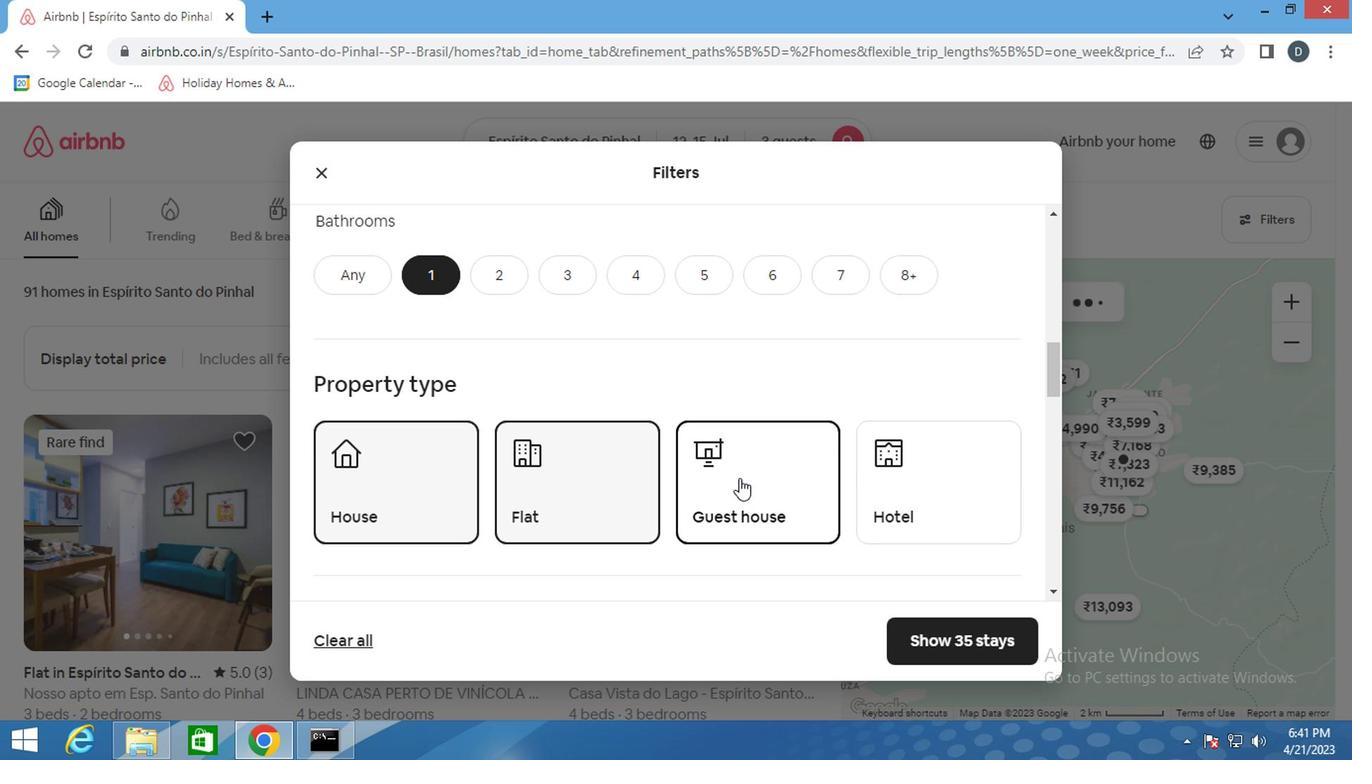 
Action: Mouse scrolled (737, 479) with delta (0, -1)
Screenshot: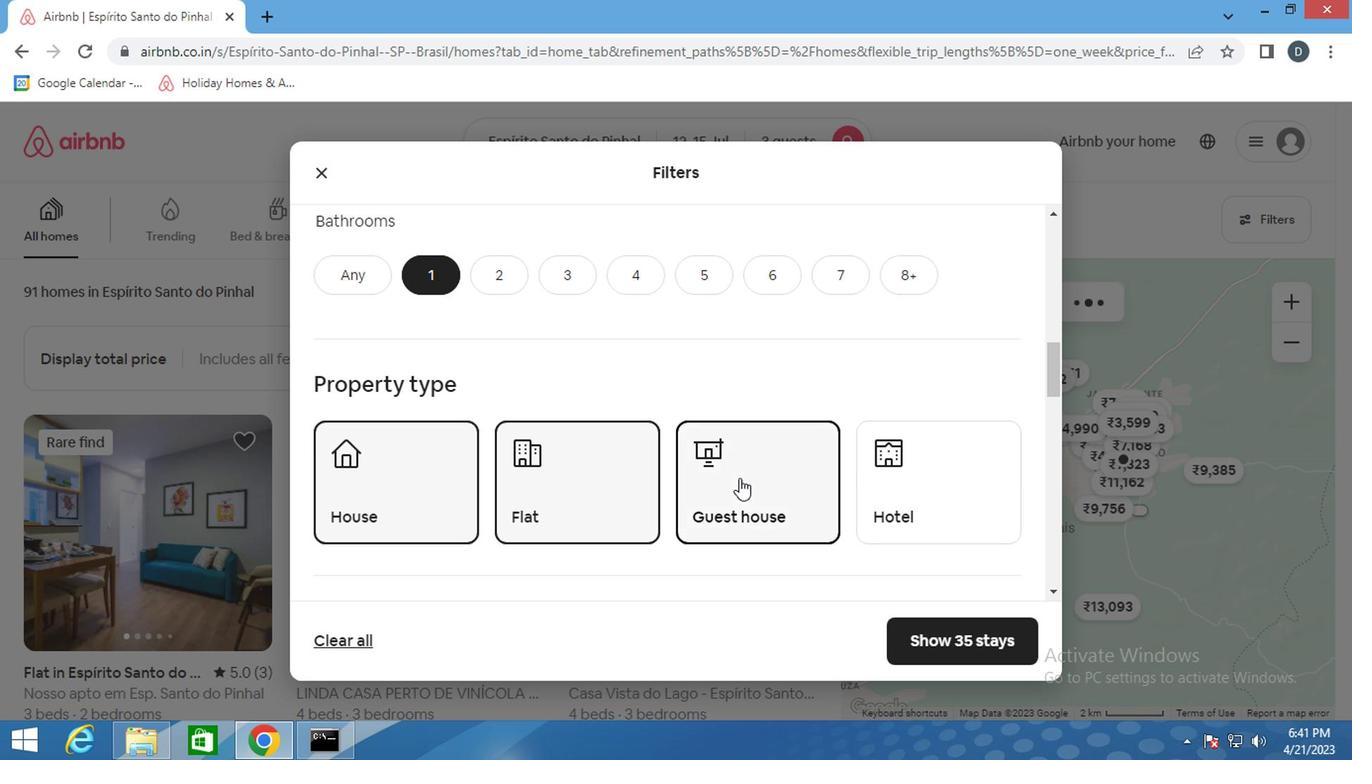 
Action: Mouse scrolled (737, 479) with delta (0, -1)
Screenshot: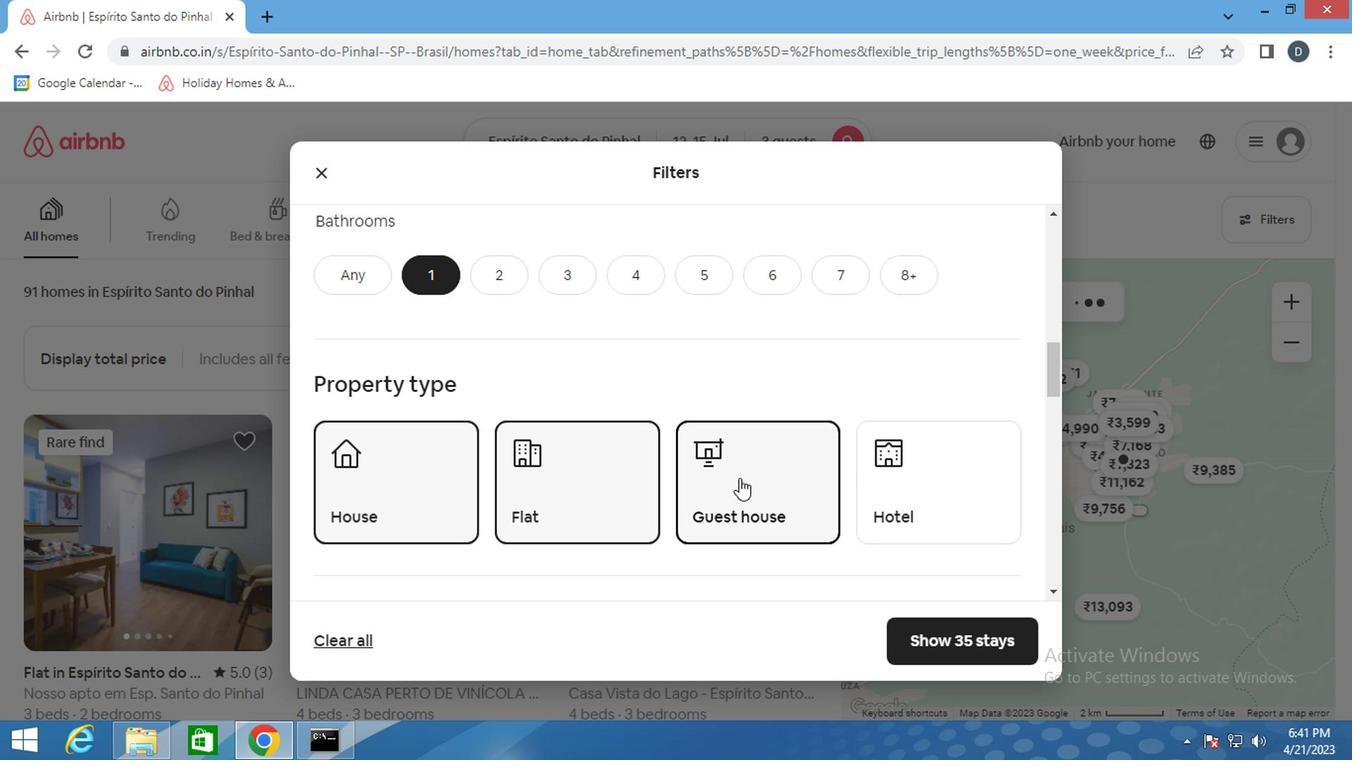 
Action: Mouse moved to (968, 439)
Screenshot: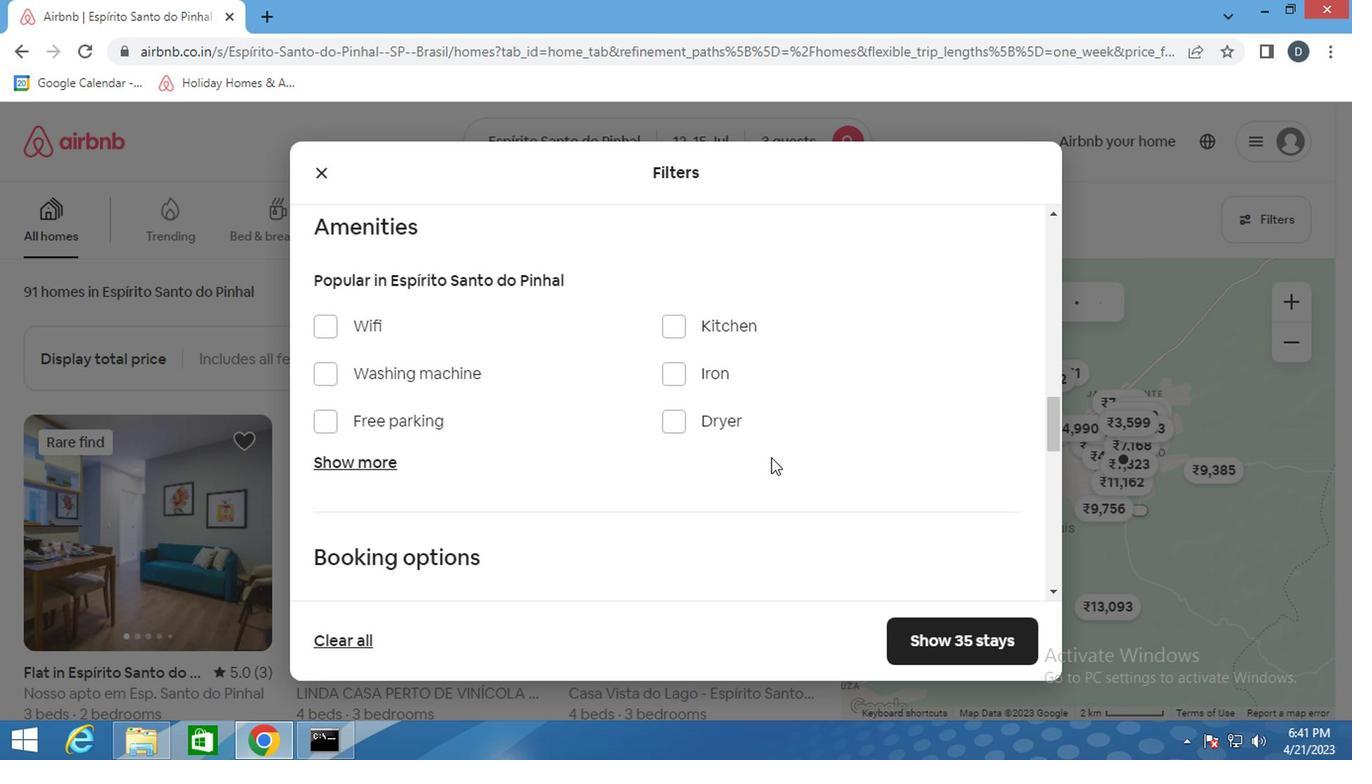 
Action: Mouse scrolled (968, 438) with delta (0, -1)
Screenshot: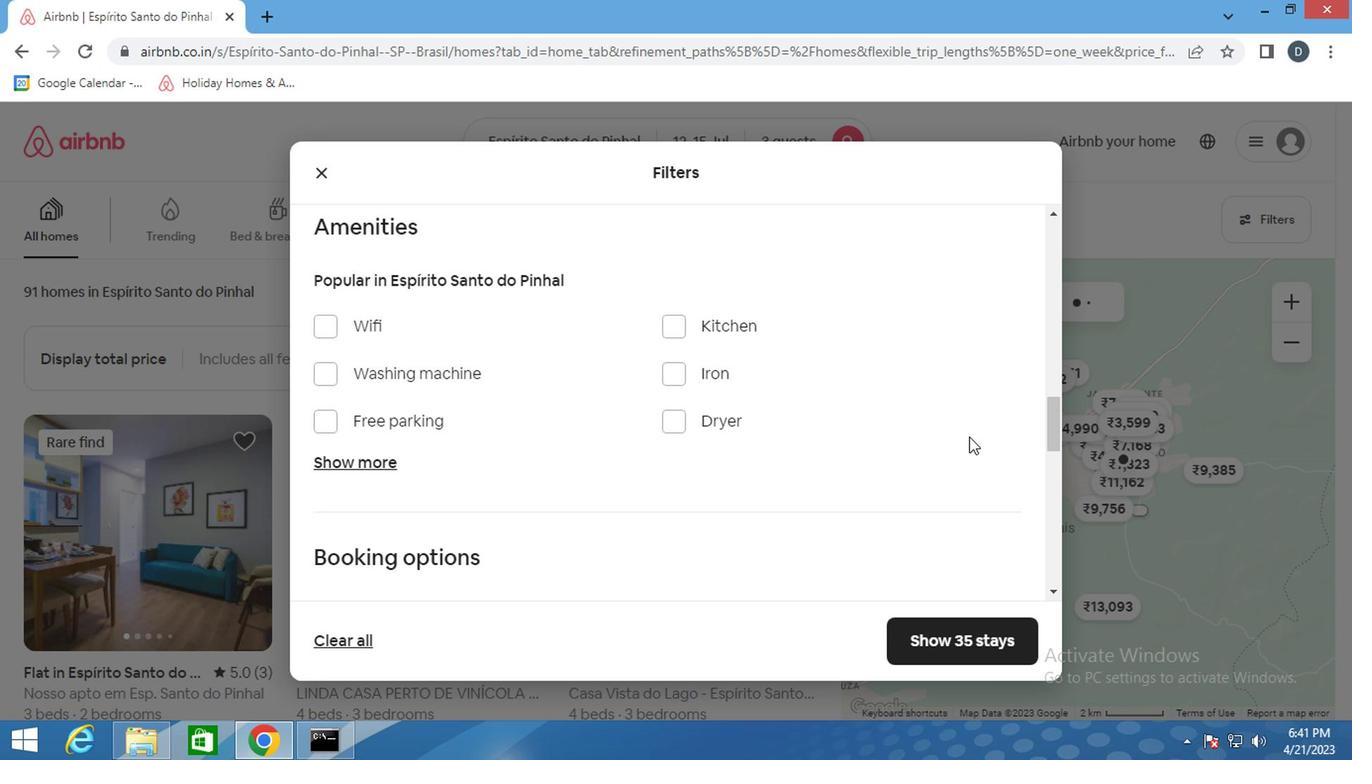
Action: Mouse scrolled (968, 438) with delta (0, -1)
Screenshot: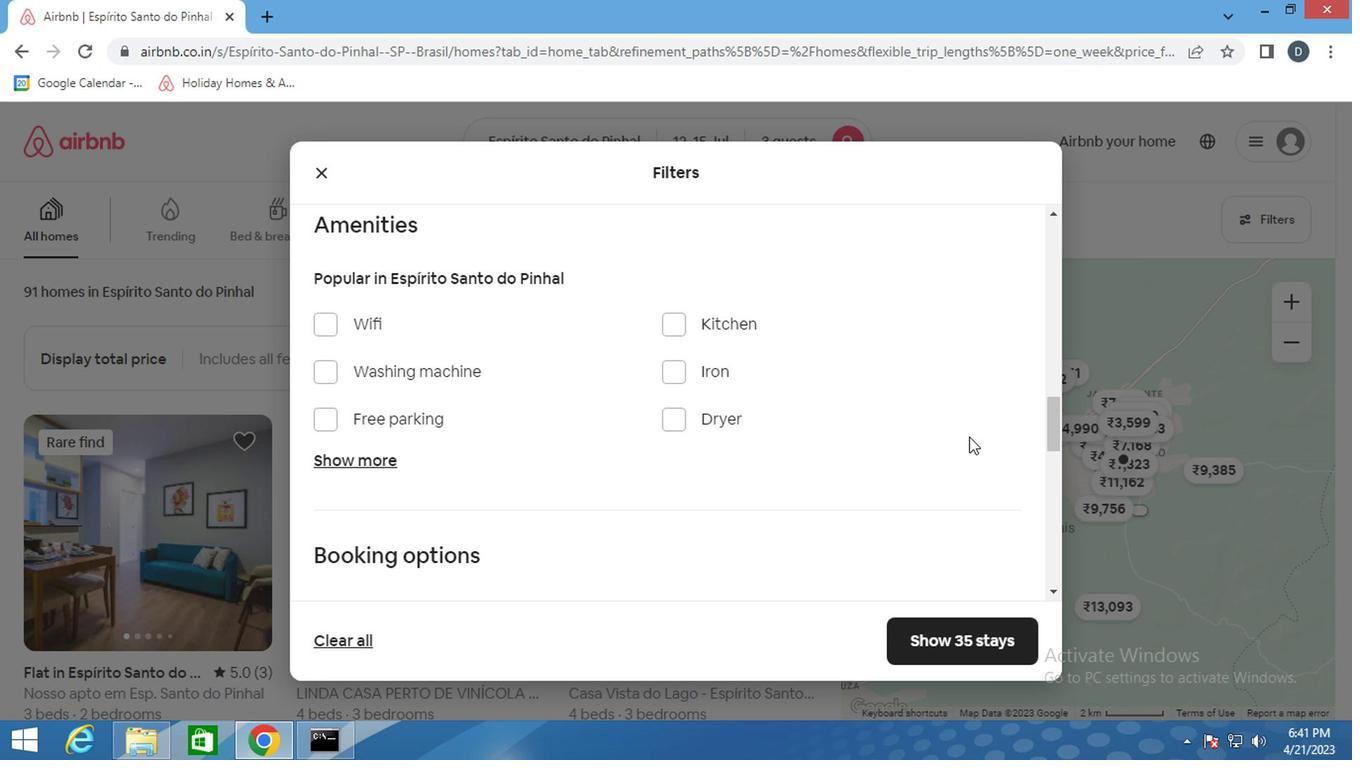 
Action: Mouse scrolled (968, 438) with delta (0, -1)
Screenshot: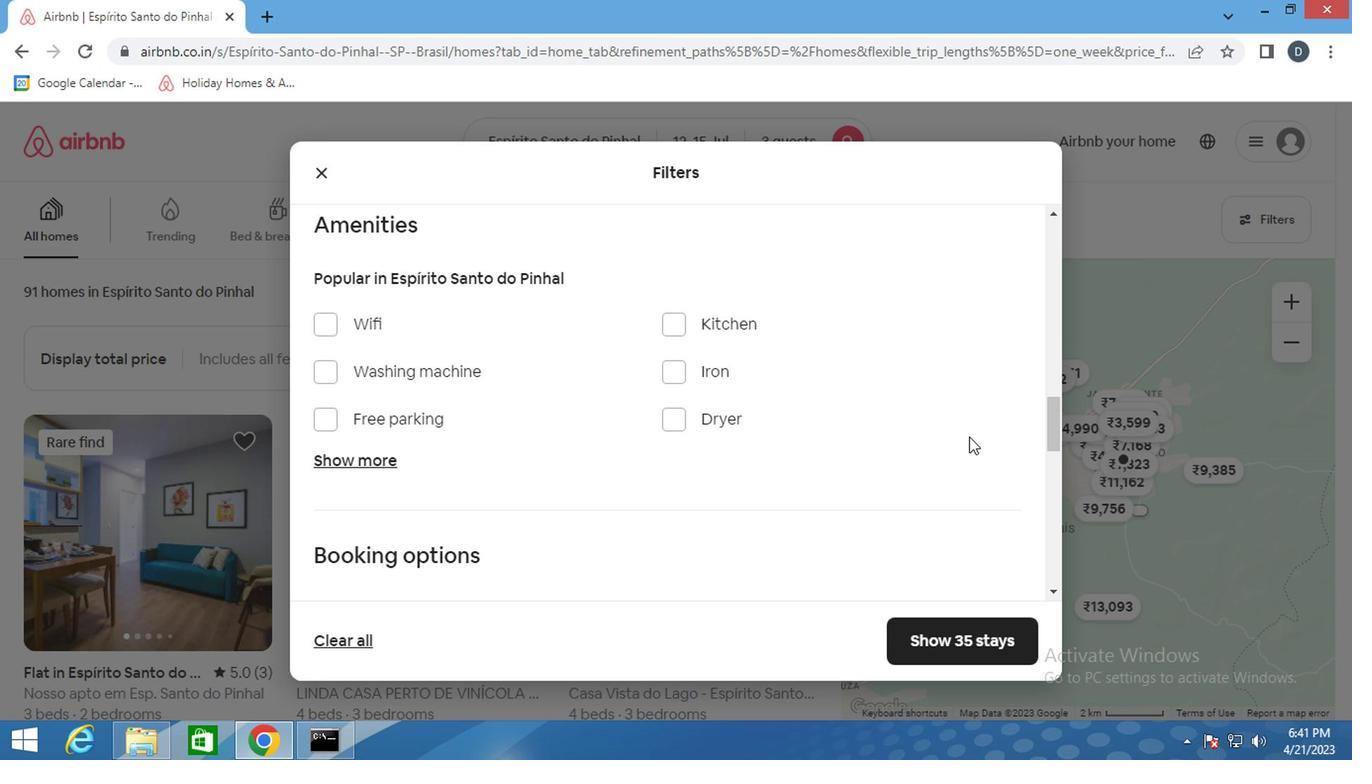 
Action: Mouse moved to (982, 404)
Screenshot: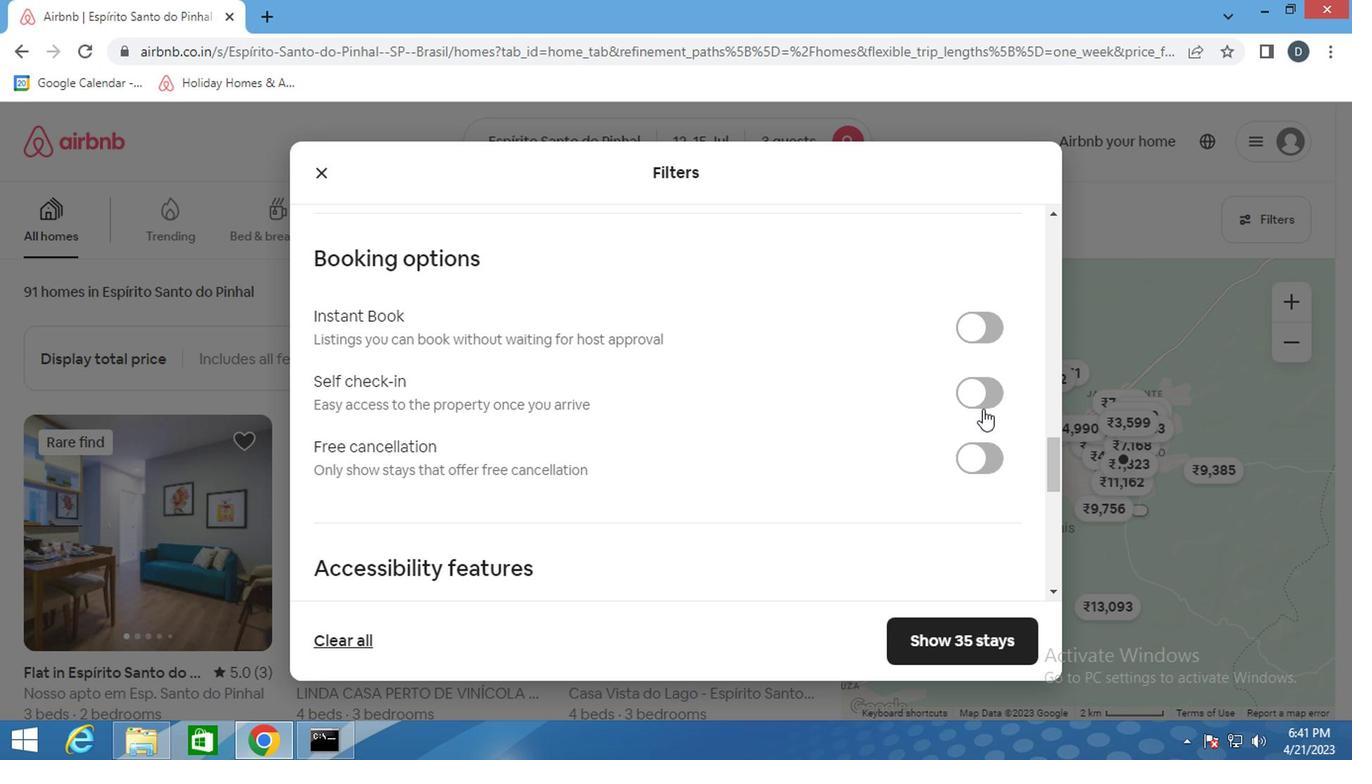 
Action: Mouse pressed left at (982, 404)
Screenshot: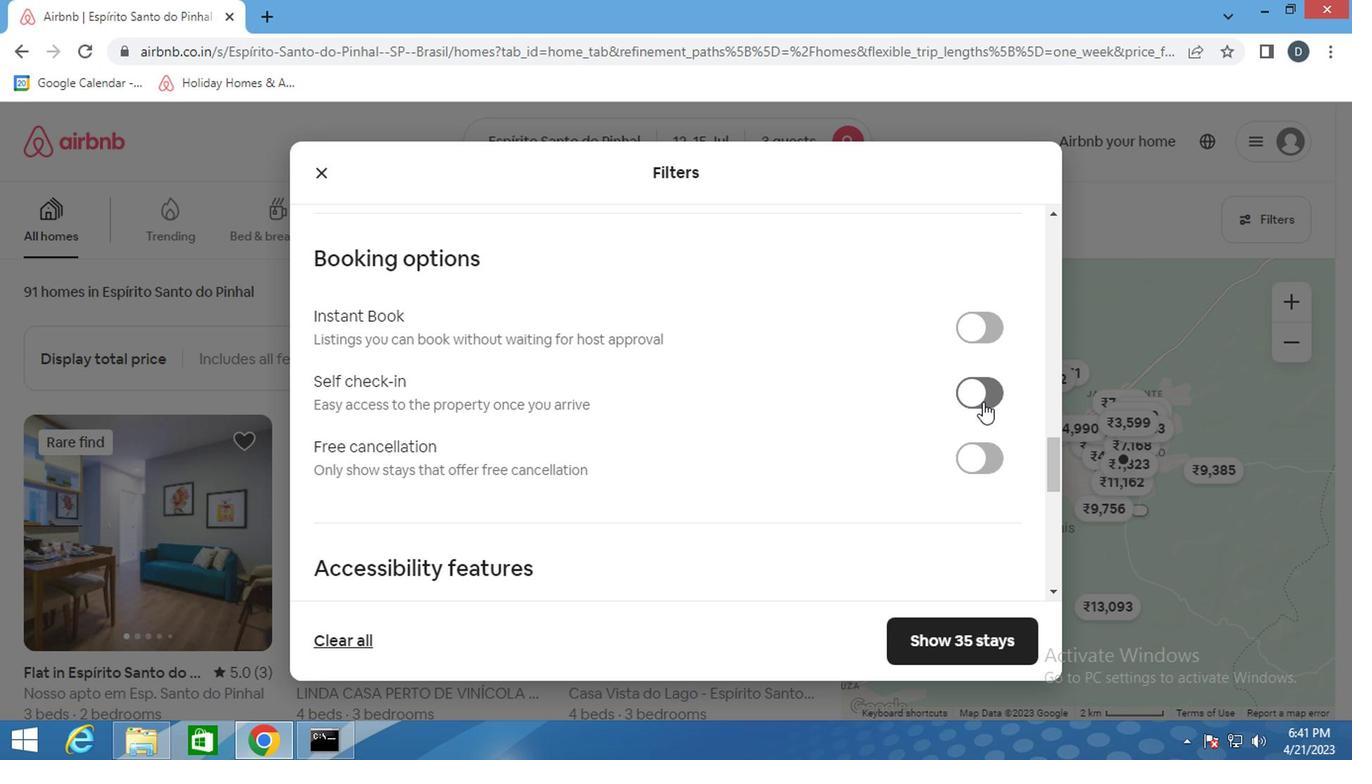 
Action: Mouse moved to (810, 425)
Screenshot: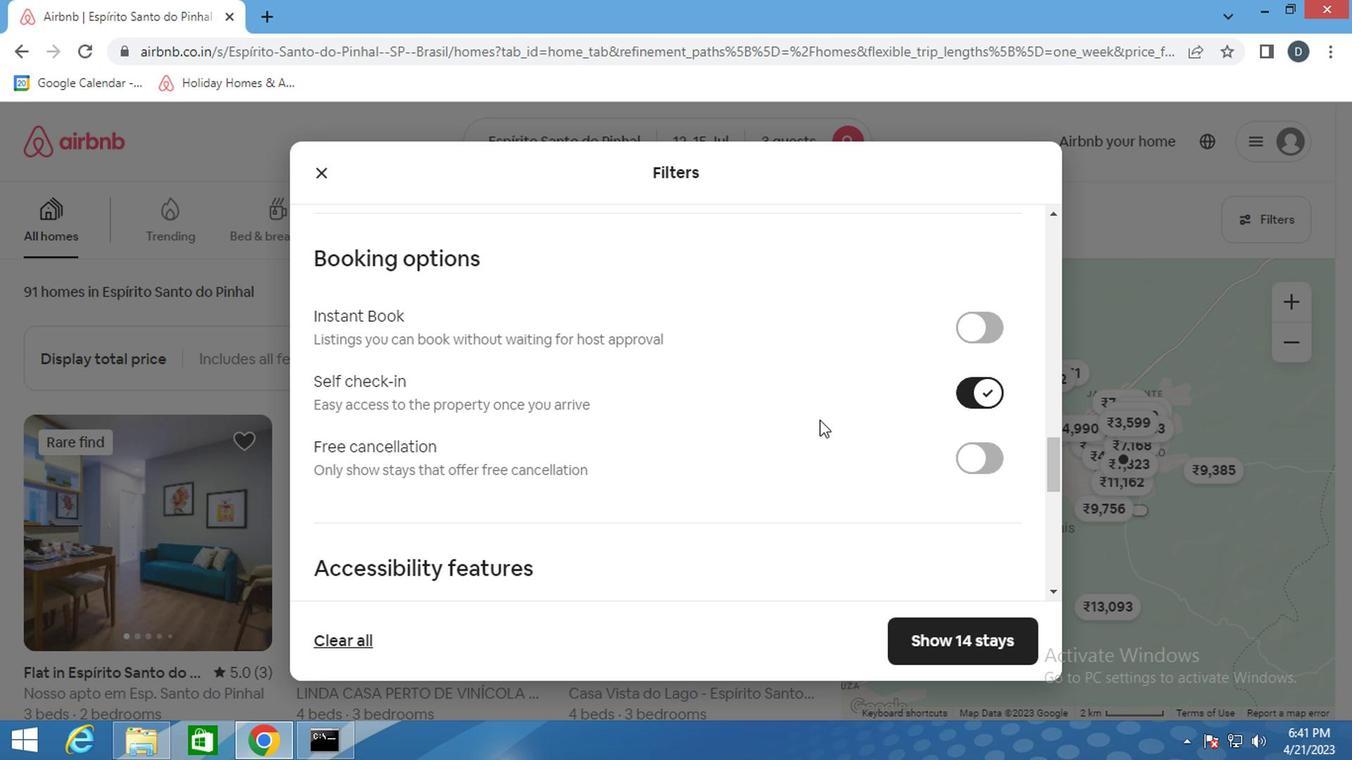 
Action: Mouse scrolled (810, 424) with delta (0, 0)
Screenshot: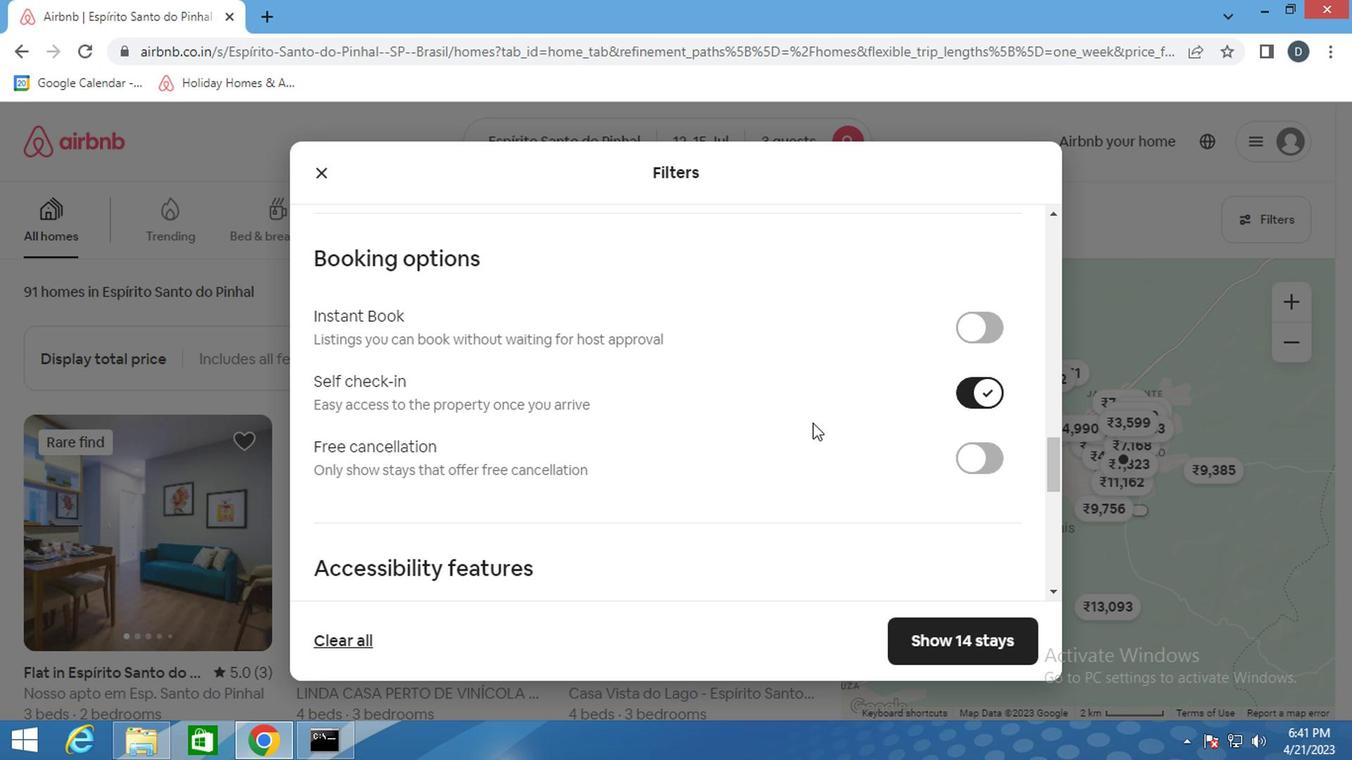 
Action: Mouse scrolled (810, 424) with delta (0, 0)
Screenshot: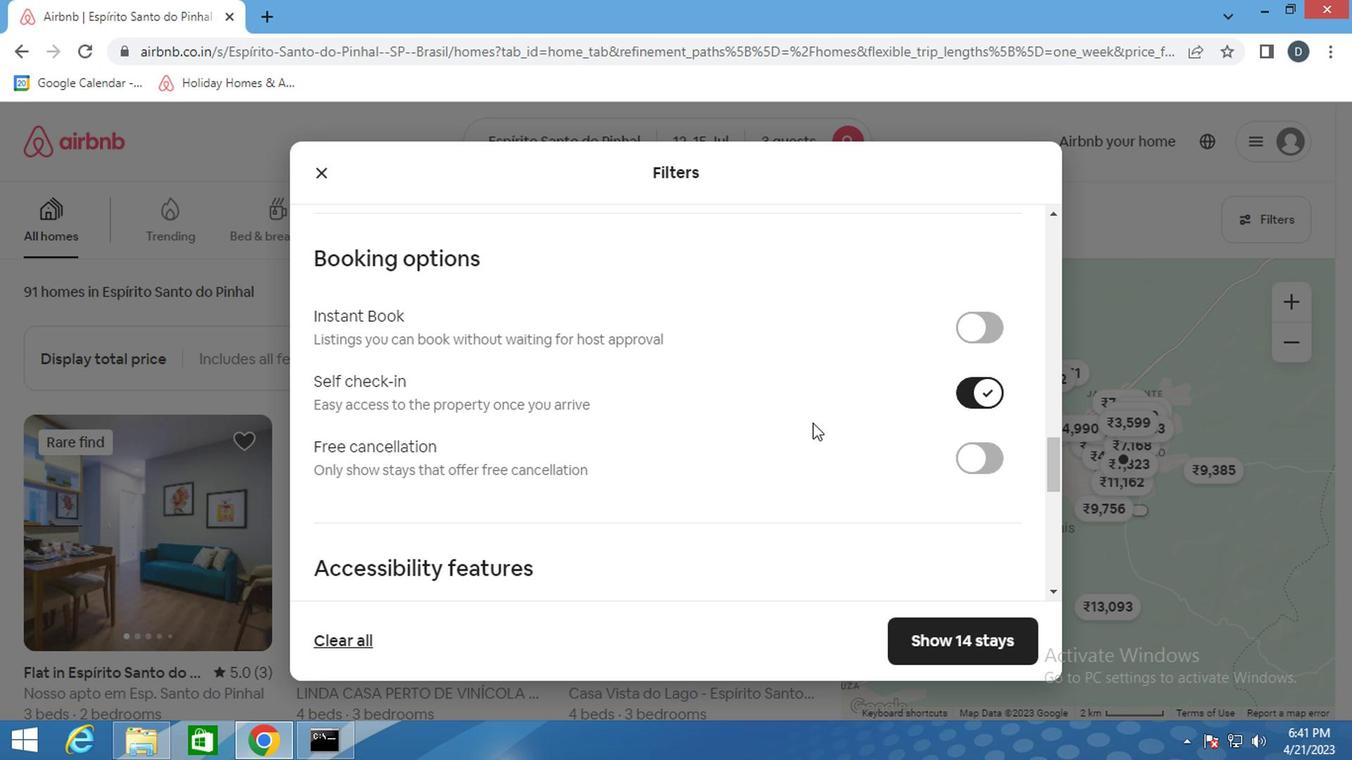 
Action: Mouse scrolled (810, 424) with delta (0, 0)
Screenshot: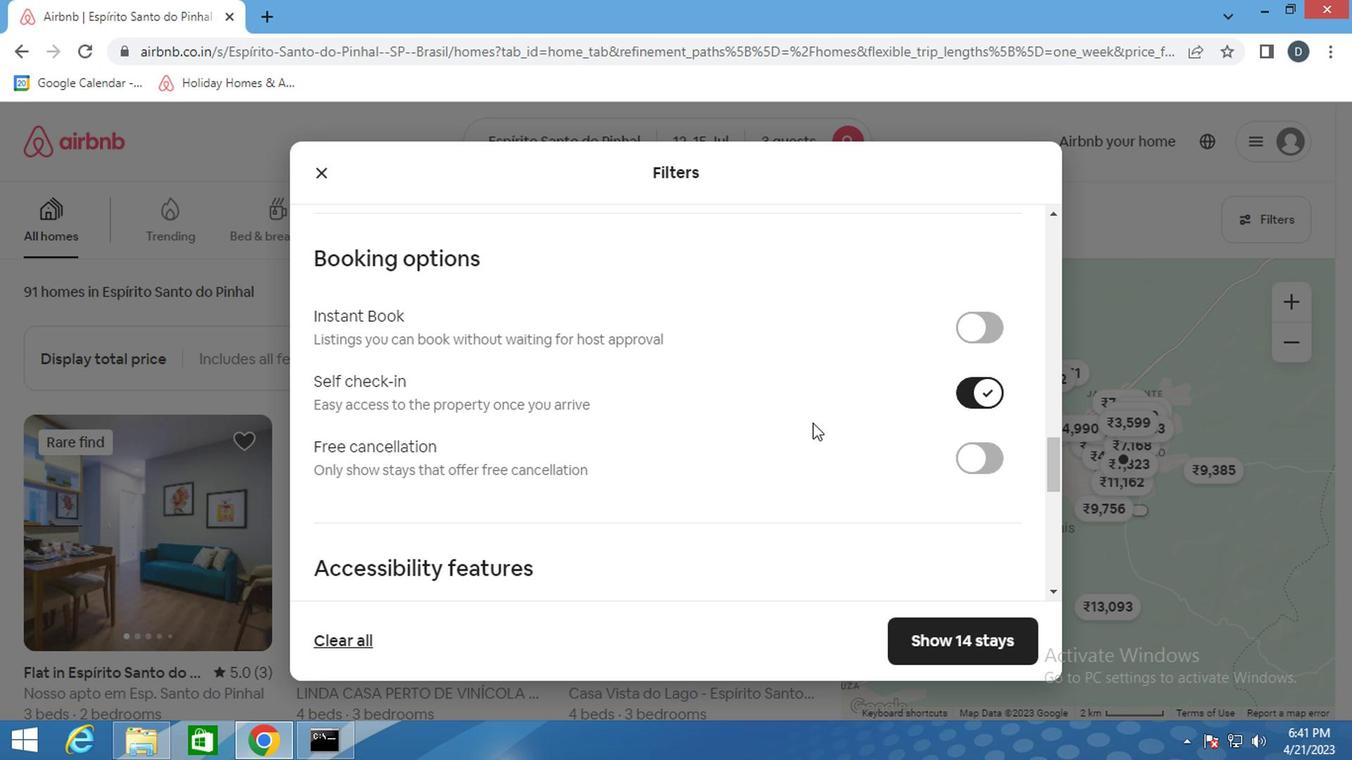 
Action: Mouse scrolled (810, 424) with delta (0, 0)
Screenshot: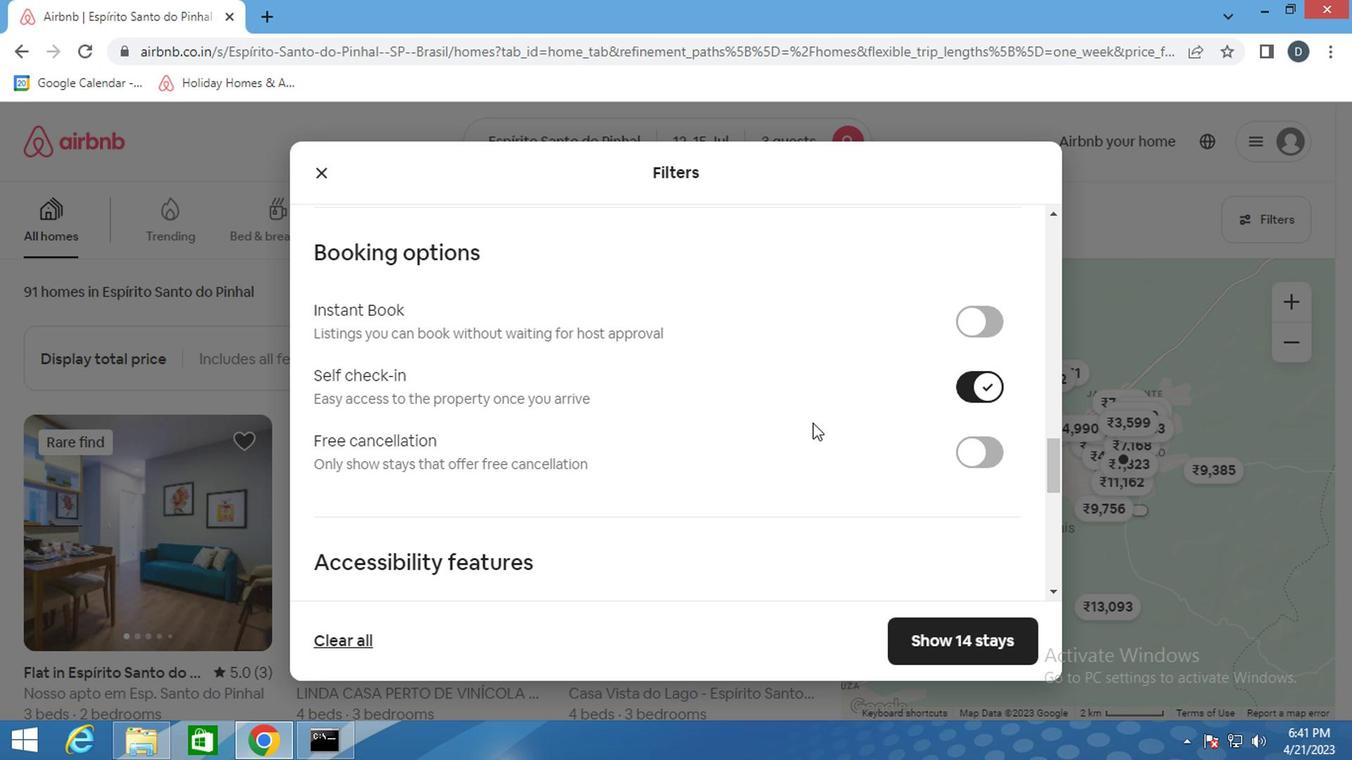 
Action: Mouse scrolled (810, 424) with delta (0, 0)
Screenshot: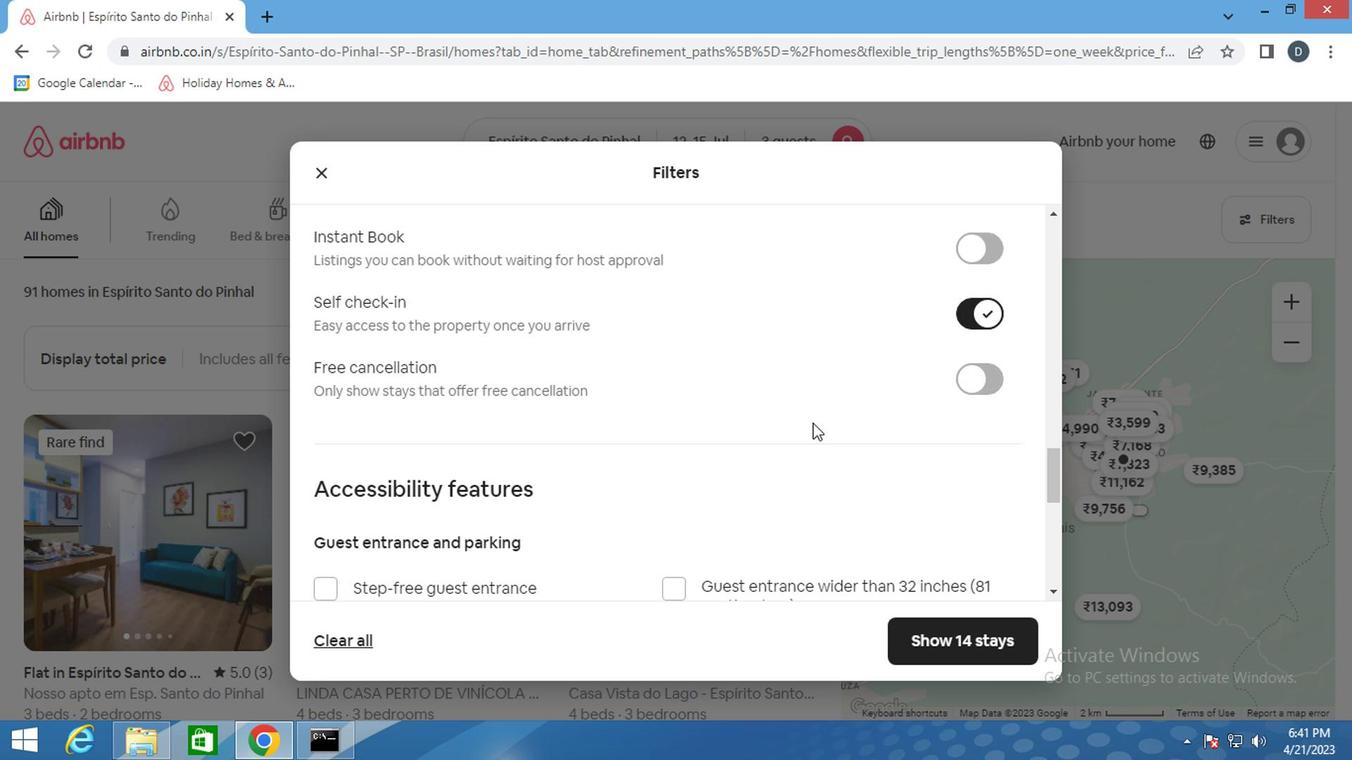 
Action: Mouse scrolled (810, 424) with delta (0, 0)
Screenshot: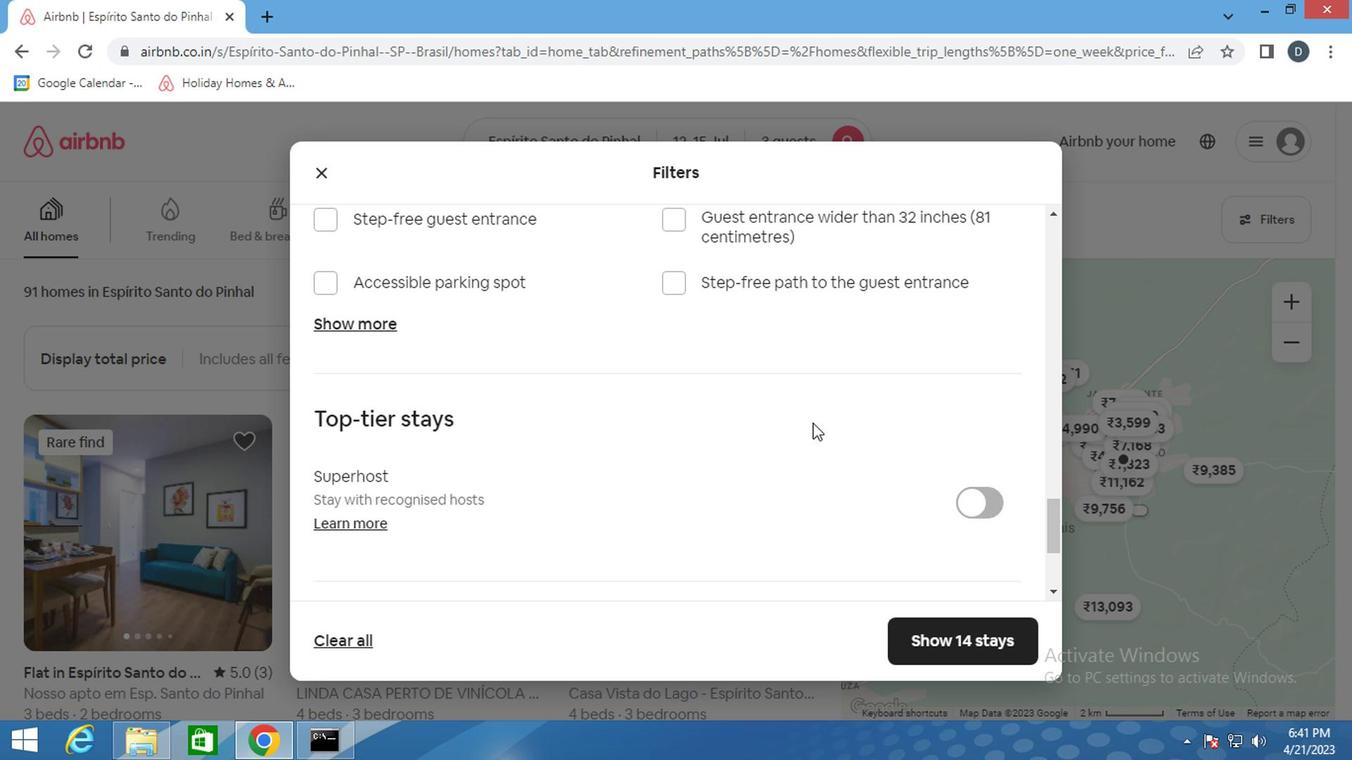 
Action: Mouse moved to (809, 426)
Screenshot: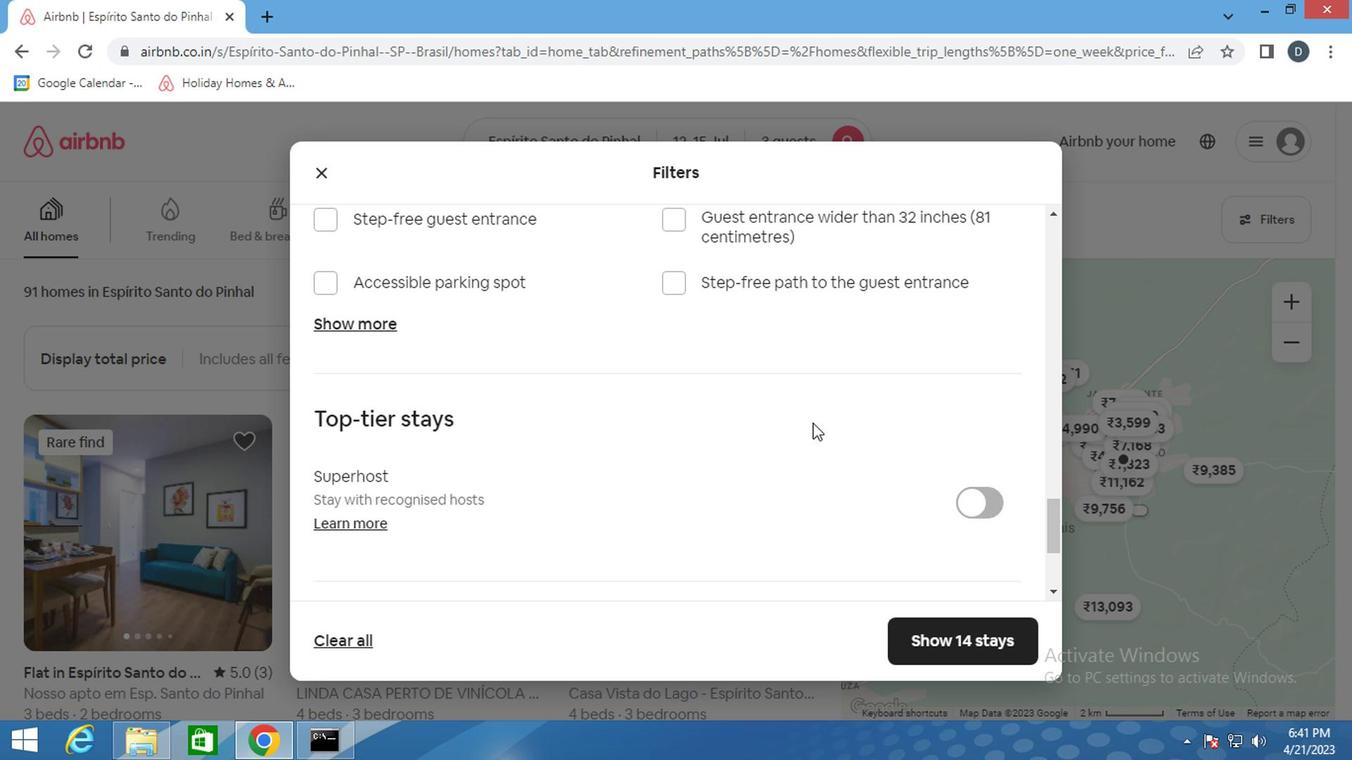 
Action: Mouse scrolled (809, 425) with delta (0, -1)
Screenshot: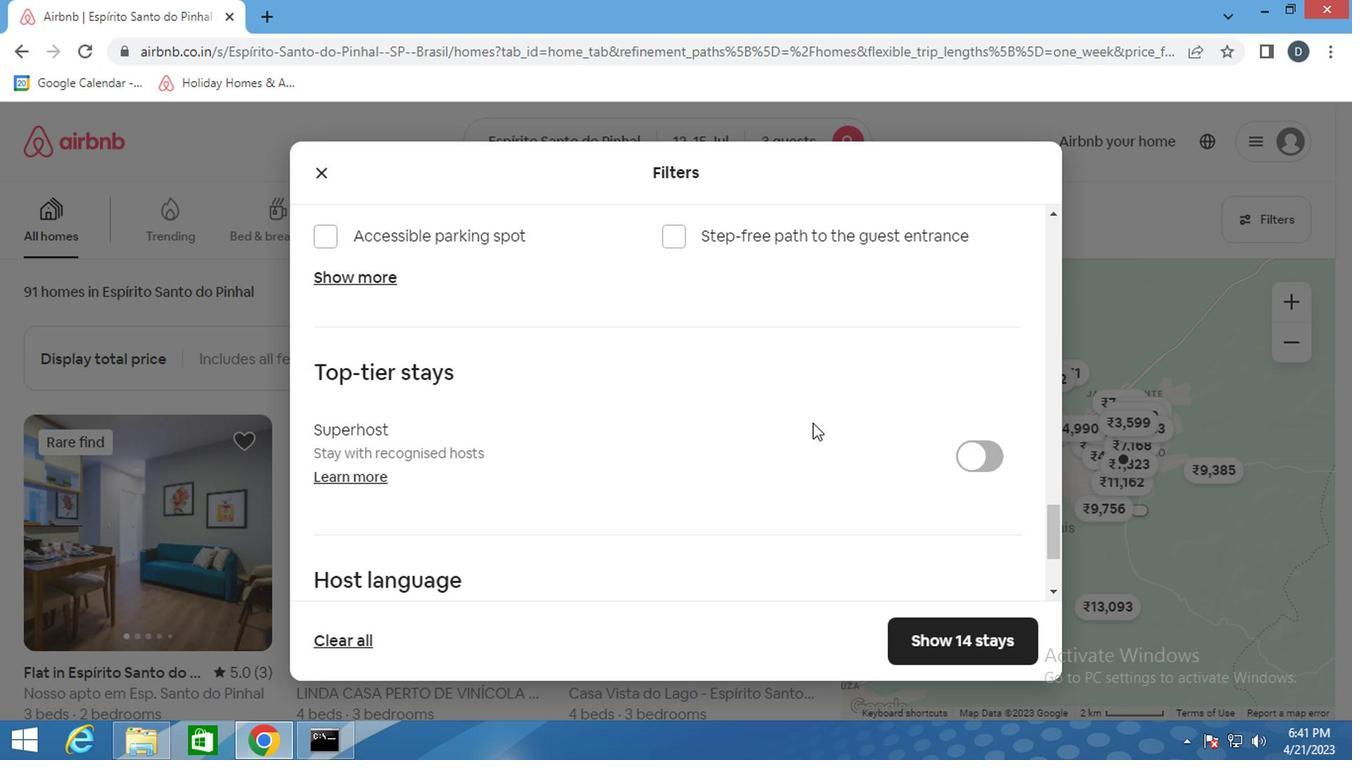 
Action: Mouse scrolled (809, 425) with delta (0, -1)
Screenshot: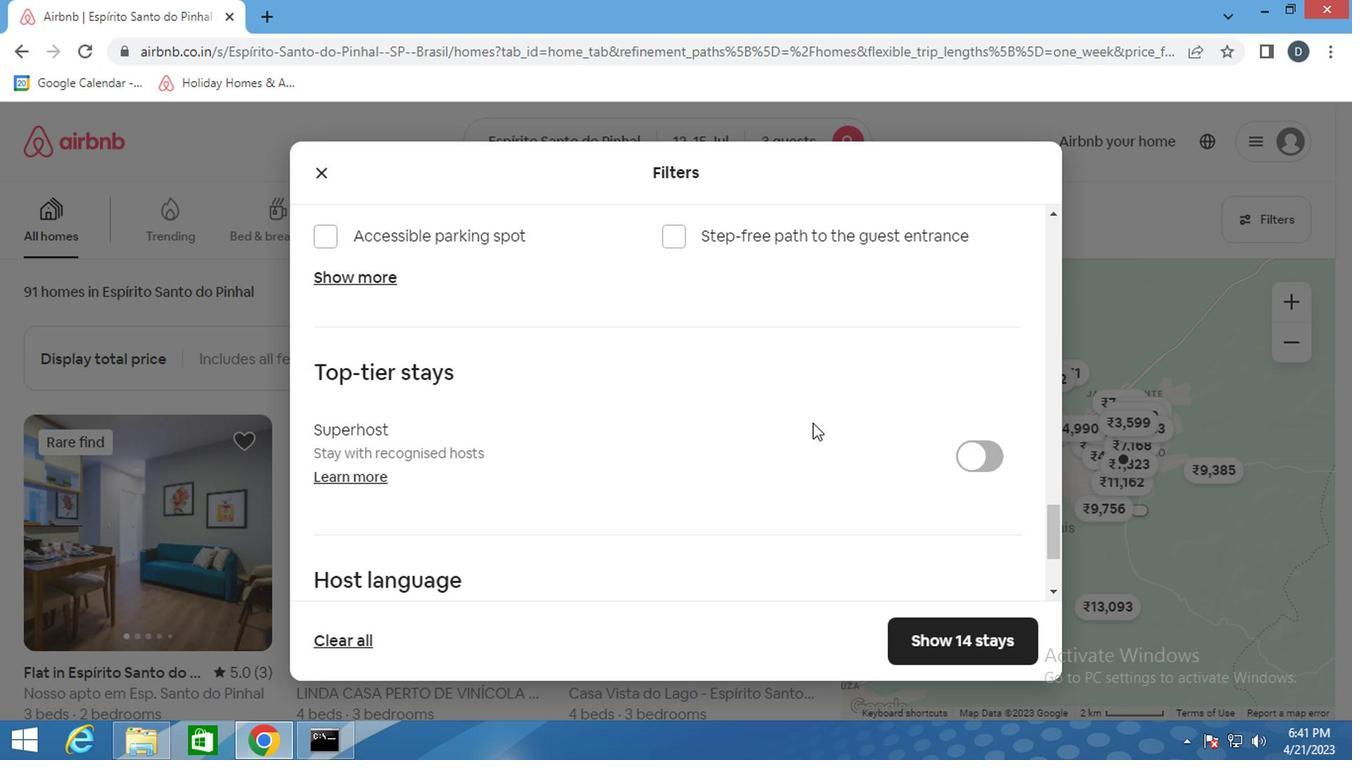 
Action: Mouse scrolled (809, 425) with delta (0, -1)
Screenshot: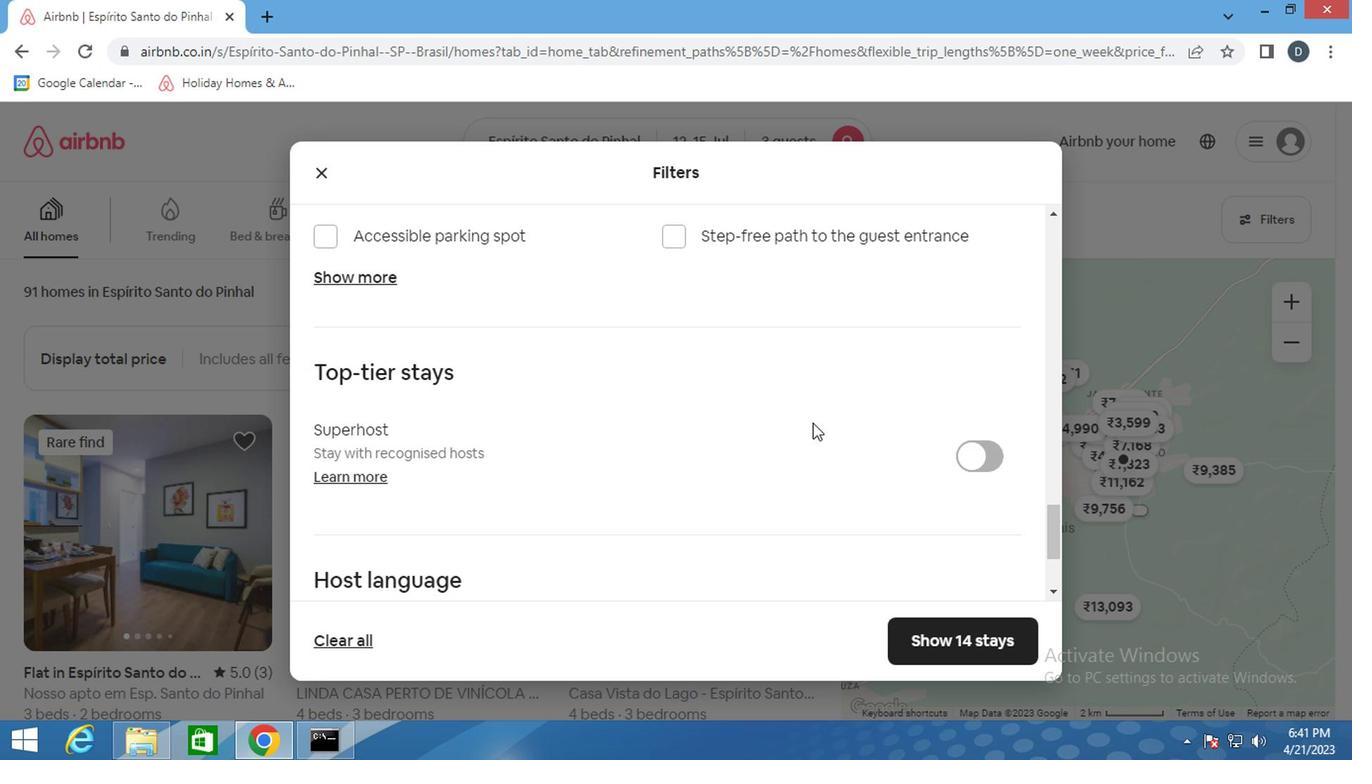 
Action: Mouse moved to (713, 514)
Screenshot: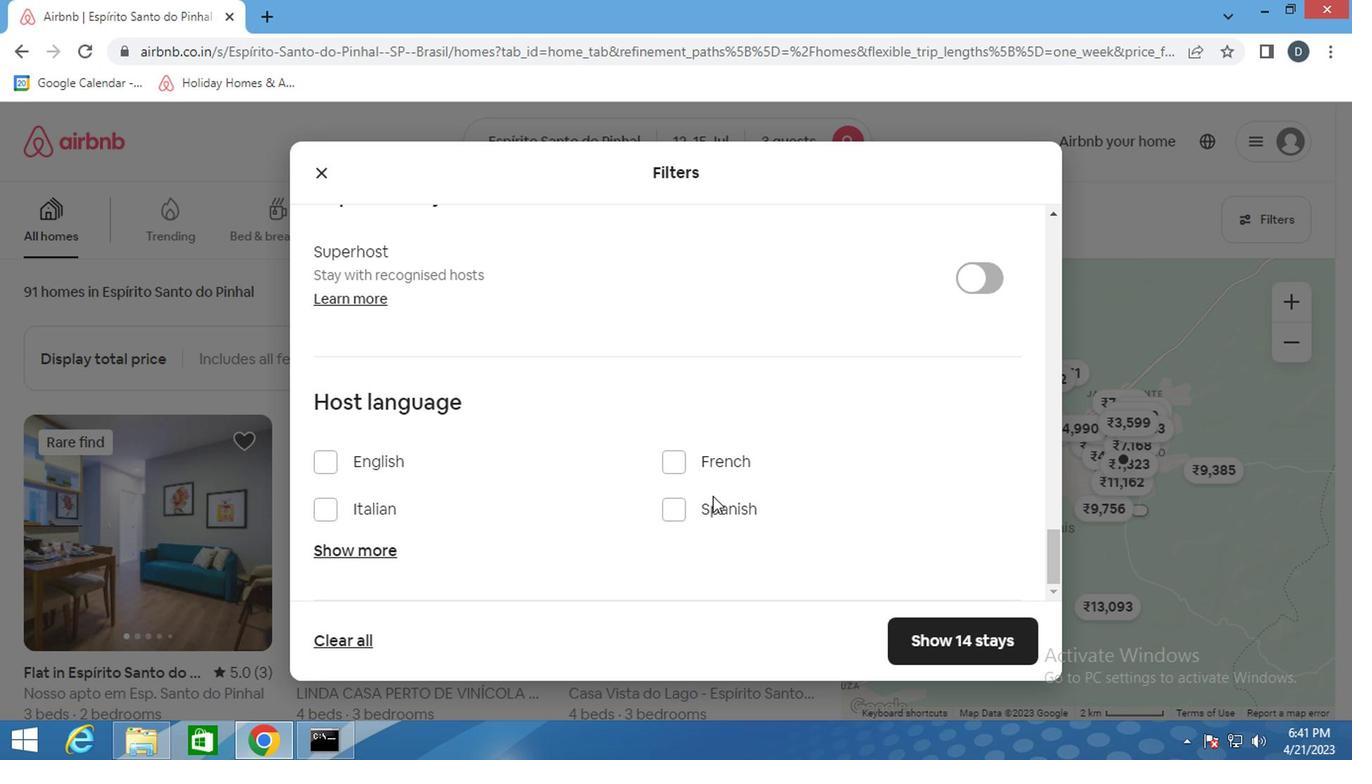 
Action: Mouse pressed left at (713, 514)
Screenshot: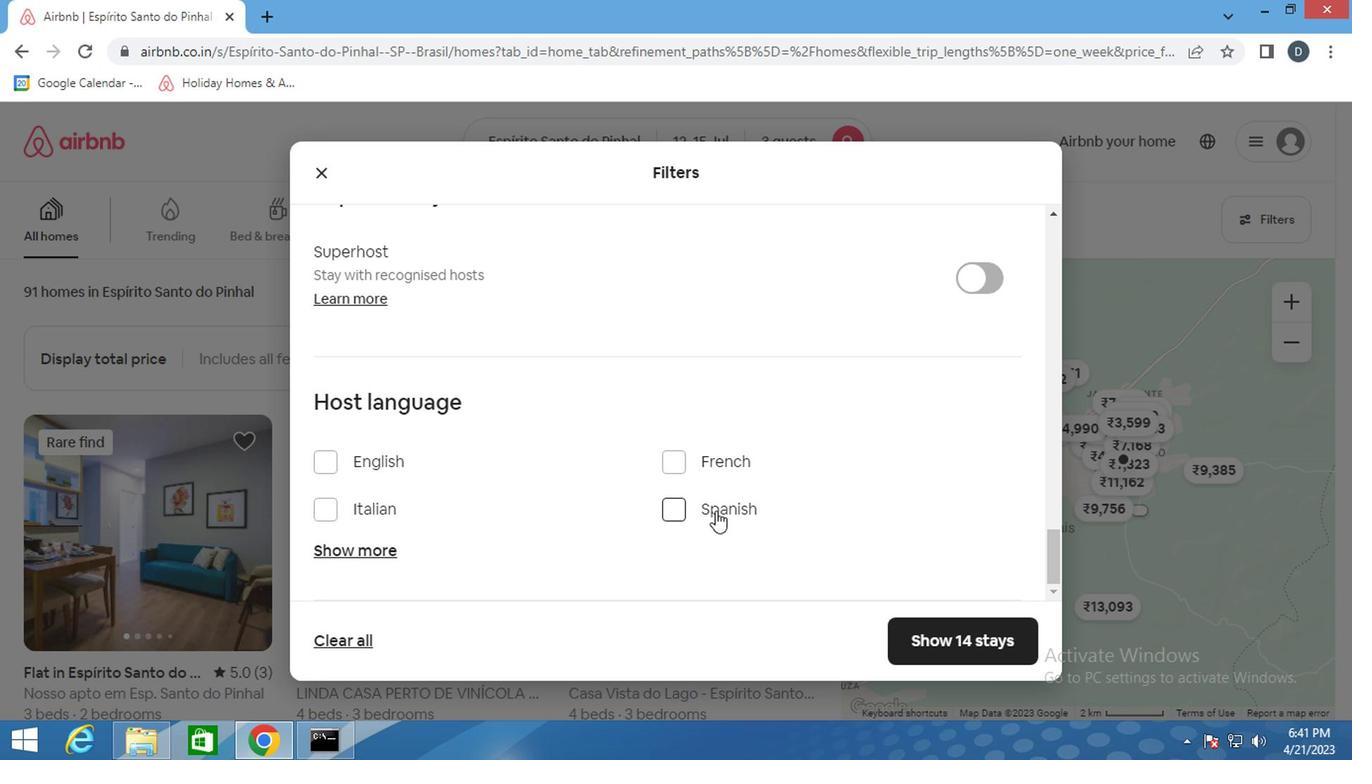 
Action: Mouse moved to (956, 651)
Screenshot: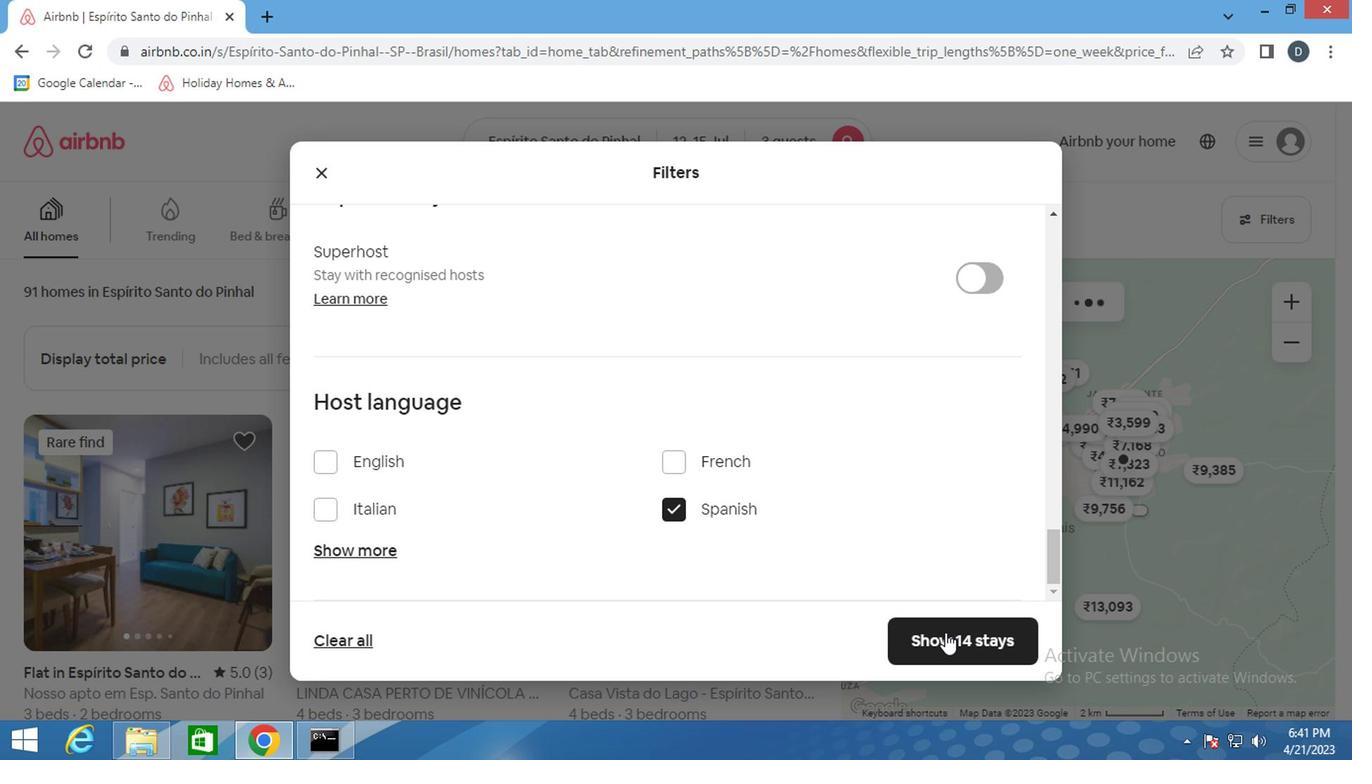 
Action: Mouse pressed left at (956, 651)
Screenshot: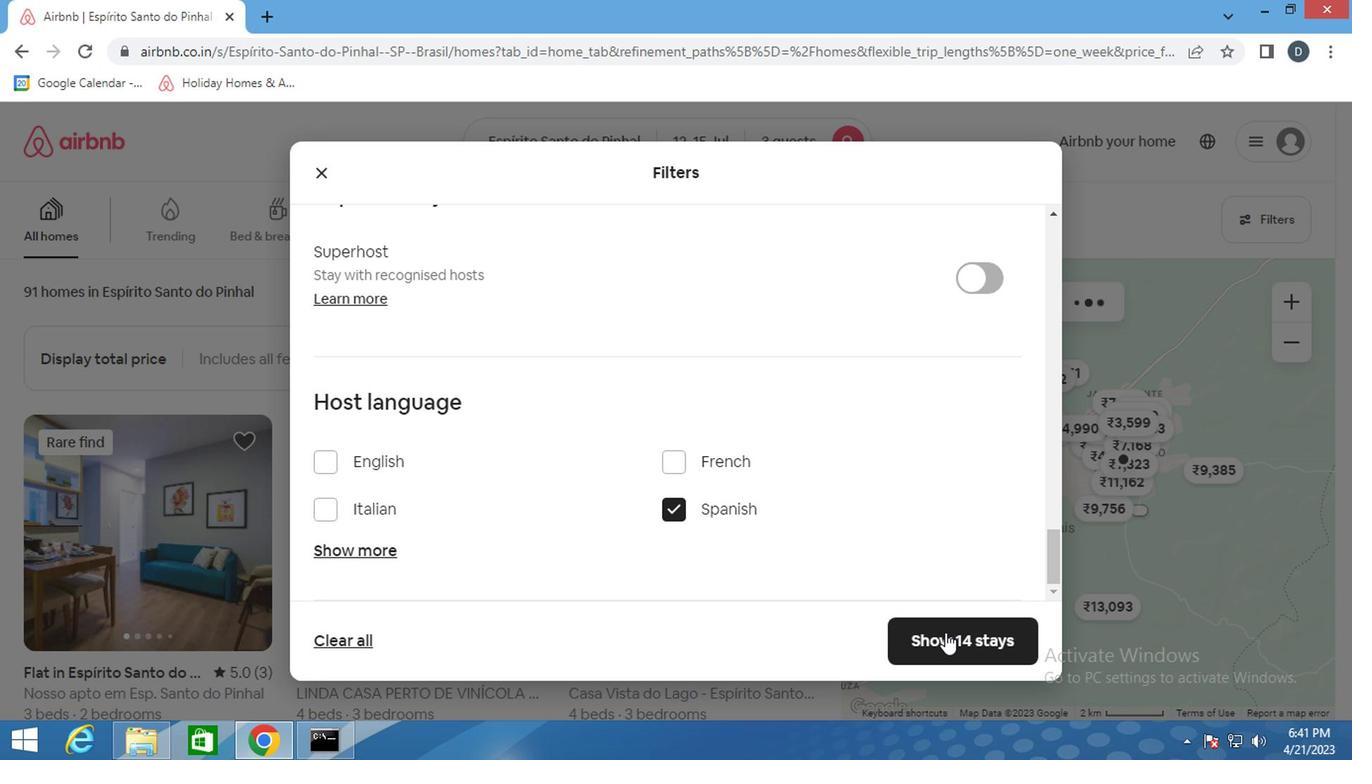 
Action: Mouse moved to (821, 424)
Screenshot: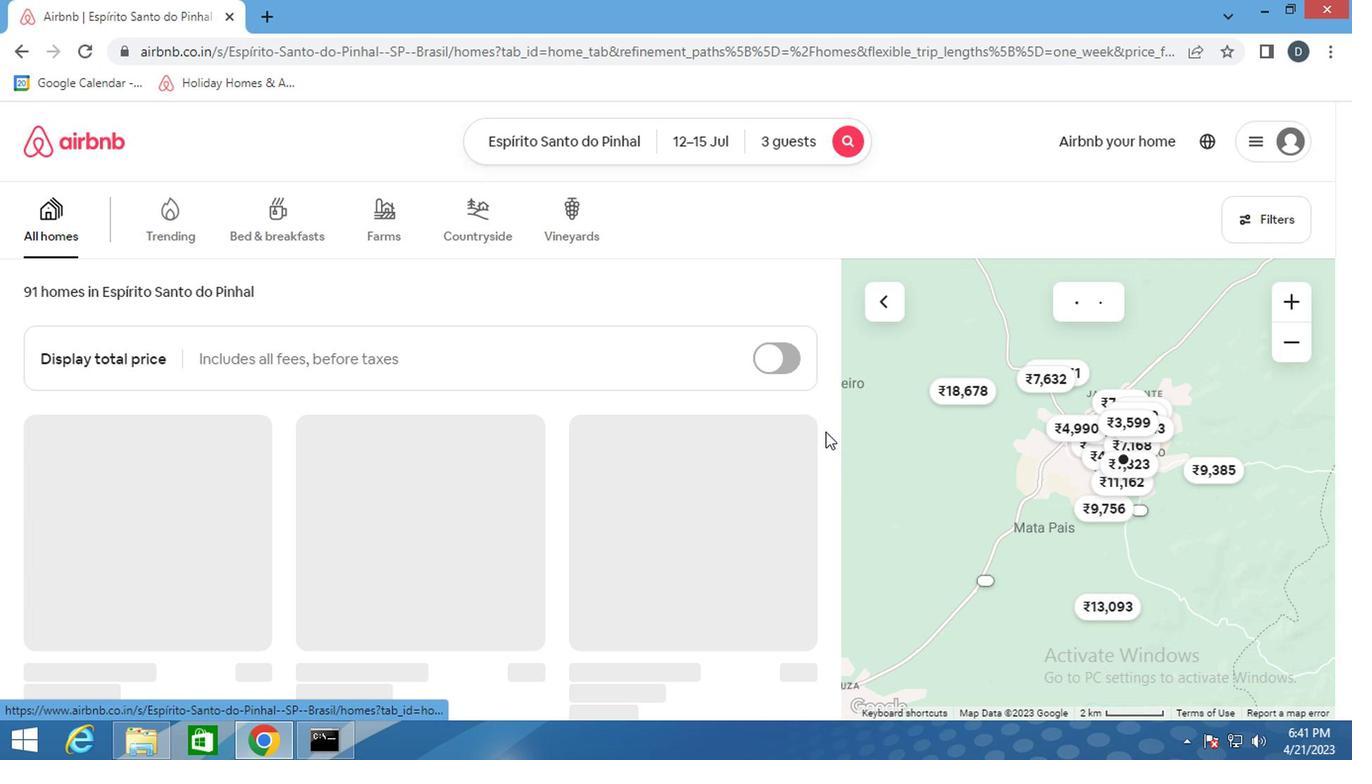 
